 Task: Add an event with the title Interview with Rob, date ''2023/12/01'', time 7:50 AM to 9:50 AMand add a description: Participants will learn how to effectively close a negotiation, secure agreements, and establish clear next steps. They will also explore techniques for building long-term relationships and maintaining open lines of communication after the negotiation concludes.Select event color  Graphite . Add location for the event as: Tokyo, Japan, logged in from the account softage.3@softage.netand send the event invitation to softage.6@softage.net and softage.7@softage.net. Set a reminder for the event Weekly on Sunday
Action: Mouse moved to (63, 129)
Screenshot: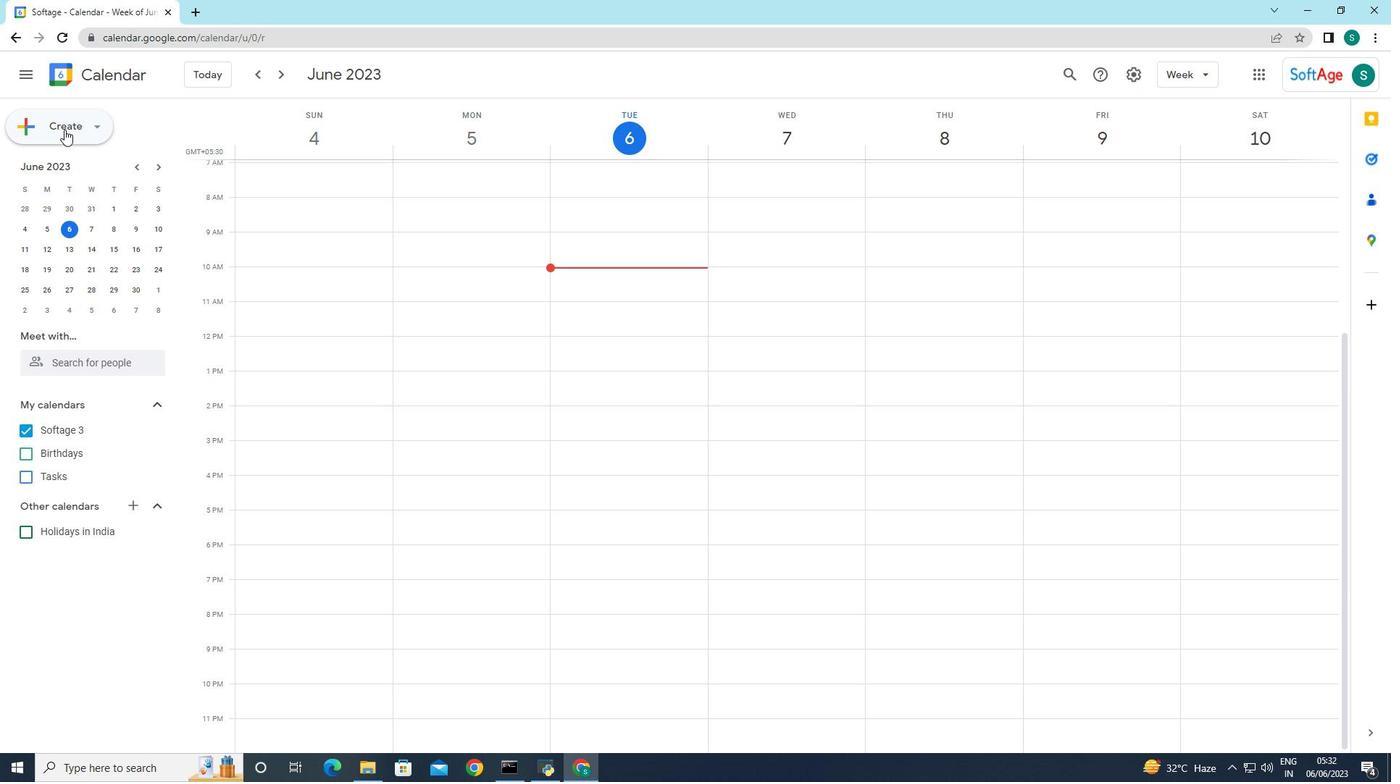 
Action: Mouse pressed left at (63, 129)
Screenshot: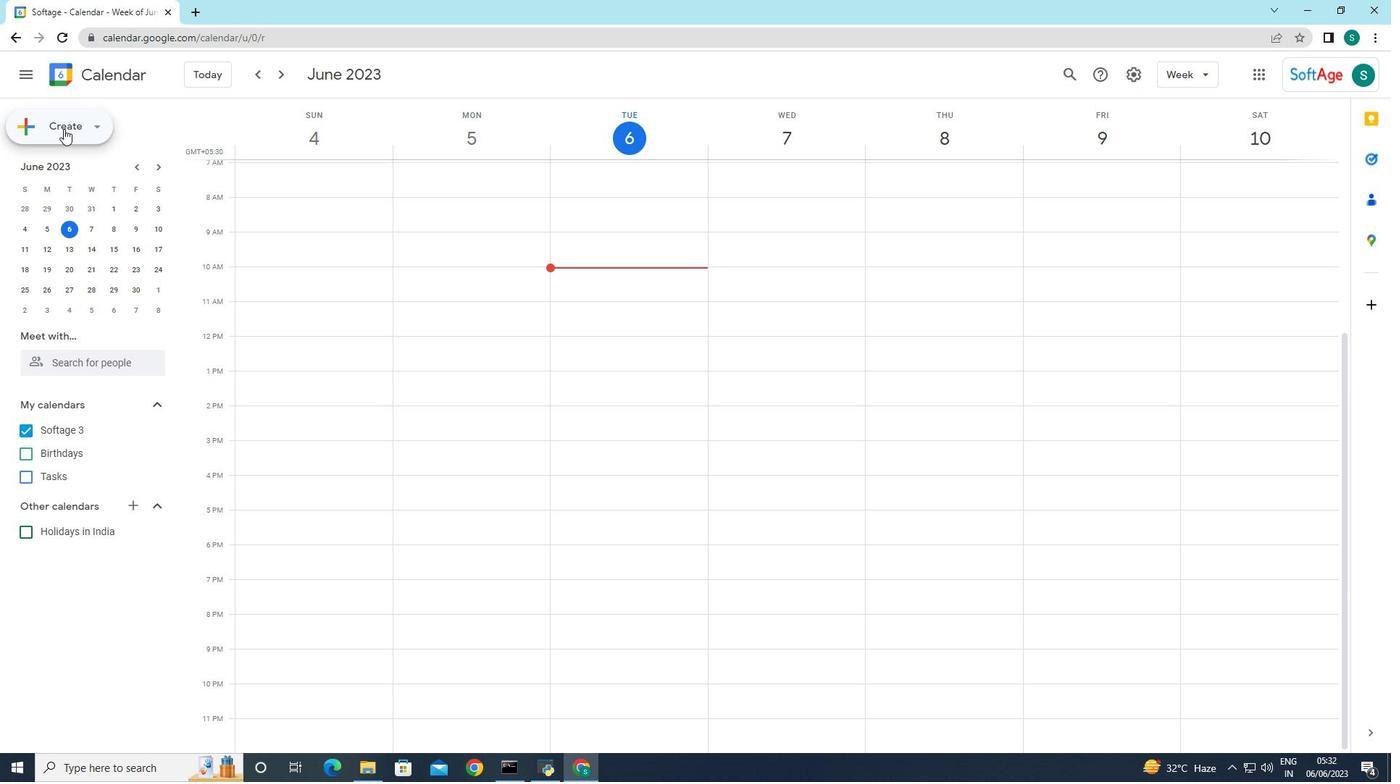 
Action: Mouse moved to (92, 173)
Screenshot: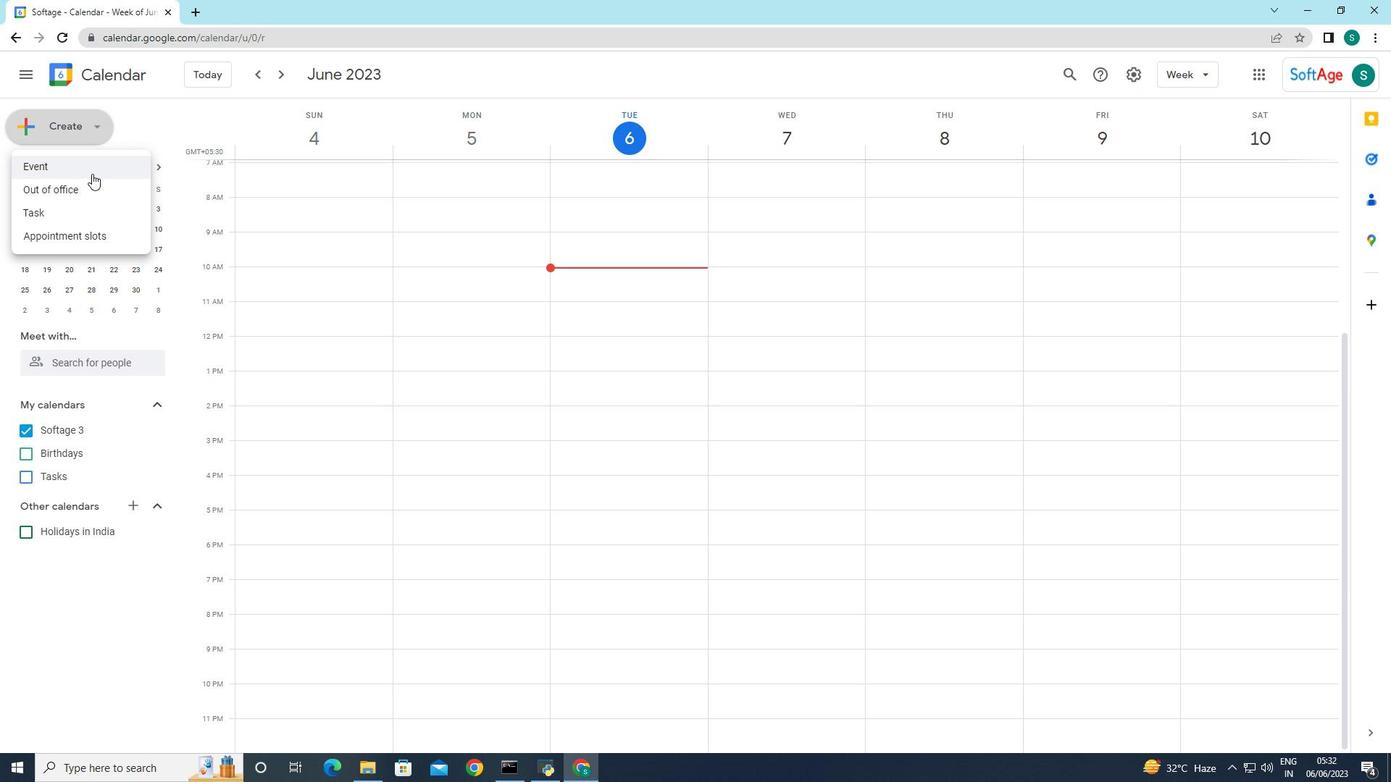 
Action: Mouse pressed left at (92, 173)
Screenshot: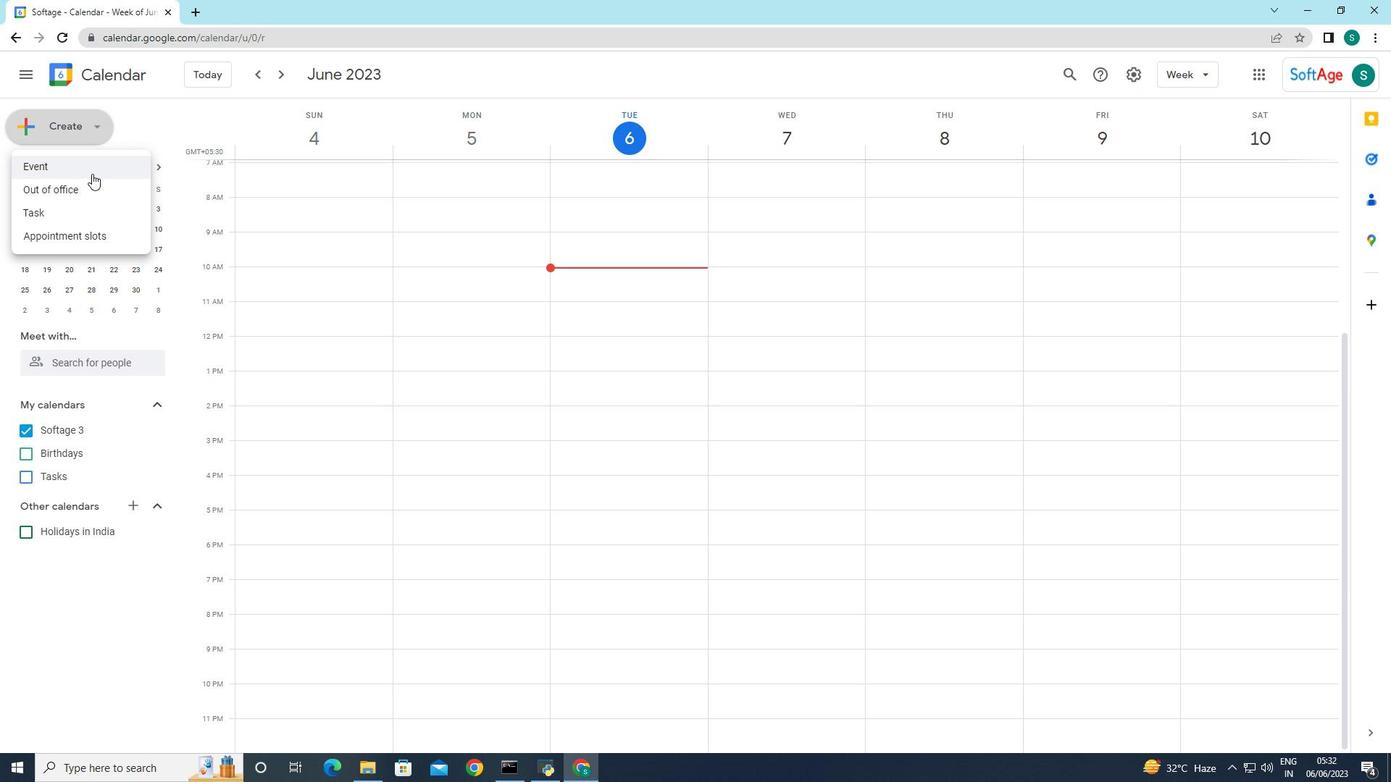
Action: Mouse moved to (420, 569)
Screenshot: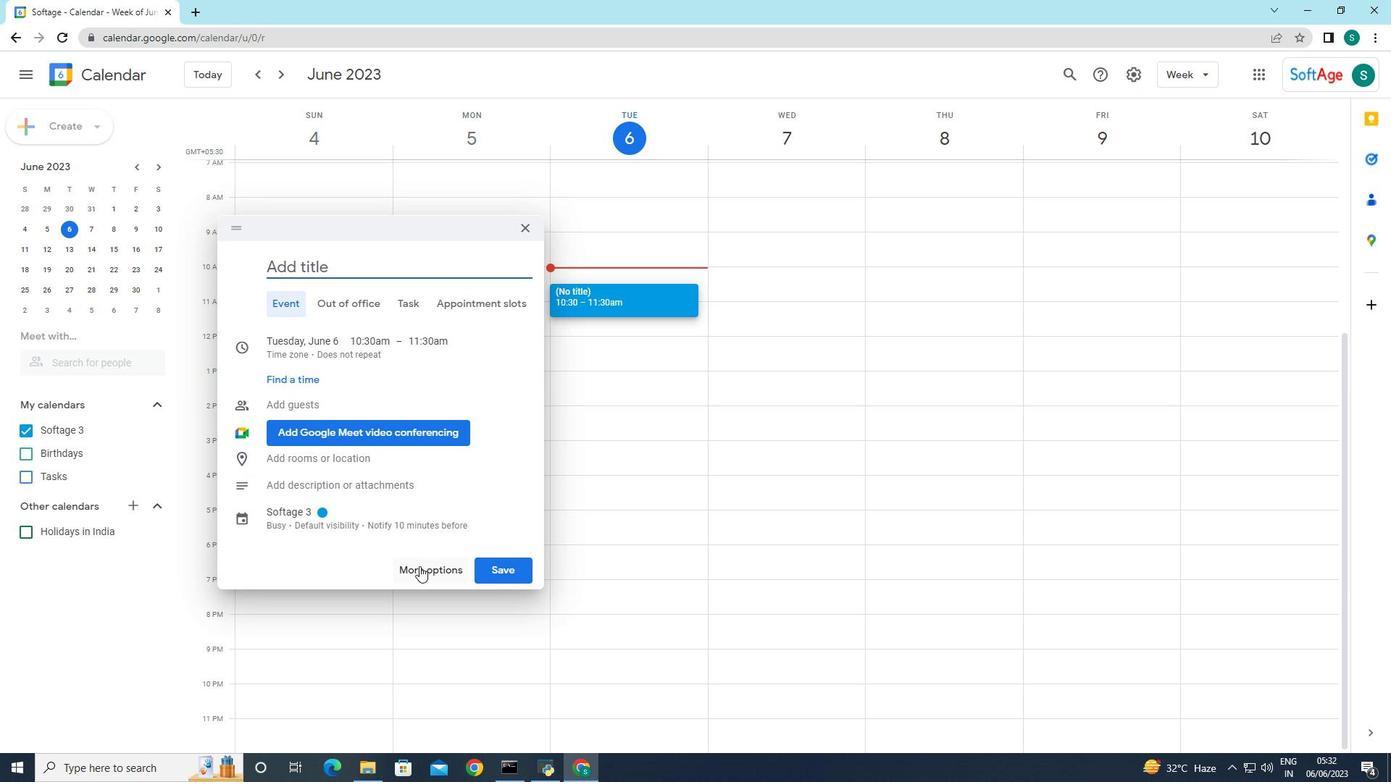 
Action: Mouse pressed left at (420, 569)
Screenshot: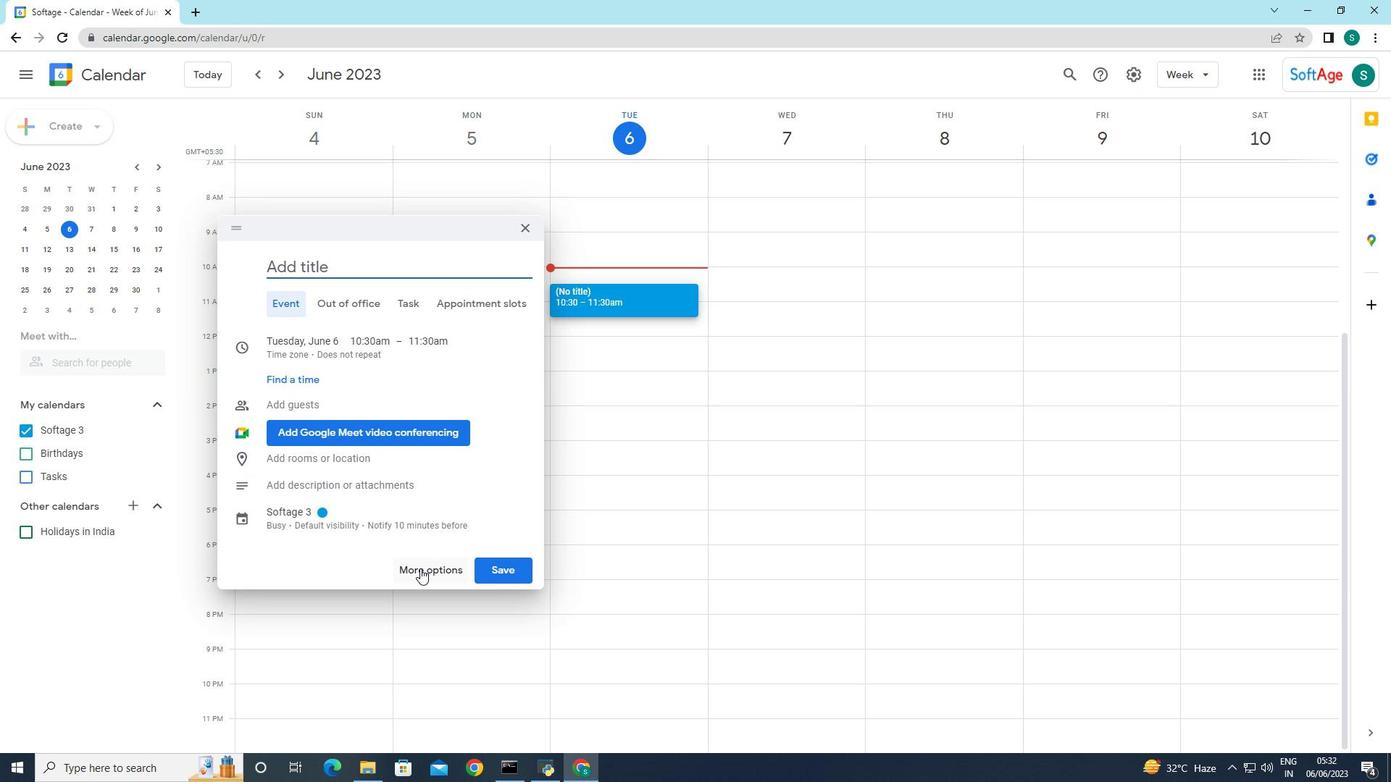 
Action: Mouse moved to (207, 89)
Screenshot: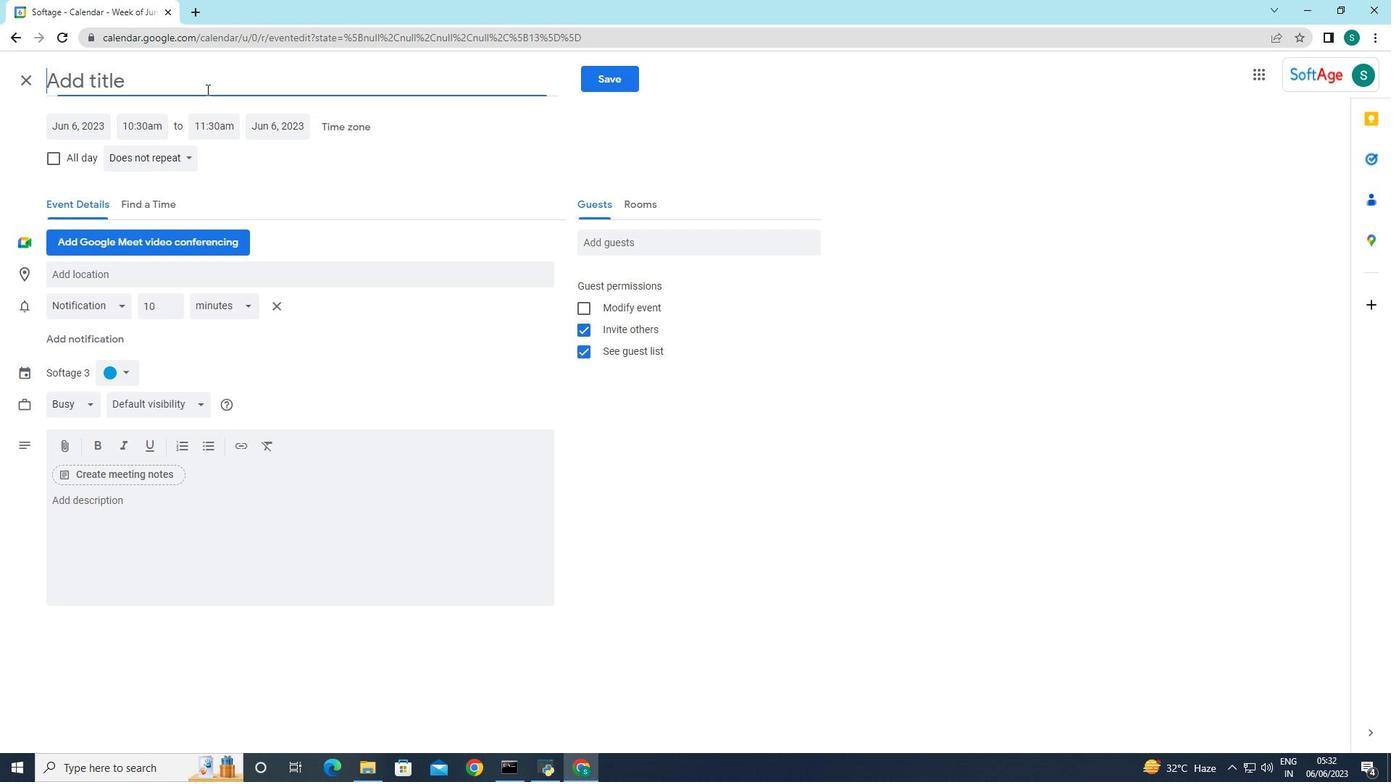 
Action: Mouse pressed left at (207, 89)
Screenshot: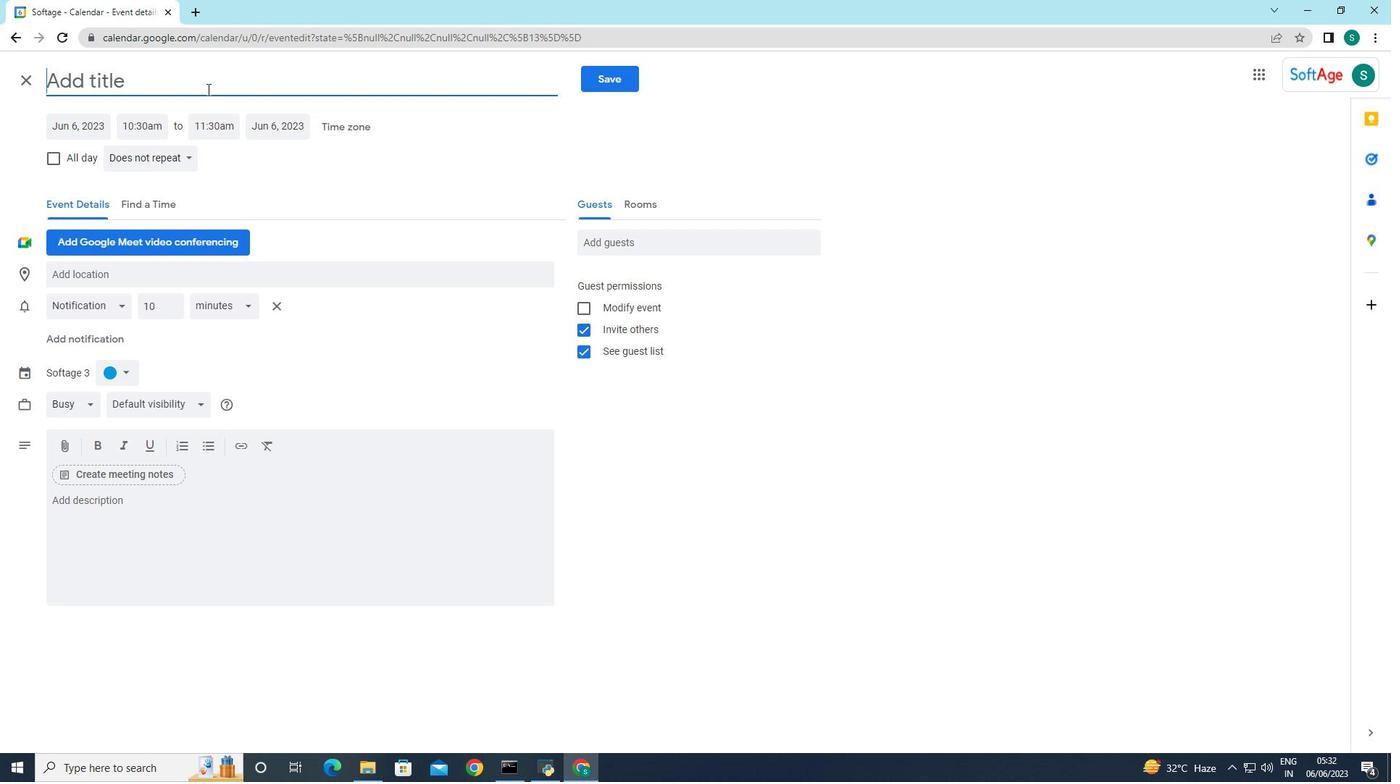 
Action: Key pressed <Key.caps_lock>I<Key.caps_lock>nterview<Key.space>with<Key.space><Key.caps_lock>R<Key.caps_lock>ob,<Key.space><Key.caps_lock><Key.backspace>
Screenshot: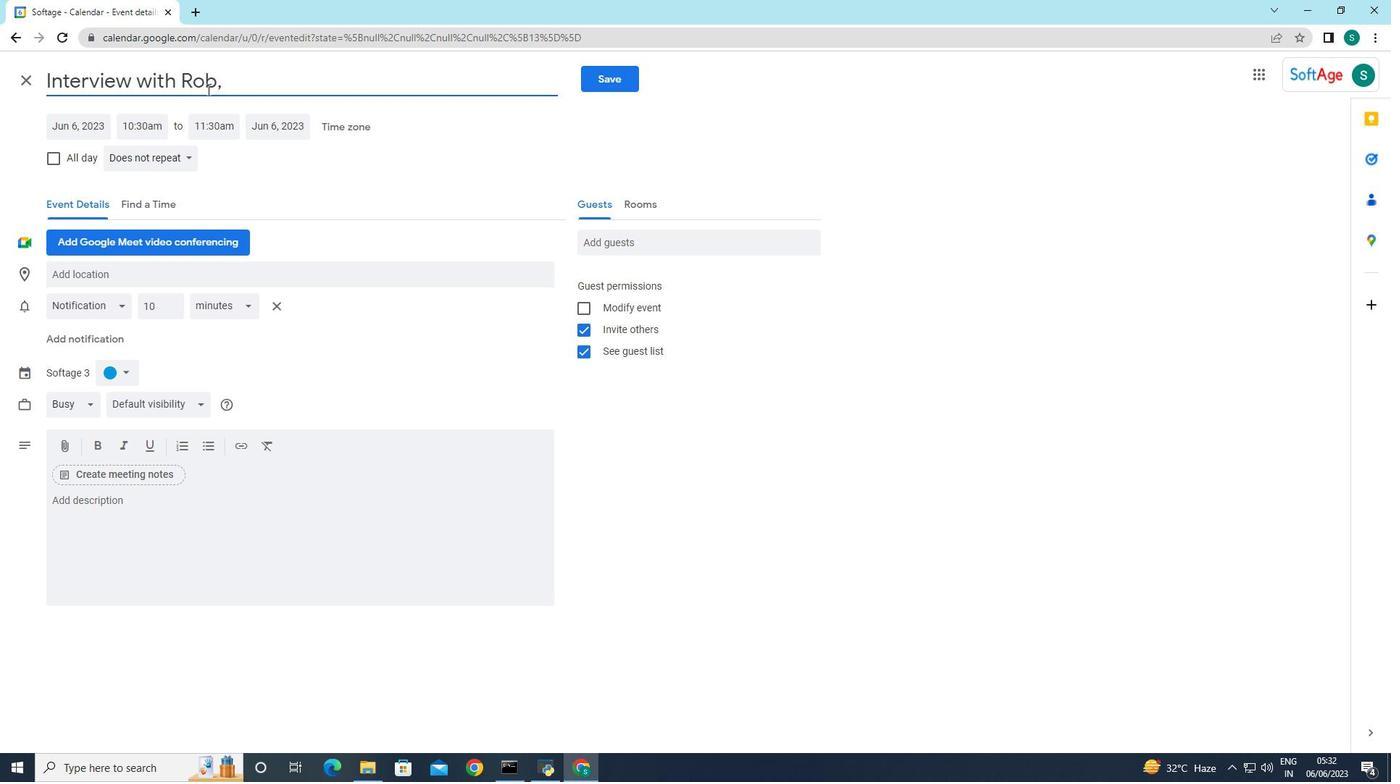 
Action: Mouse moved to (208, 89)
Screenshot: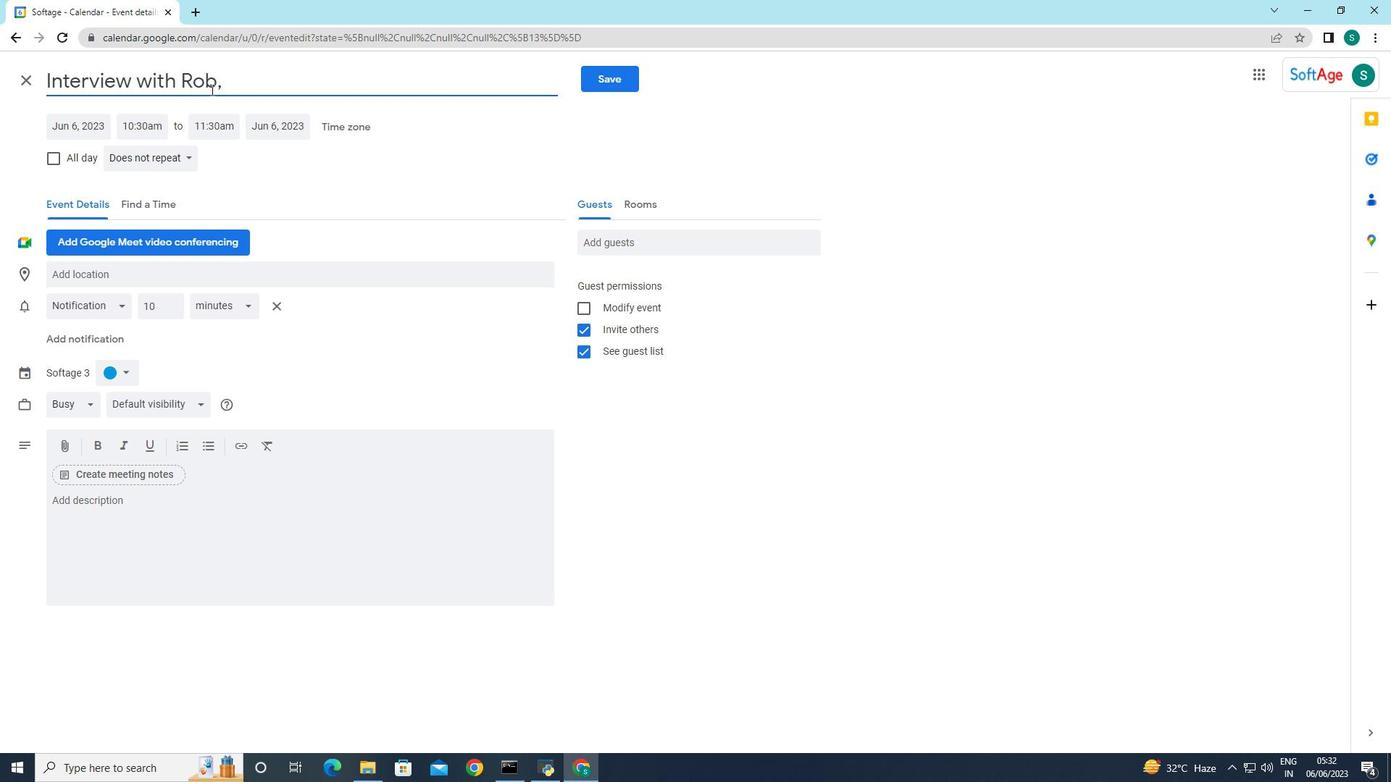 
Action: Key pressed <Key.backspace>
Screenshot: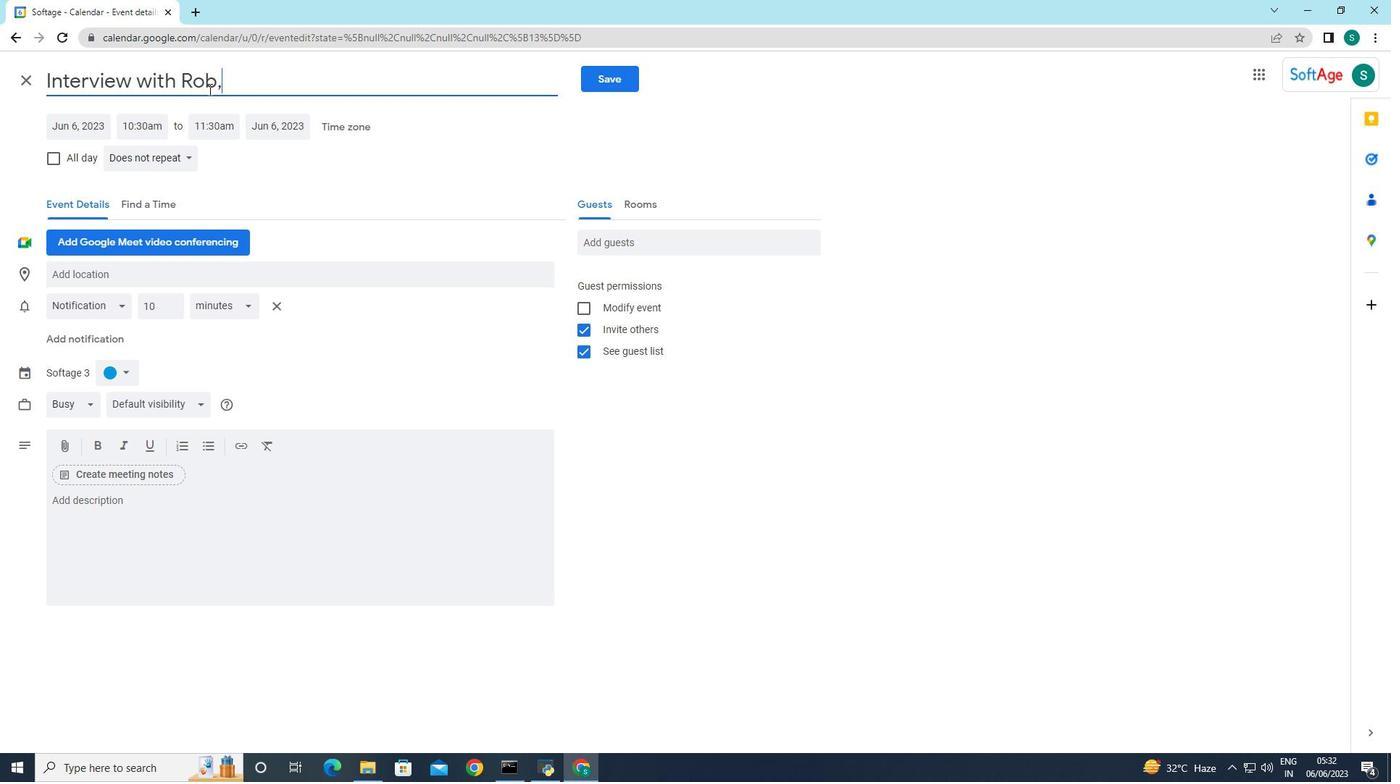 
Action: Mouse moved to (92, 127)
Screenshot: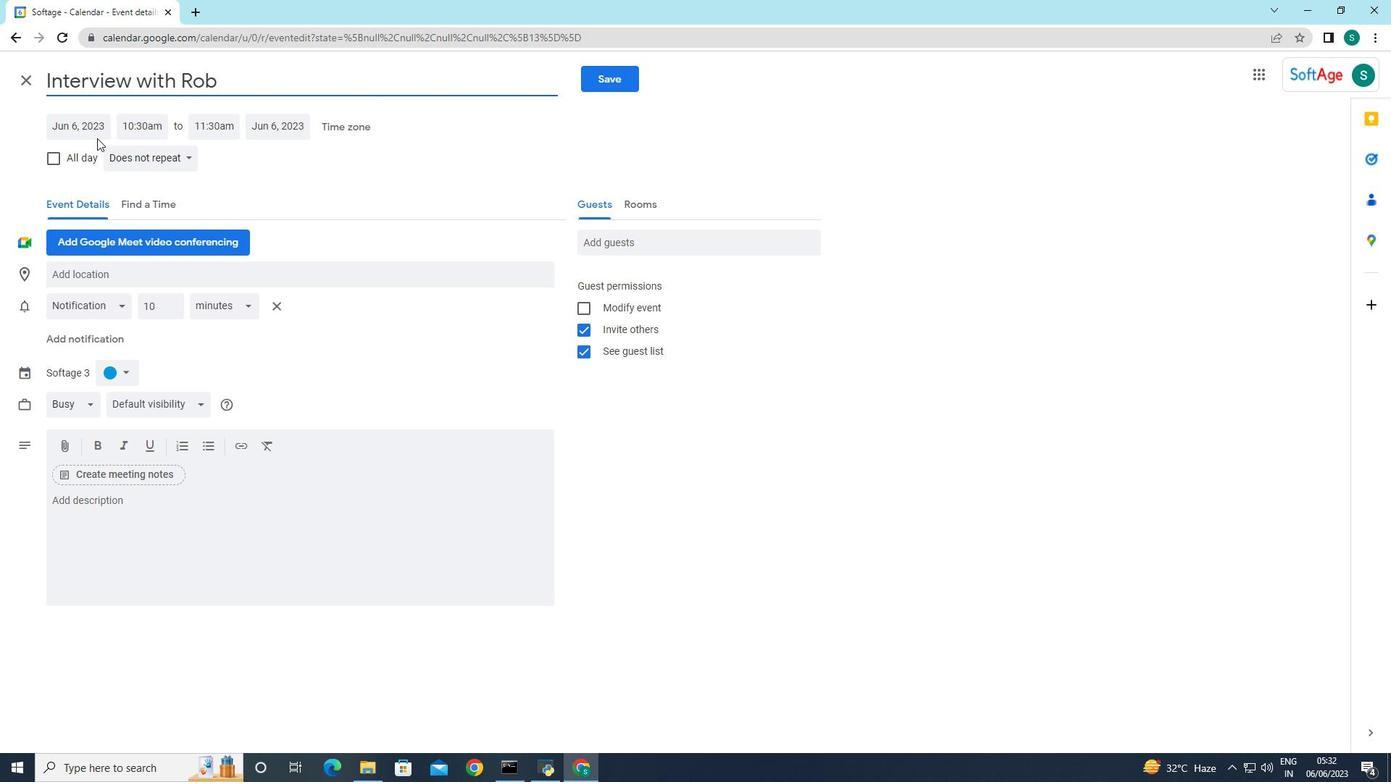 
Action: Mouse pressed left at (92, 127)
Screenshot: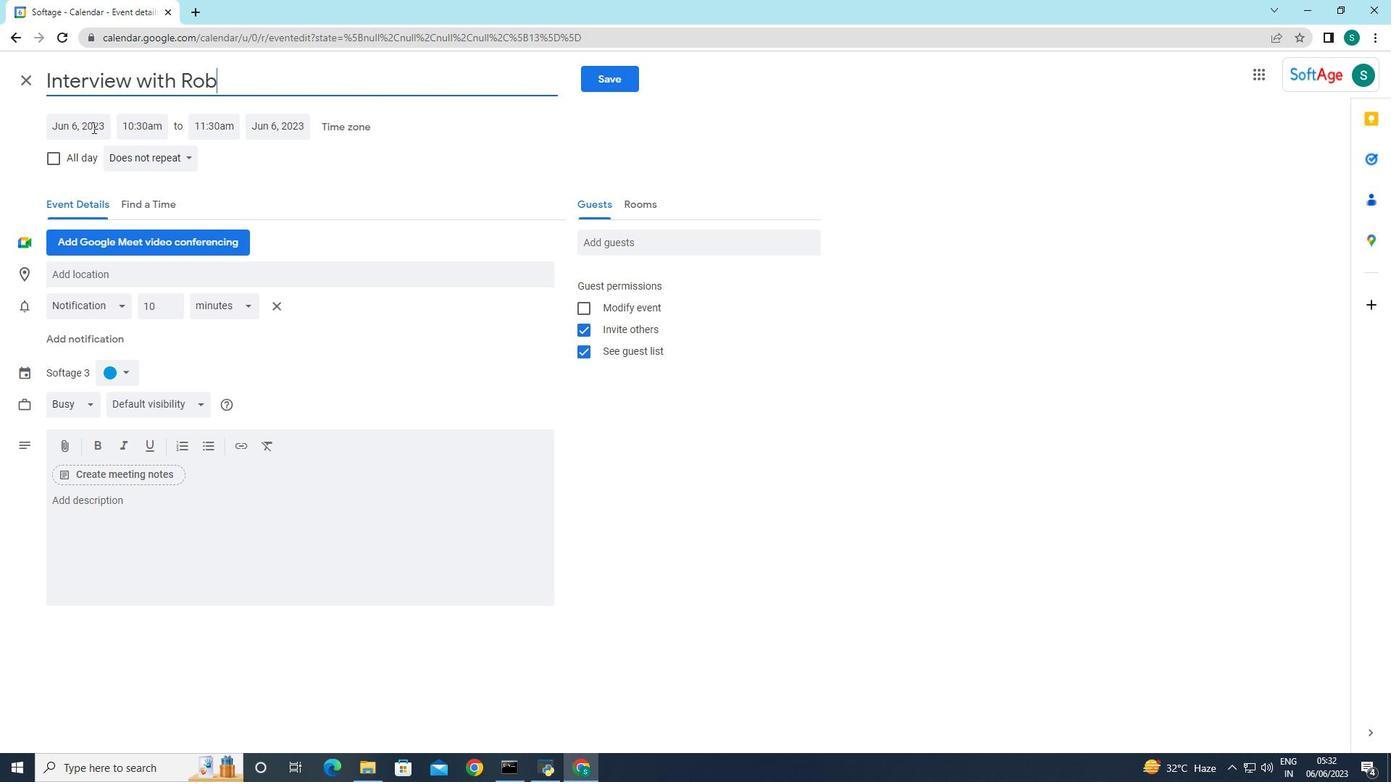 
Action: Mouse moved to (229, 159)
Screenshot: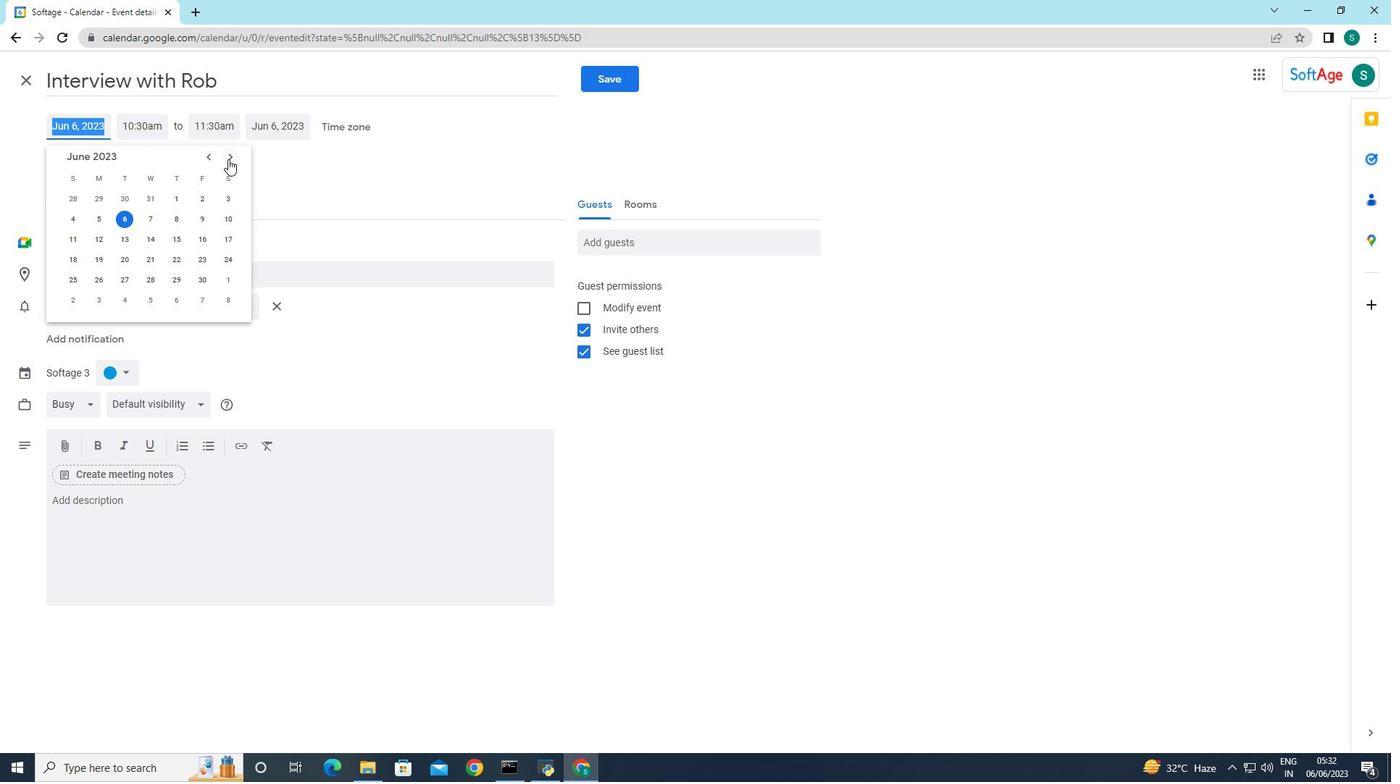 
Action: Mouse pressed left at (229, 159)
Screenshot: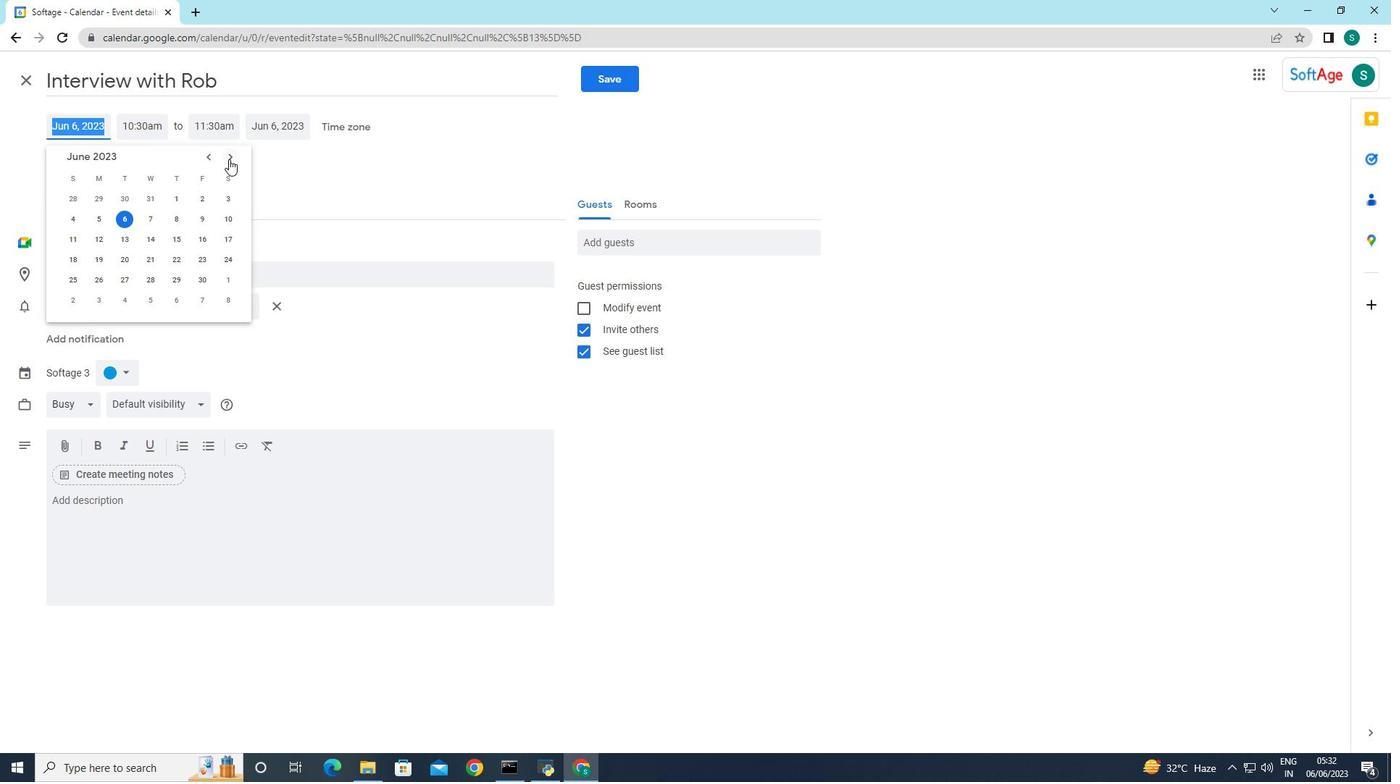 
Action: Mouse pressed left at (229, 159)
Screenshot: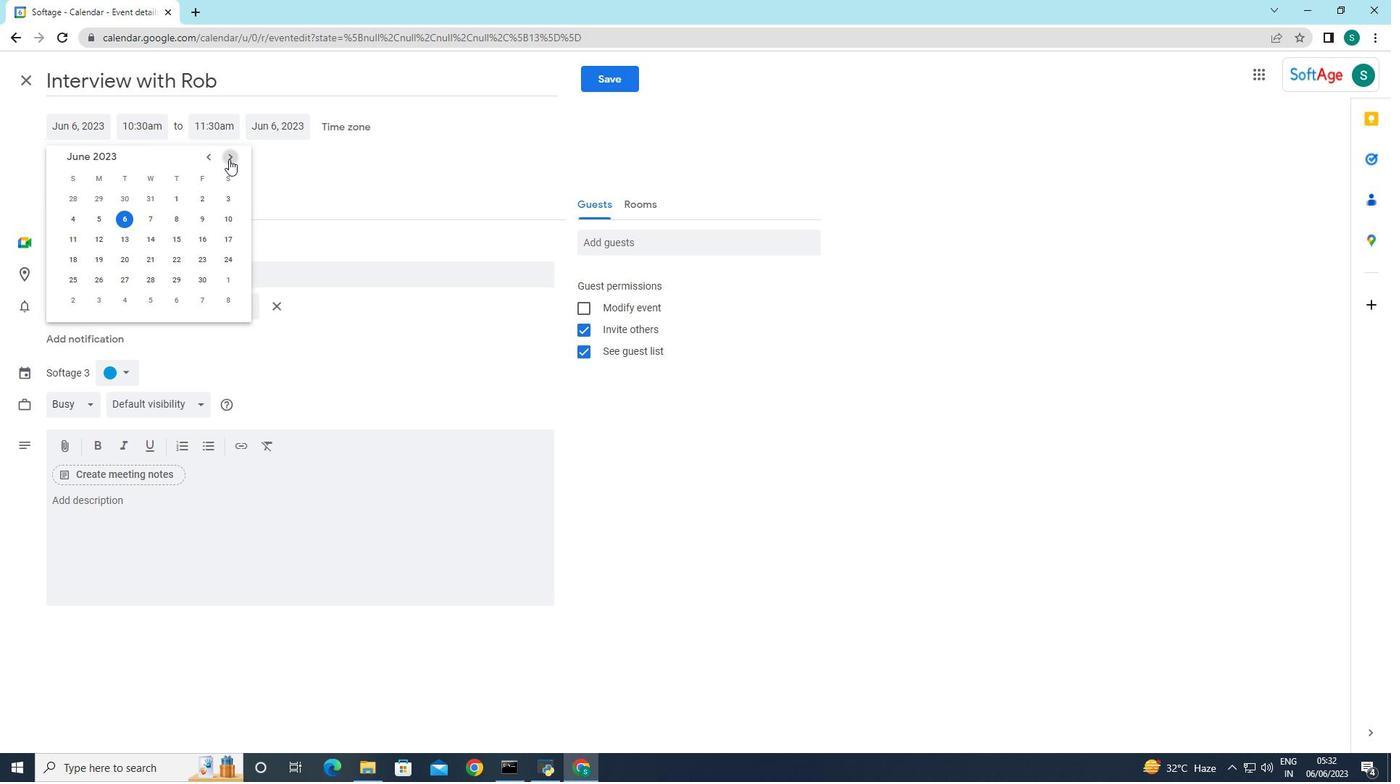 
Action: Mouse pressed left at (229, 159)
Screenshot: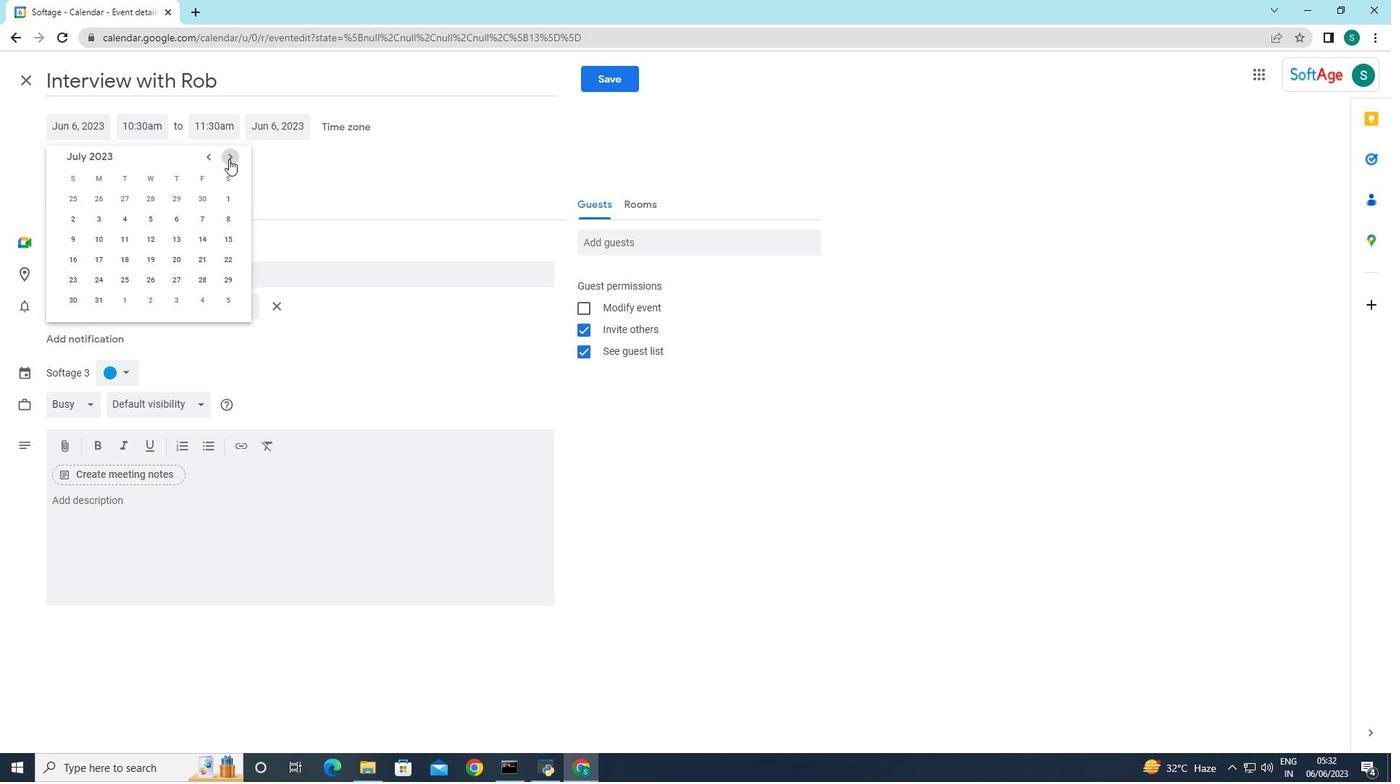 
Action: Mouse pressed left at (229, 159)
Screenshot: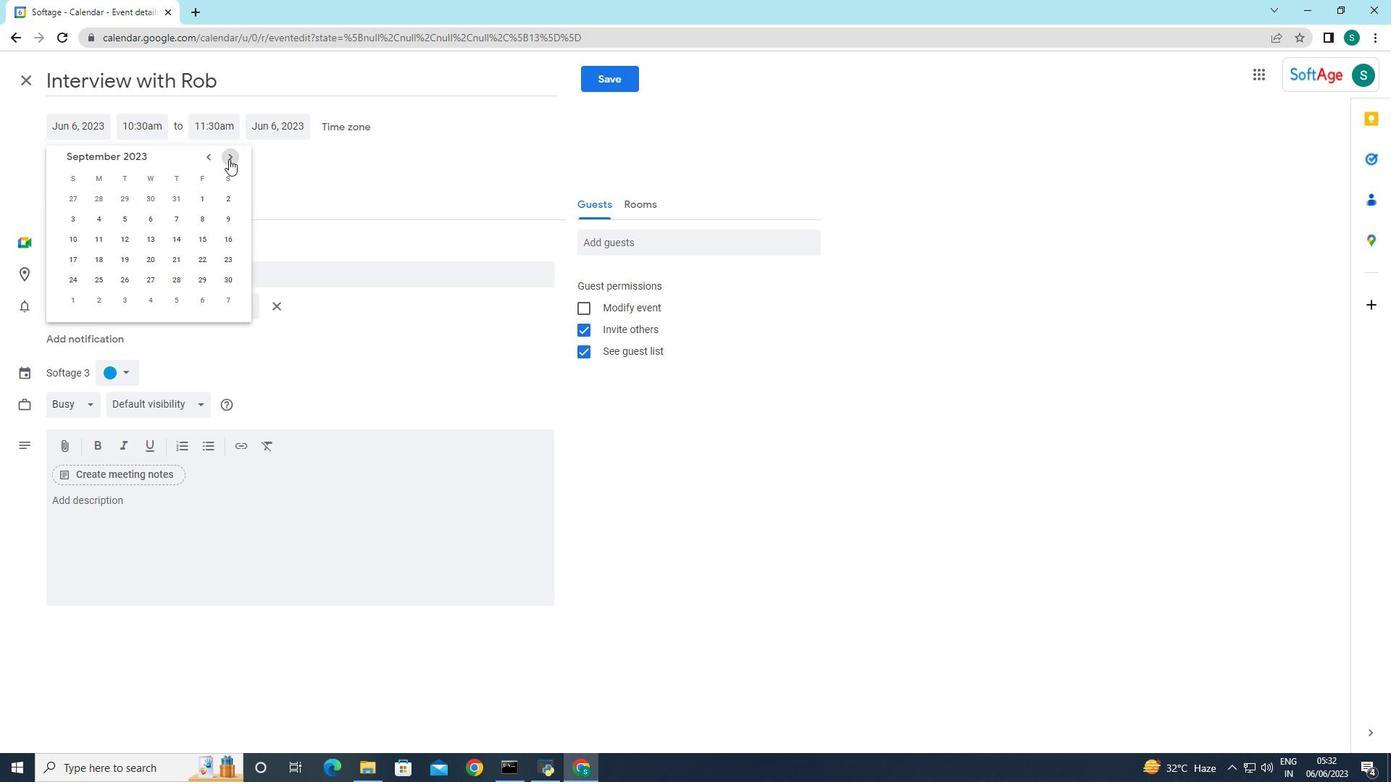 
Action: Mouse pressed left at (229, 159)
Screenshot: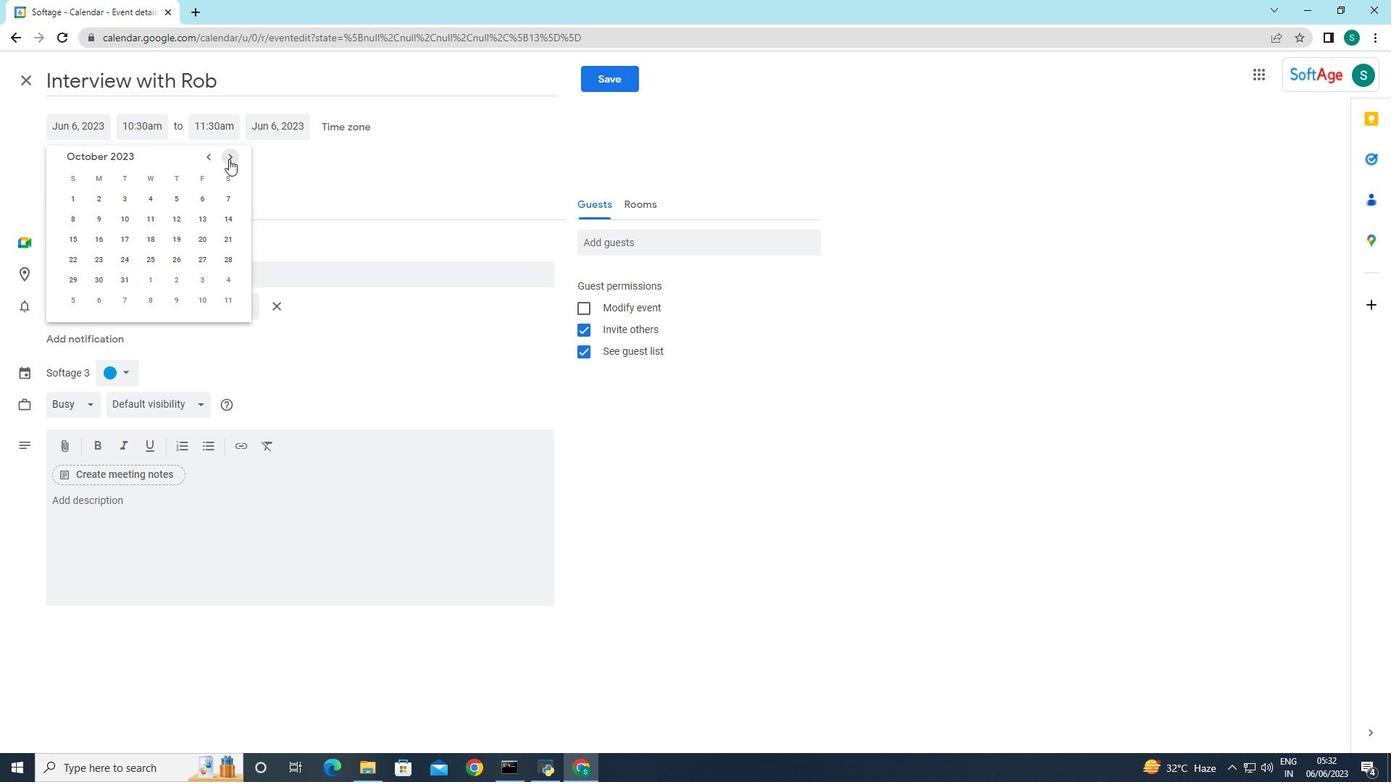 
Action: Mouse pressed left at (229, 159)
Screenshot: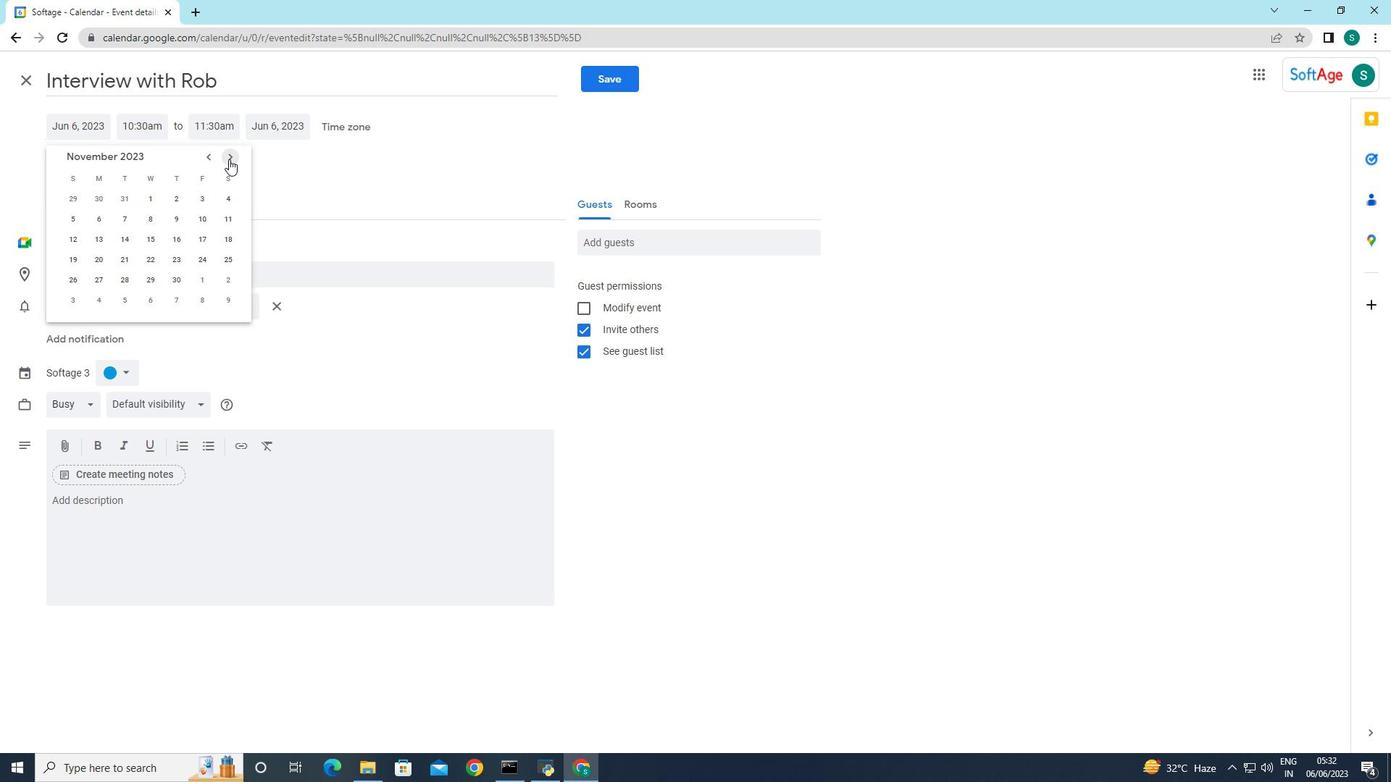 
Action: Mouse moved to (206, 202)
Screenshot: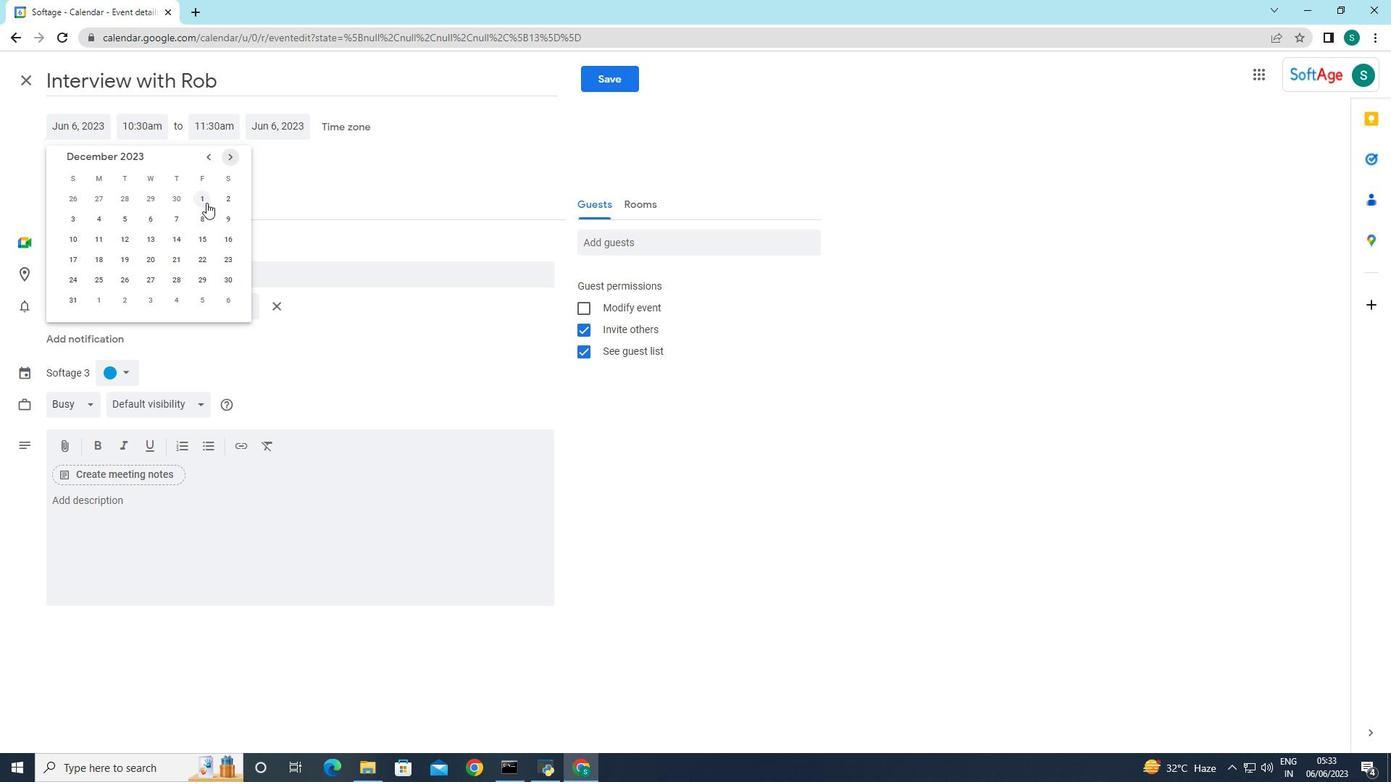 
Action: Mouse pressed left at (206, 202)
Screenshot: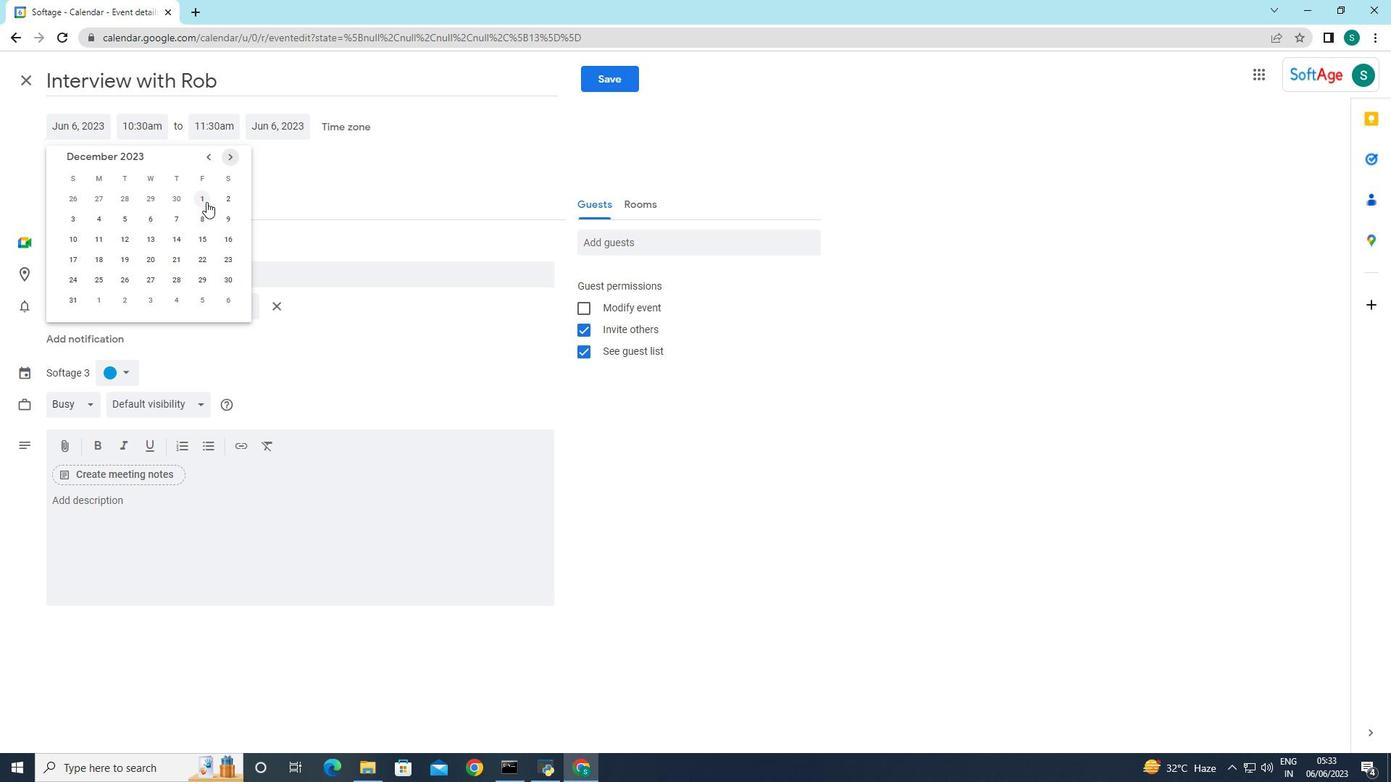 
Action: Mouse moved to (154, 133)
Screenshot: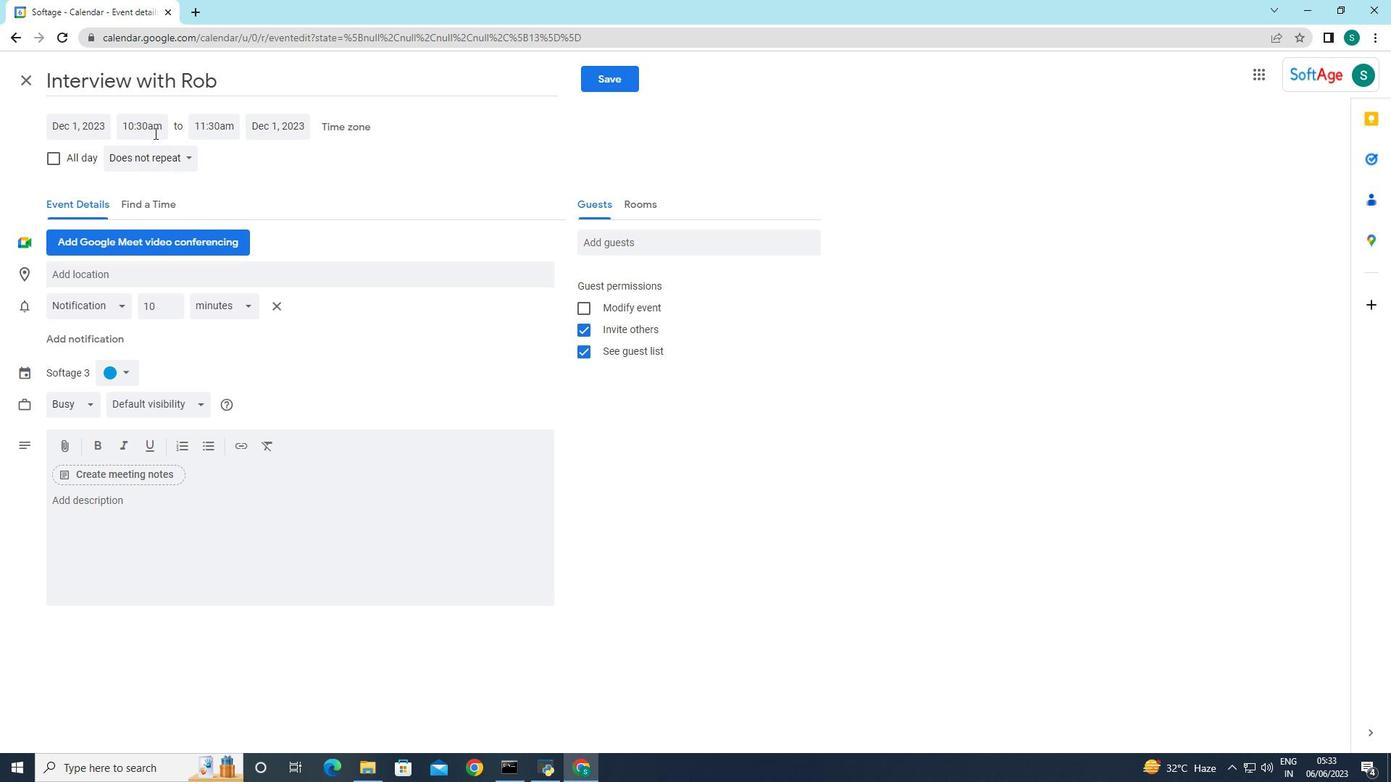 
Action: Mouse pressed left at (154, 133)
Screenshot: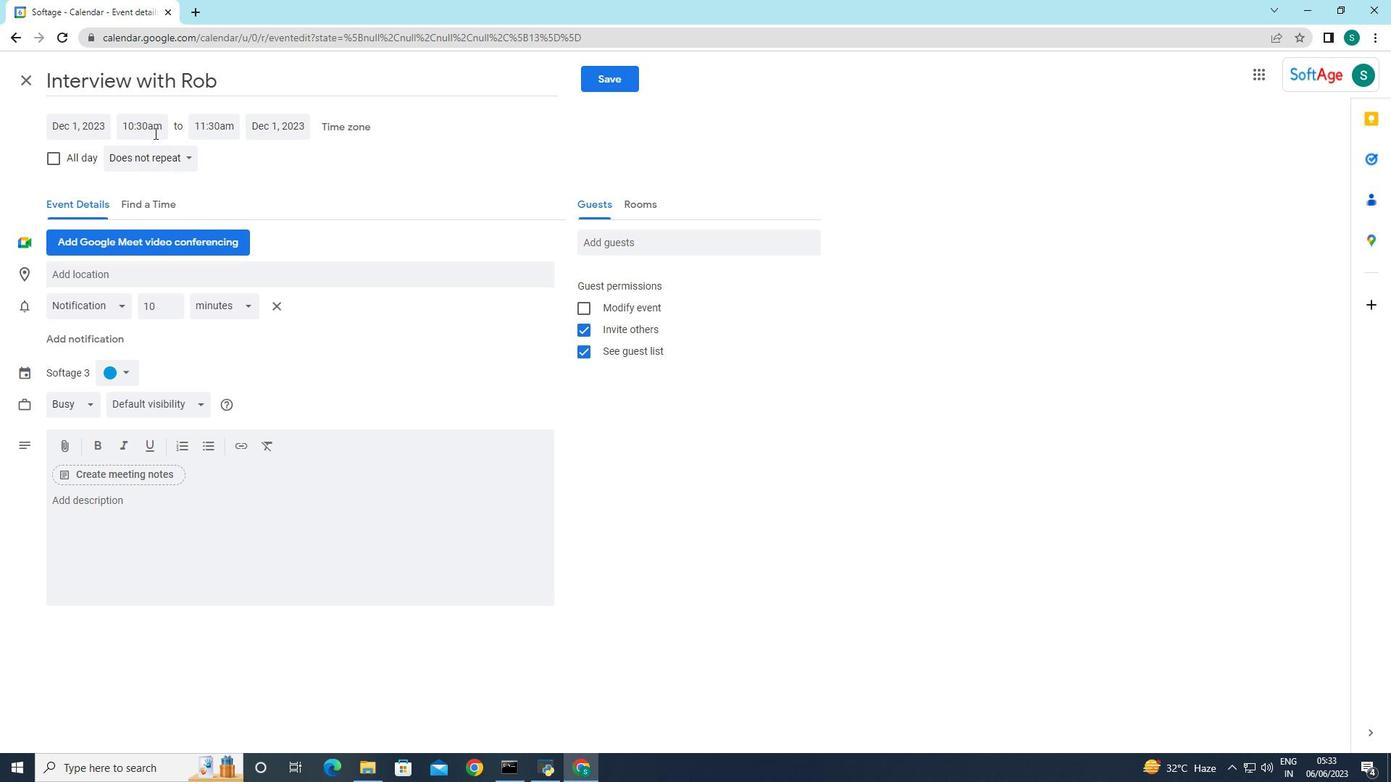 
Action: Mouse moved to (145, 198)
Screenshot: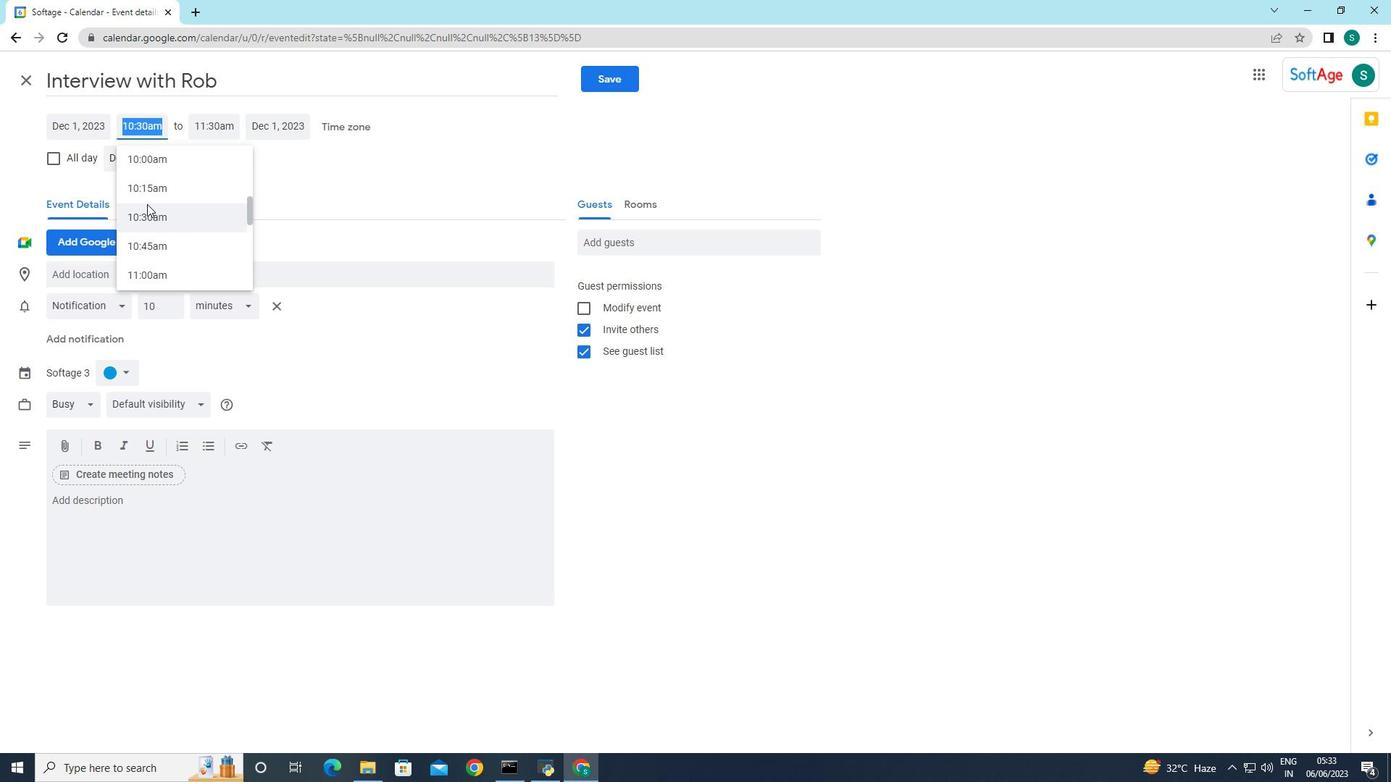 
Action: Mouse scrolled (145, 199) with delta (0, 0)
Screenshot: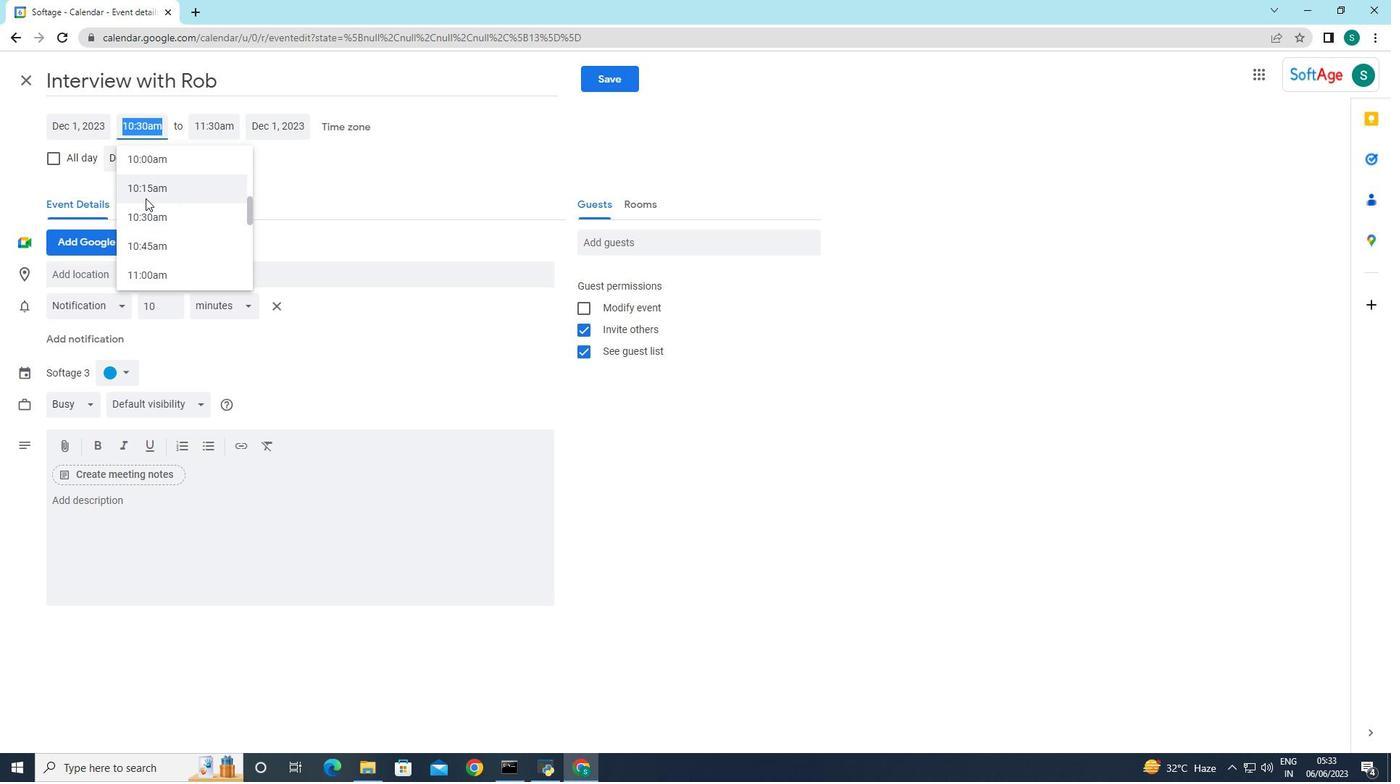 
Action: Mouse scrolled (145, 199) with delta (0, 0)
Screenshot: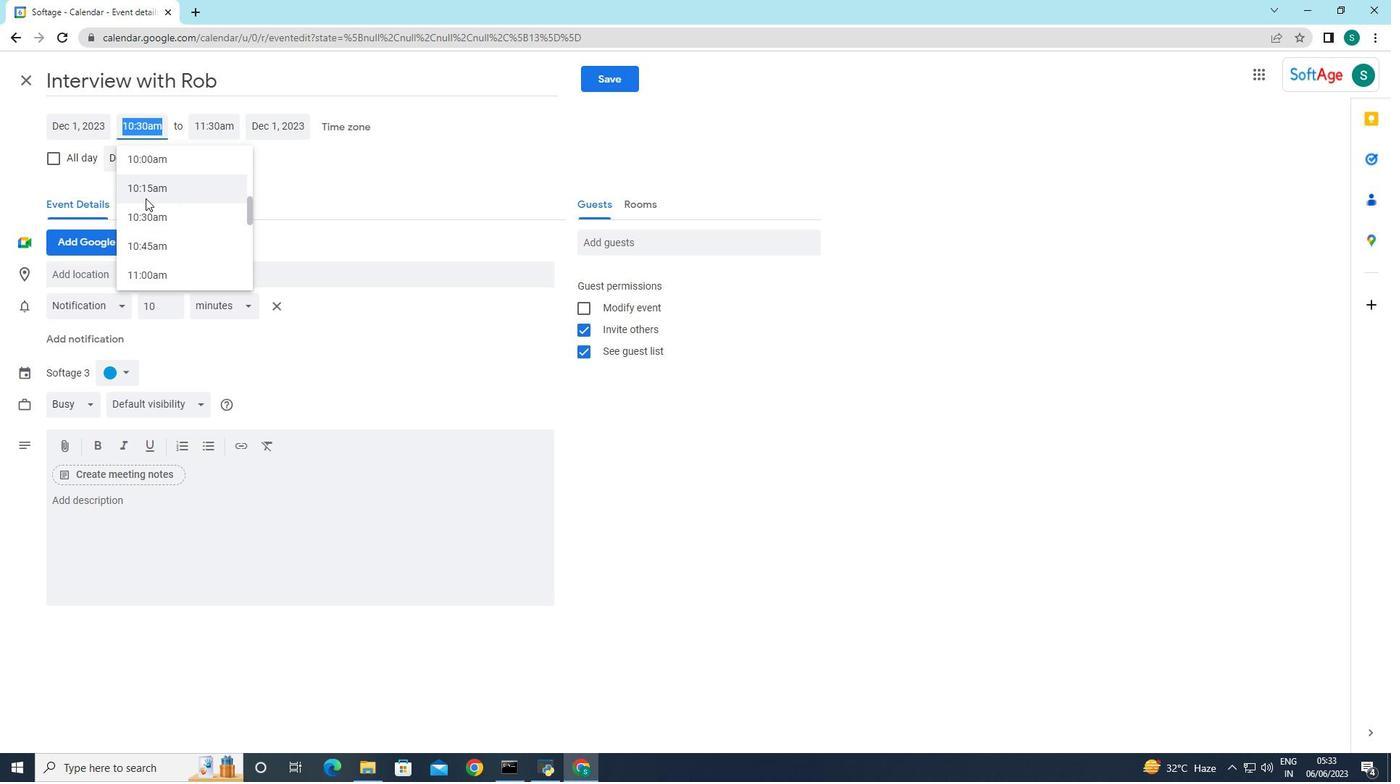 
Action: Mouse scrolled (145, 199) with delta (0, 0)
Screenshot: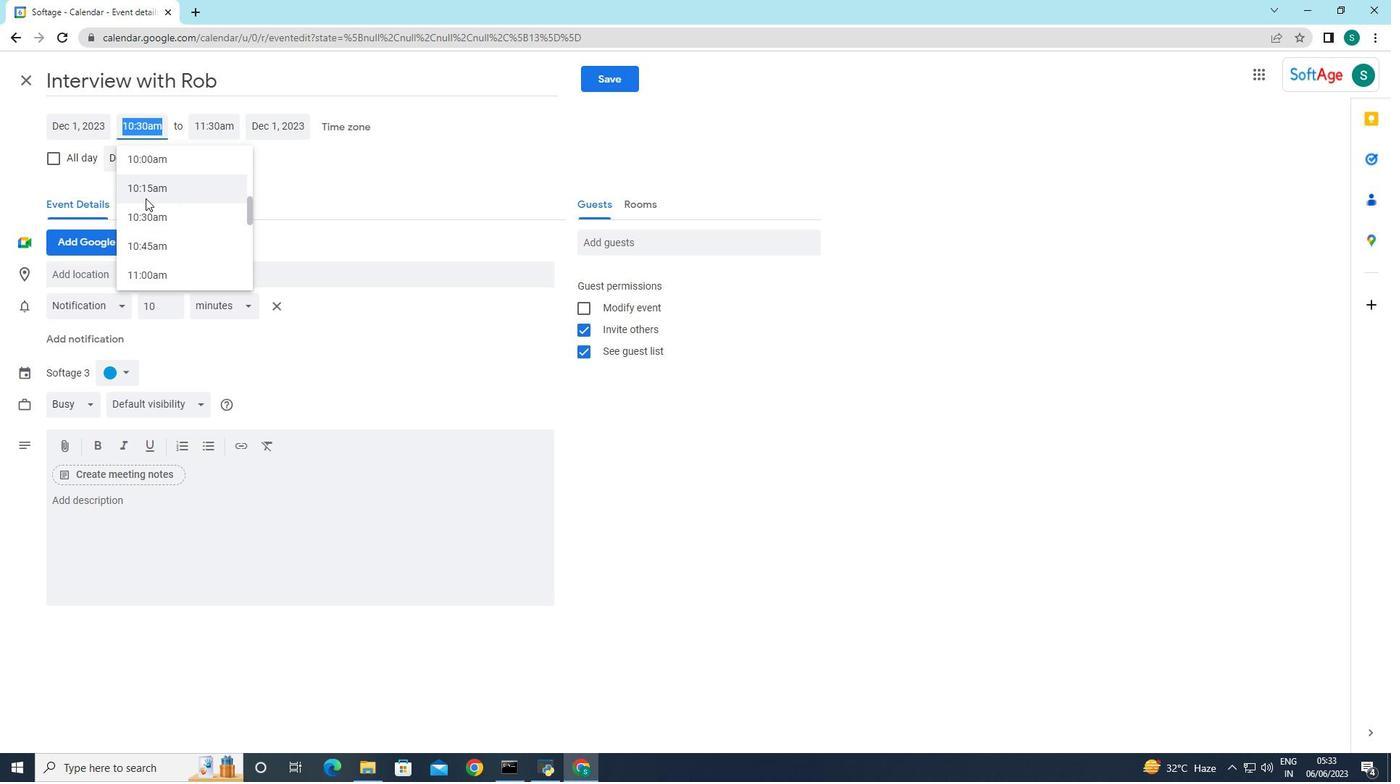 
Action: Mouse moved to (145, 198)
Screenshot: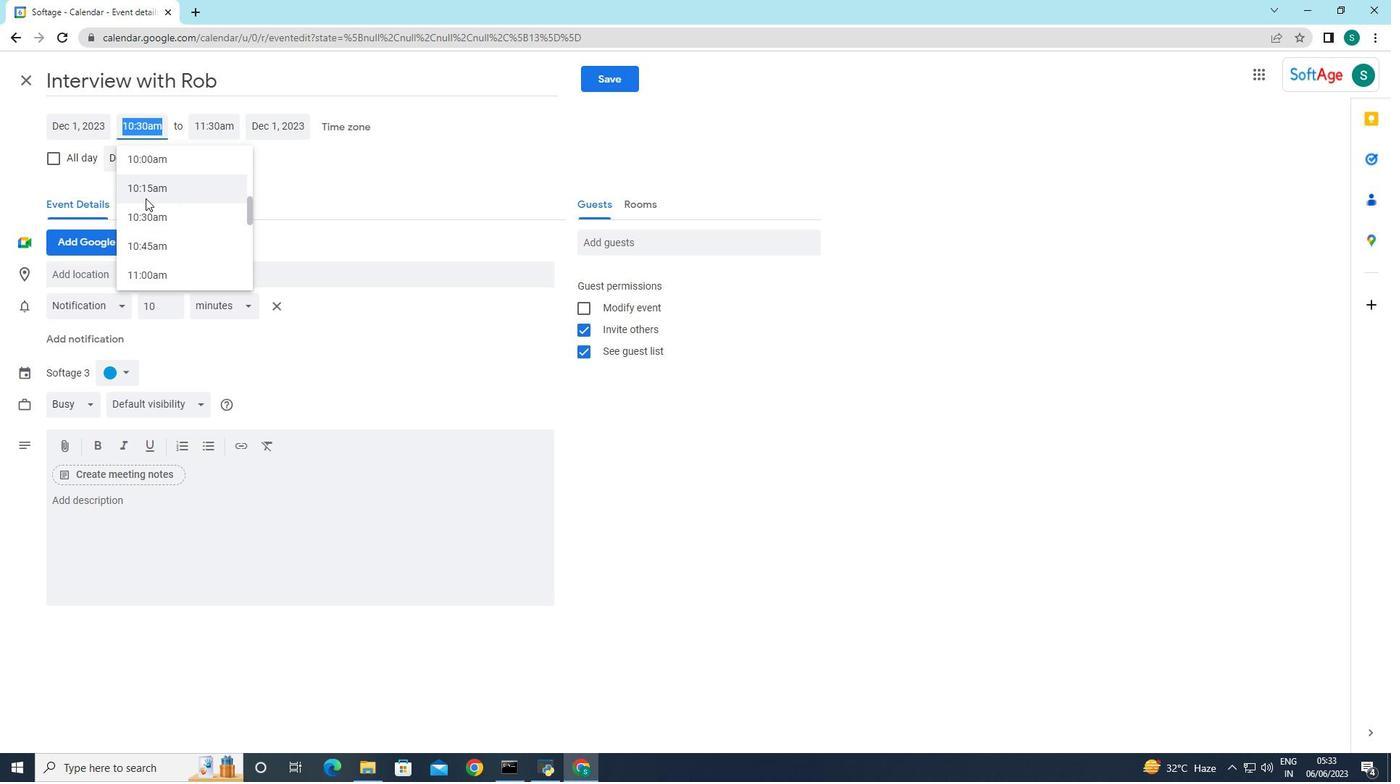
Action: Mouse scrolled (145, 199) with delta (0, 0)
Screenshot: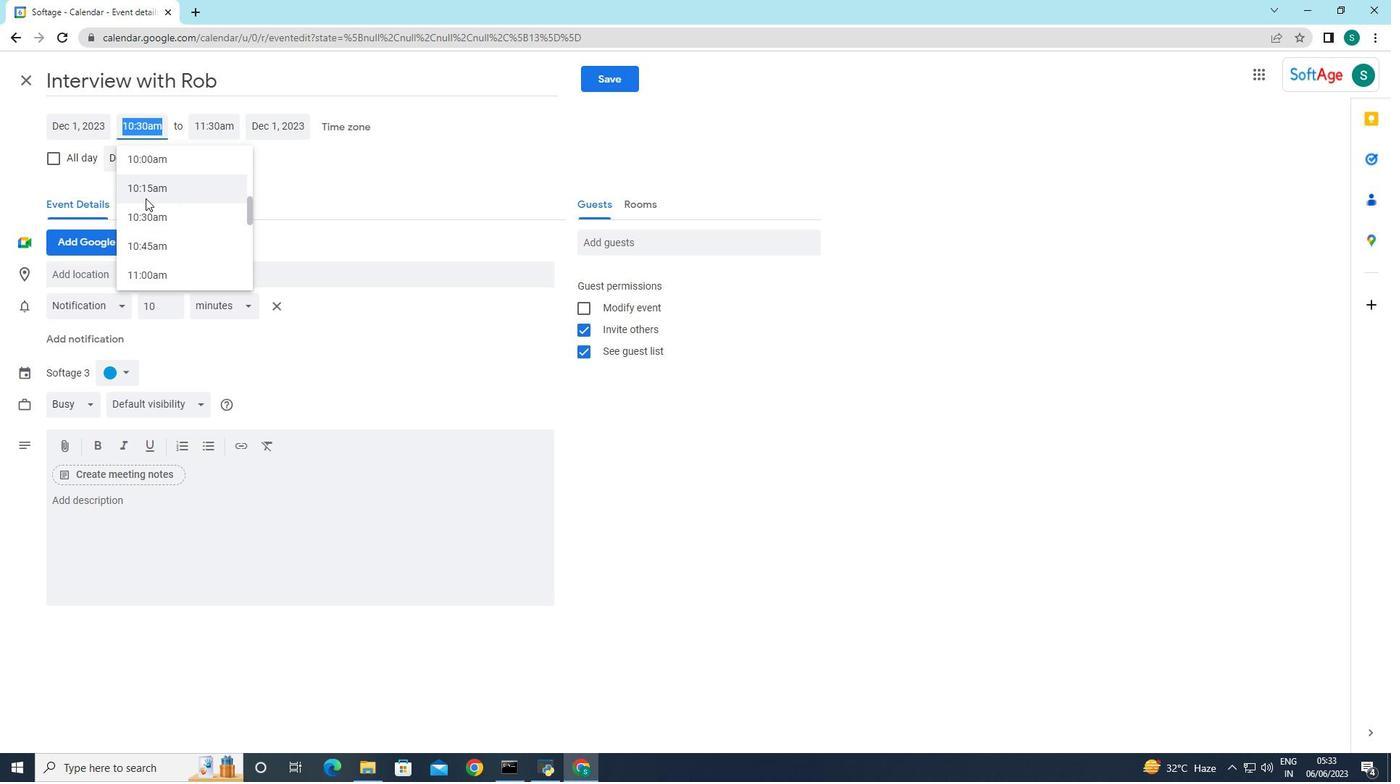 
Action: Mouse moved to (145, 194)
Screenshot: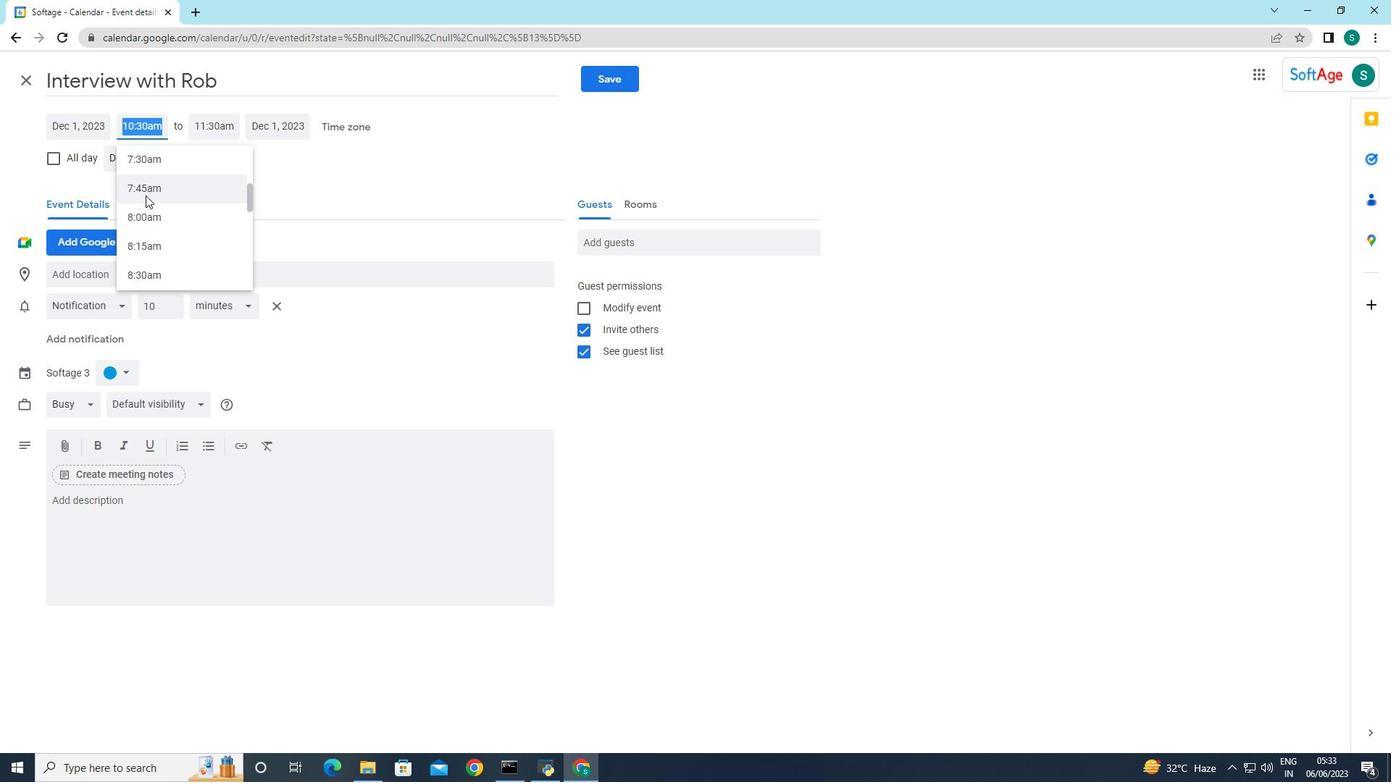 
Action: Mouse scrolled (145, 195) with delta (0, 0)
Screenshot: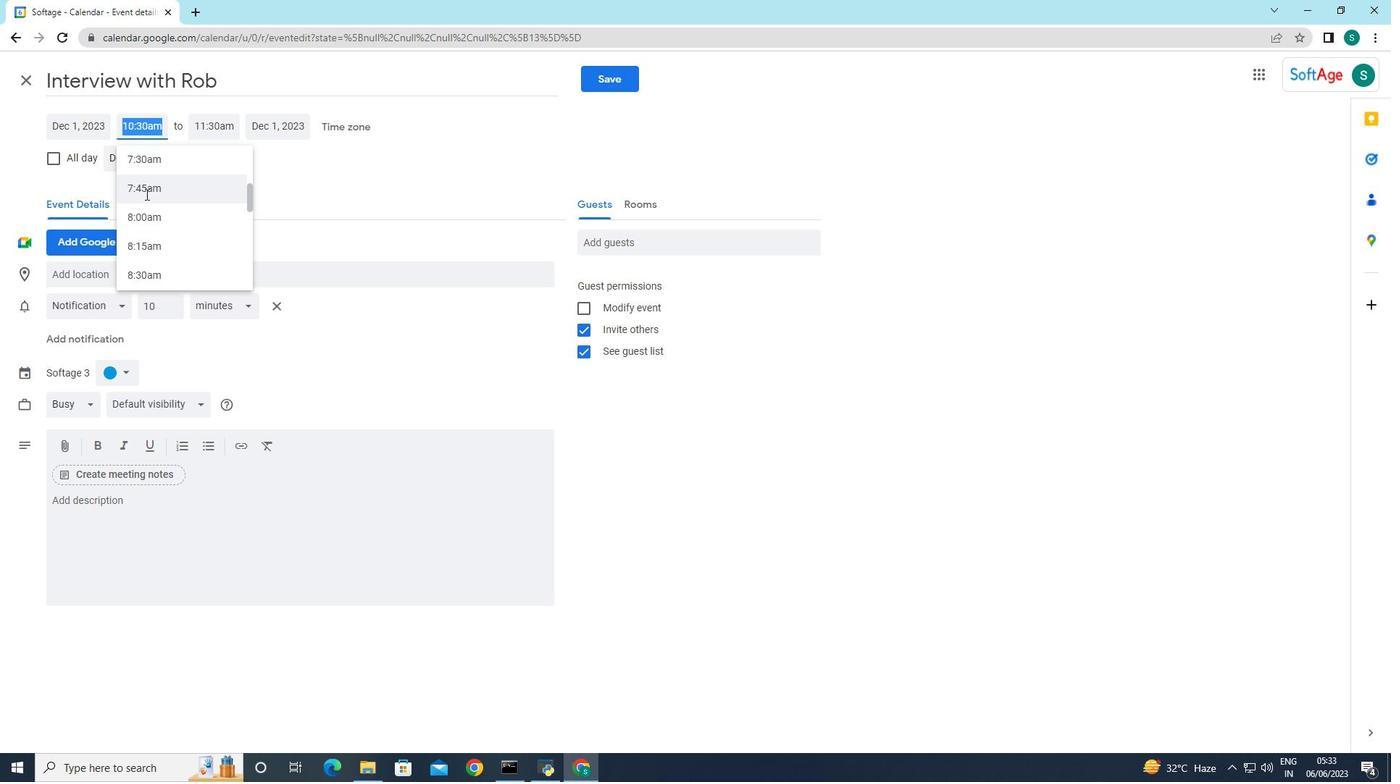 
Action: Mouse scrolled (145, 195) with delta (0, 0)
Screenshot: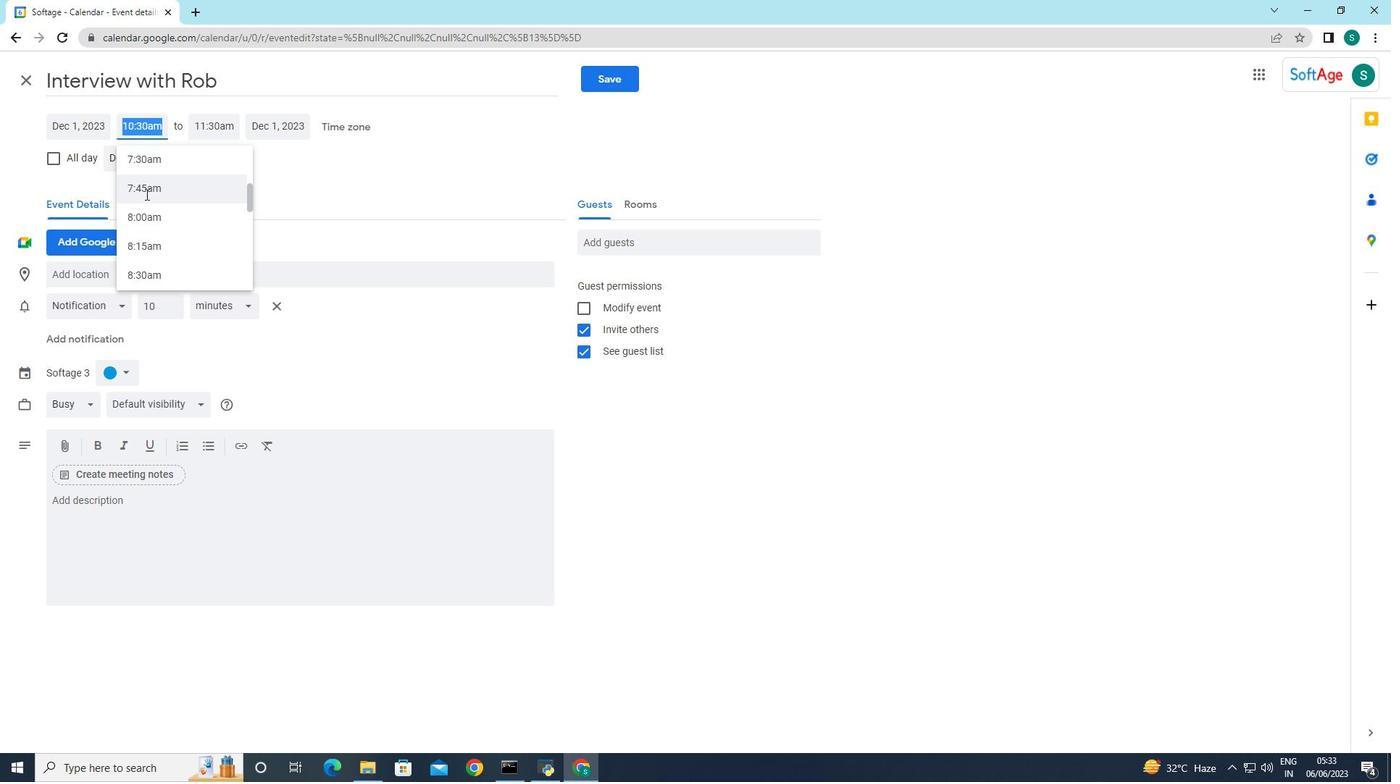 
Action: Mouse scrolled (145, 195) with delta (0, 0)
Screenshot: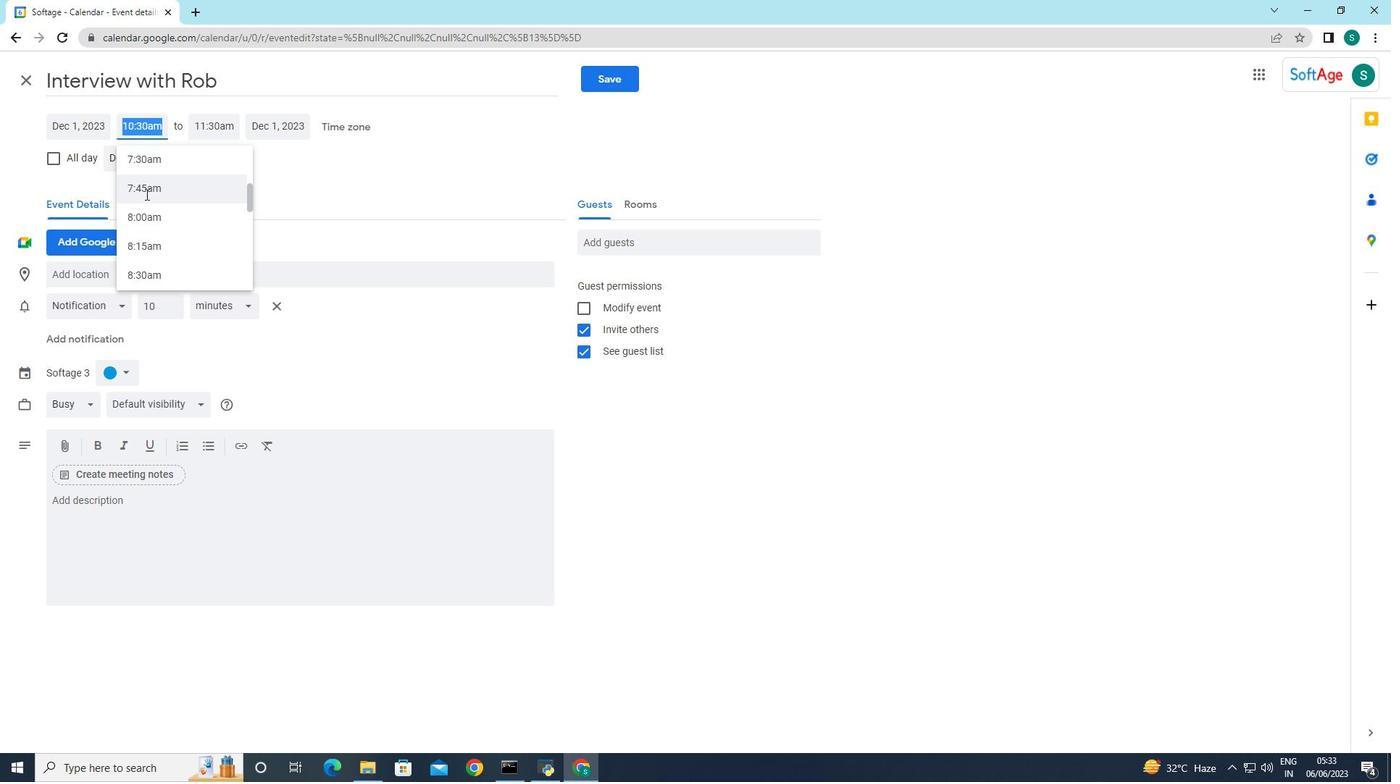 
Action: Mouse moved to (155, 250)
Screenshot: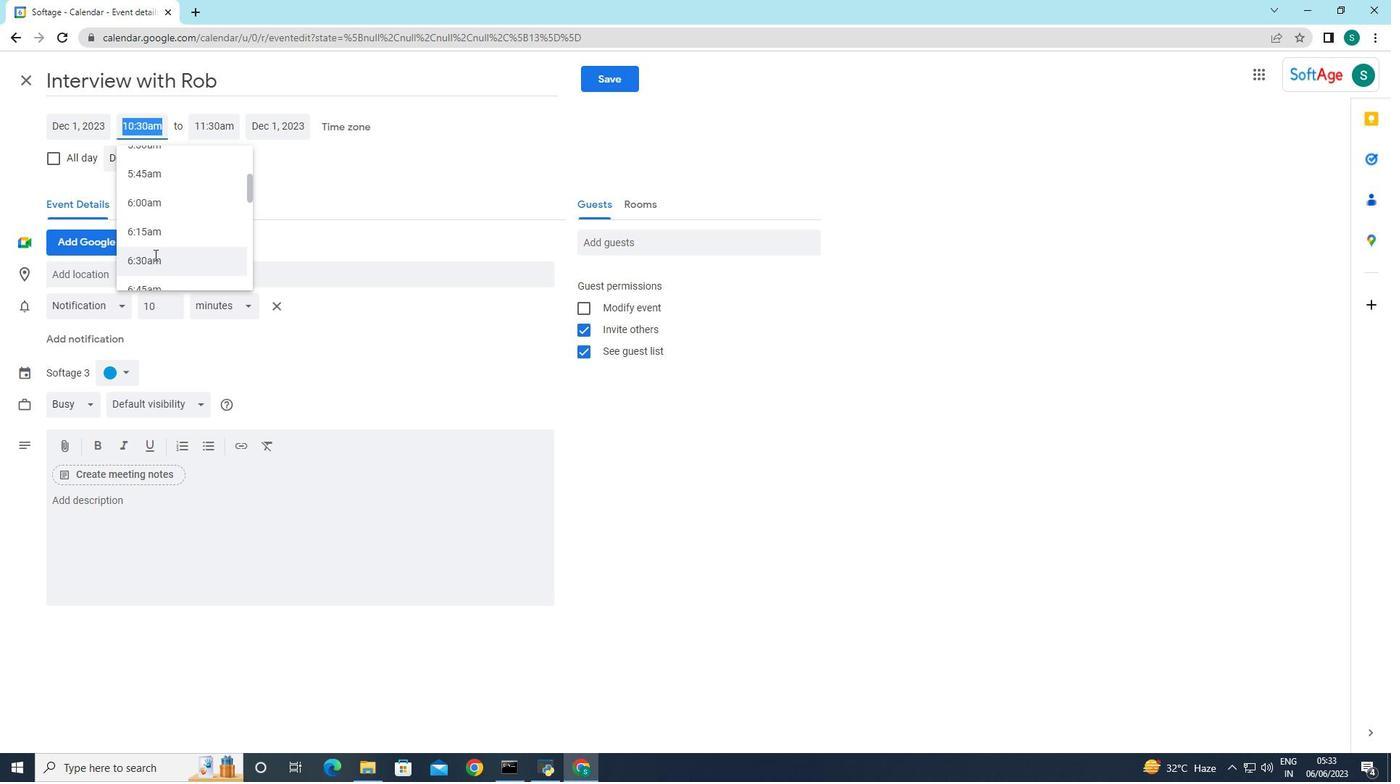 
Action: Mouse scrolled (155, 250) with delta (0, 0)
Screenshot: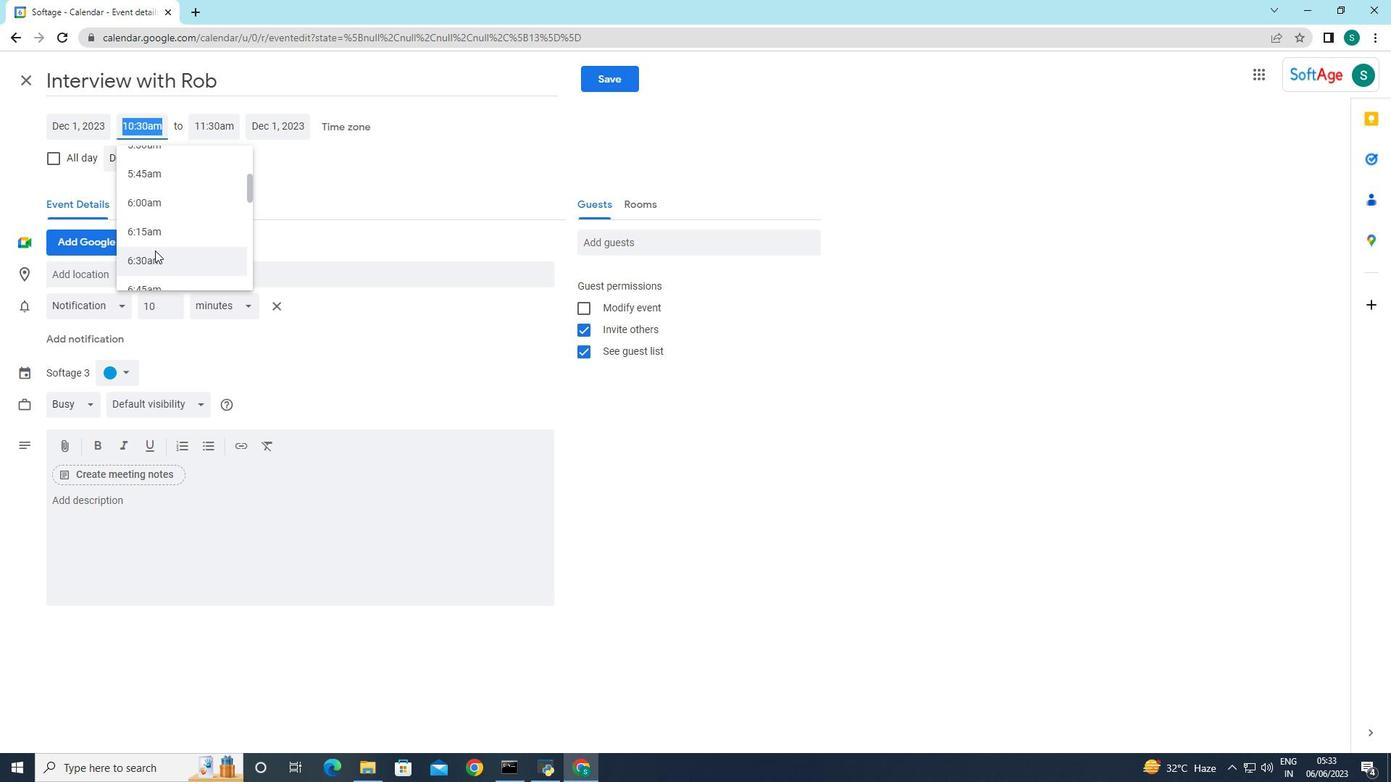 
Action: Mouse moved to (142, 244)
Screenshot: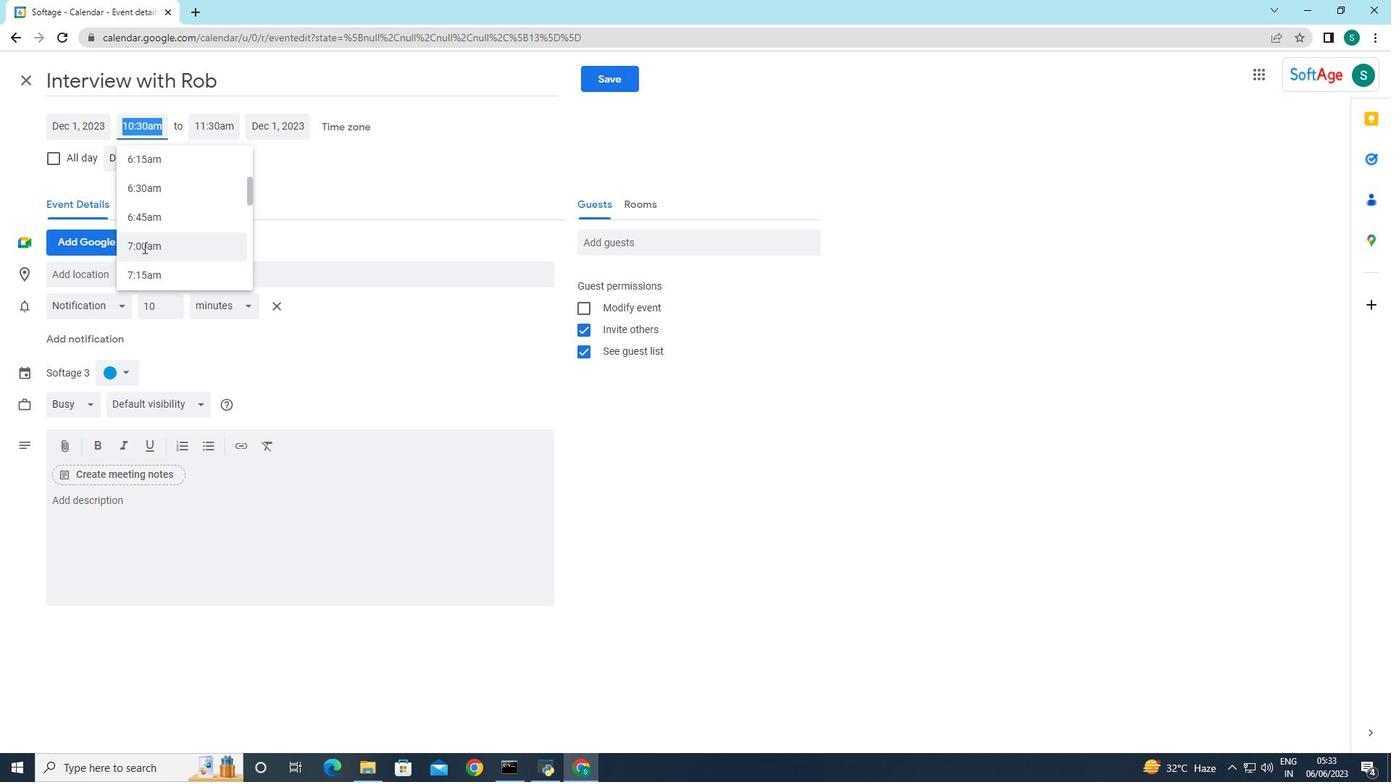 
Action: Mouse pressed left at (142, 244)
Screenshot: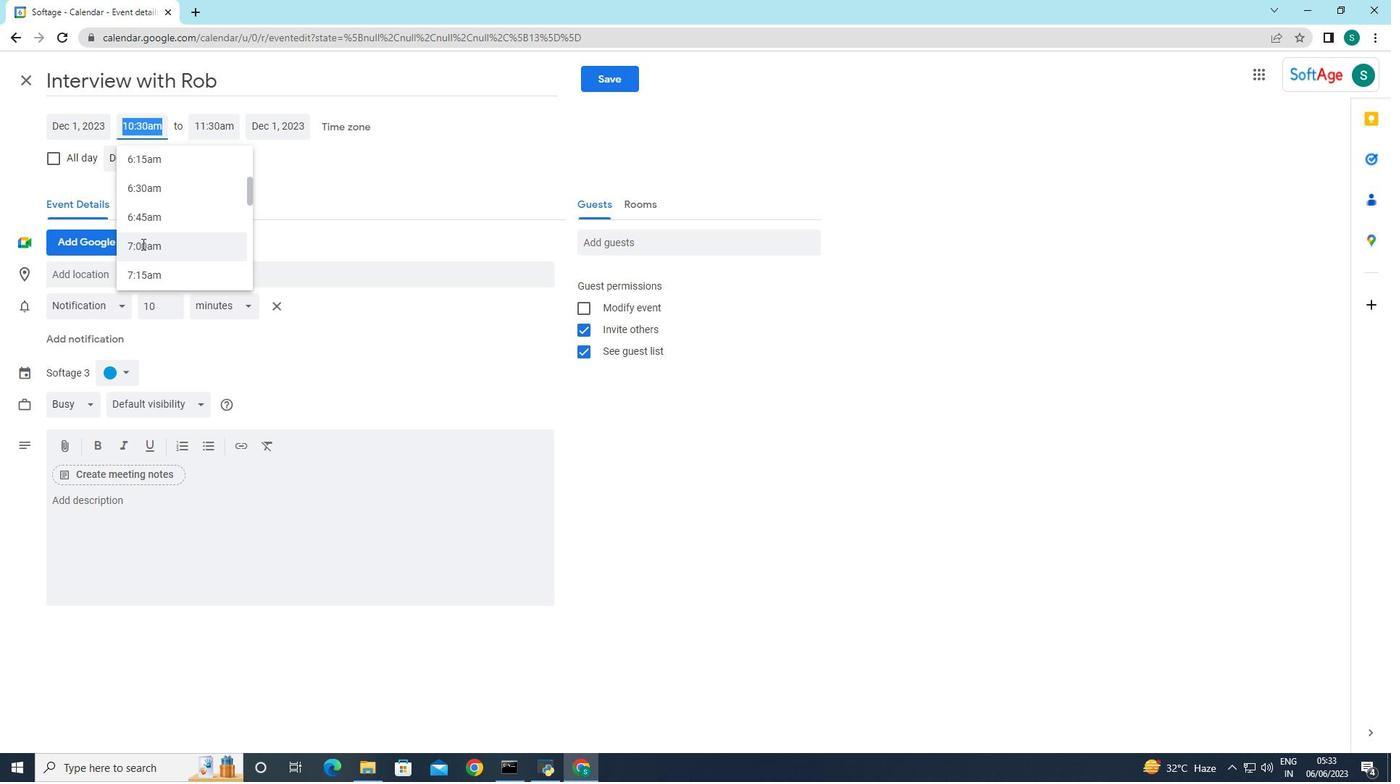 
Action: Mouse moved to (137, 129)
Screenshot: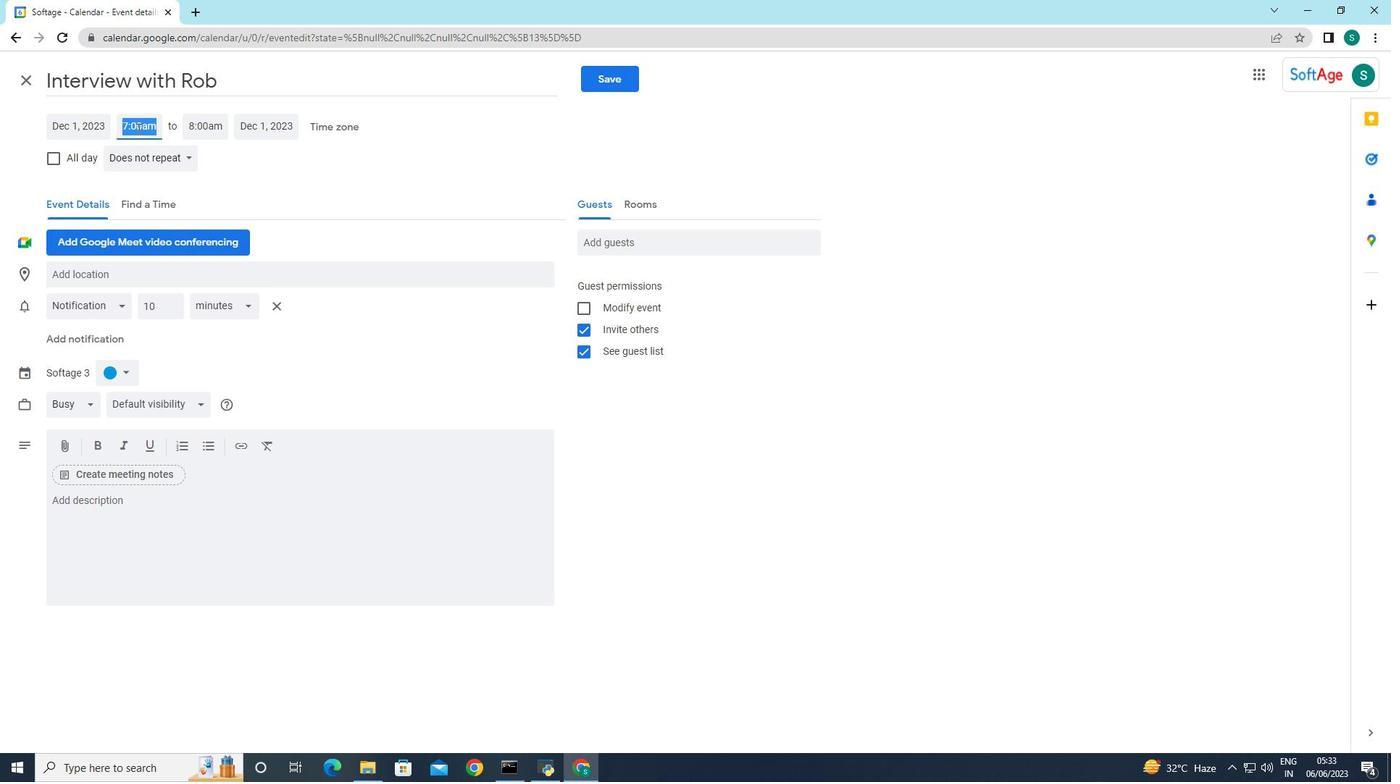 
Action: Mouse pressed left at (137, 129)
Screenshot: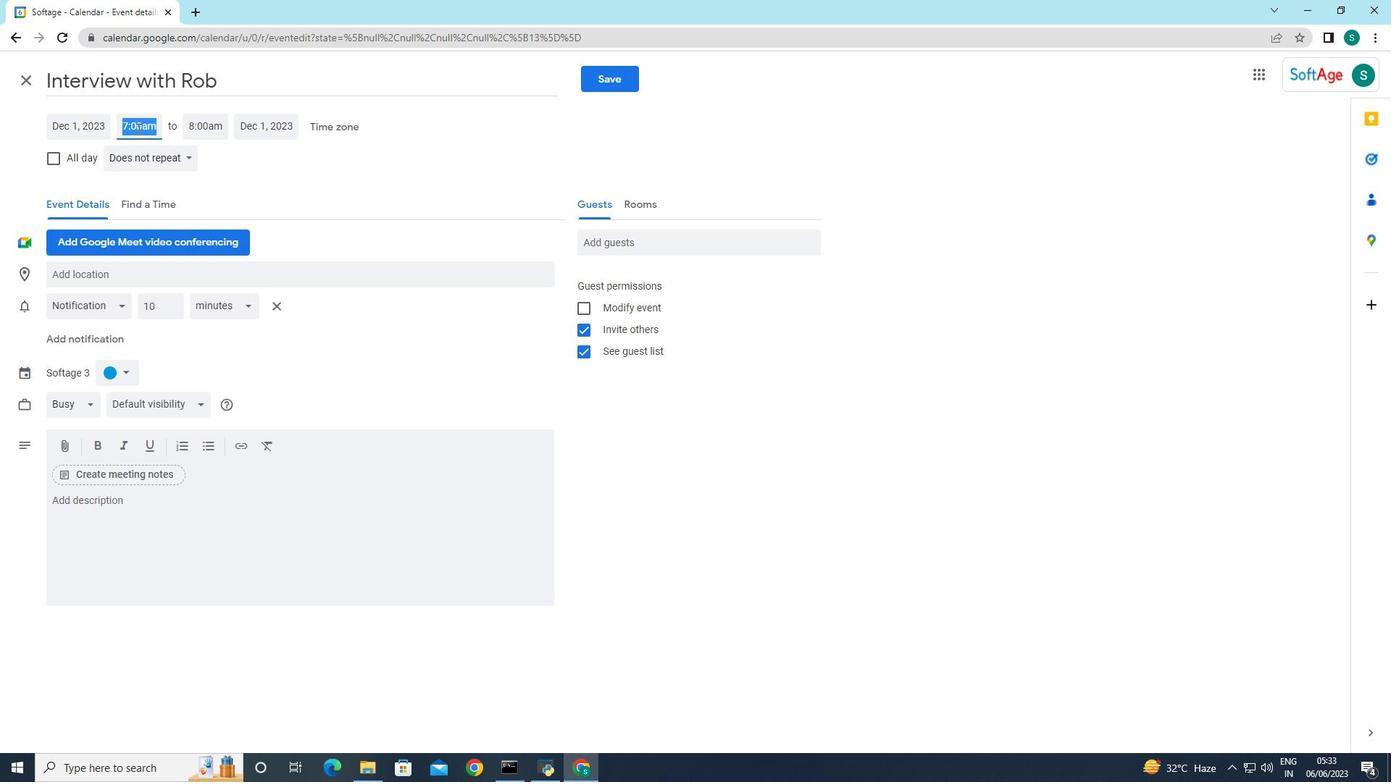
Action: Mouse moved to (140, 154)
Screenshot: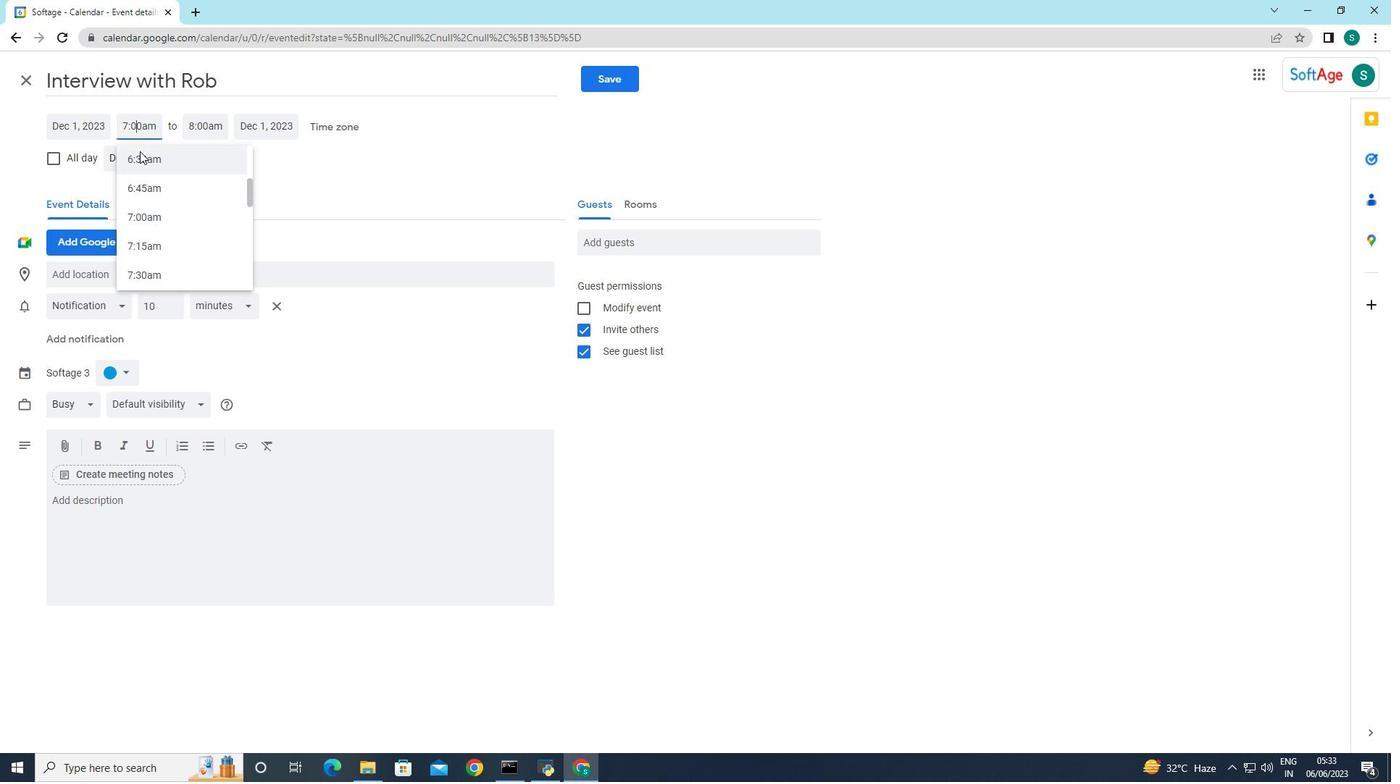 
Action: Key pressed <Key.backspace>5
Screenshot: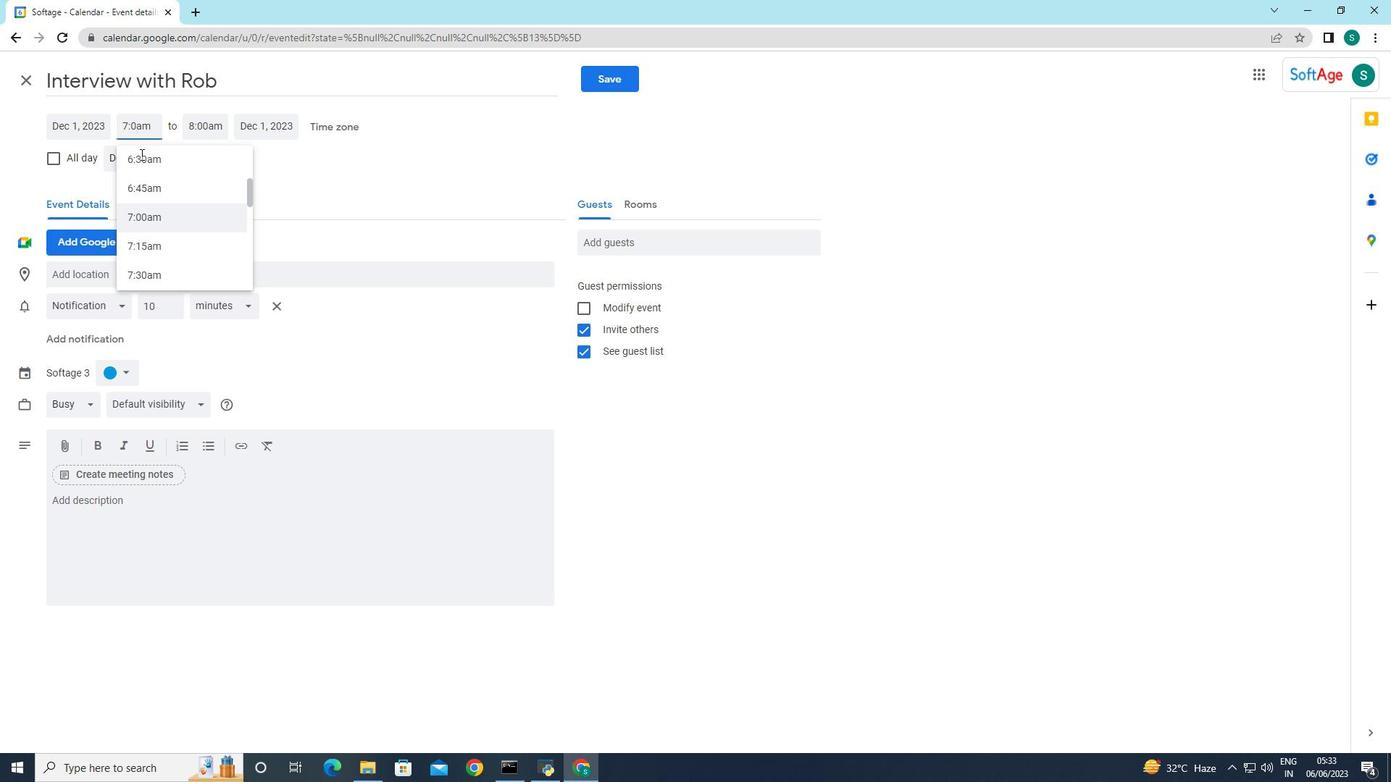 
Action: Mouse moved to (201, 129)
Screenshot: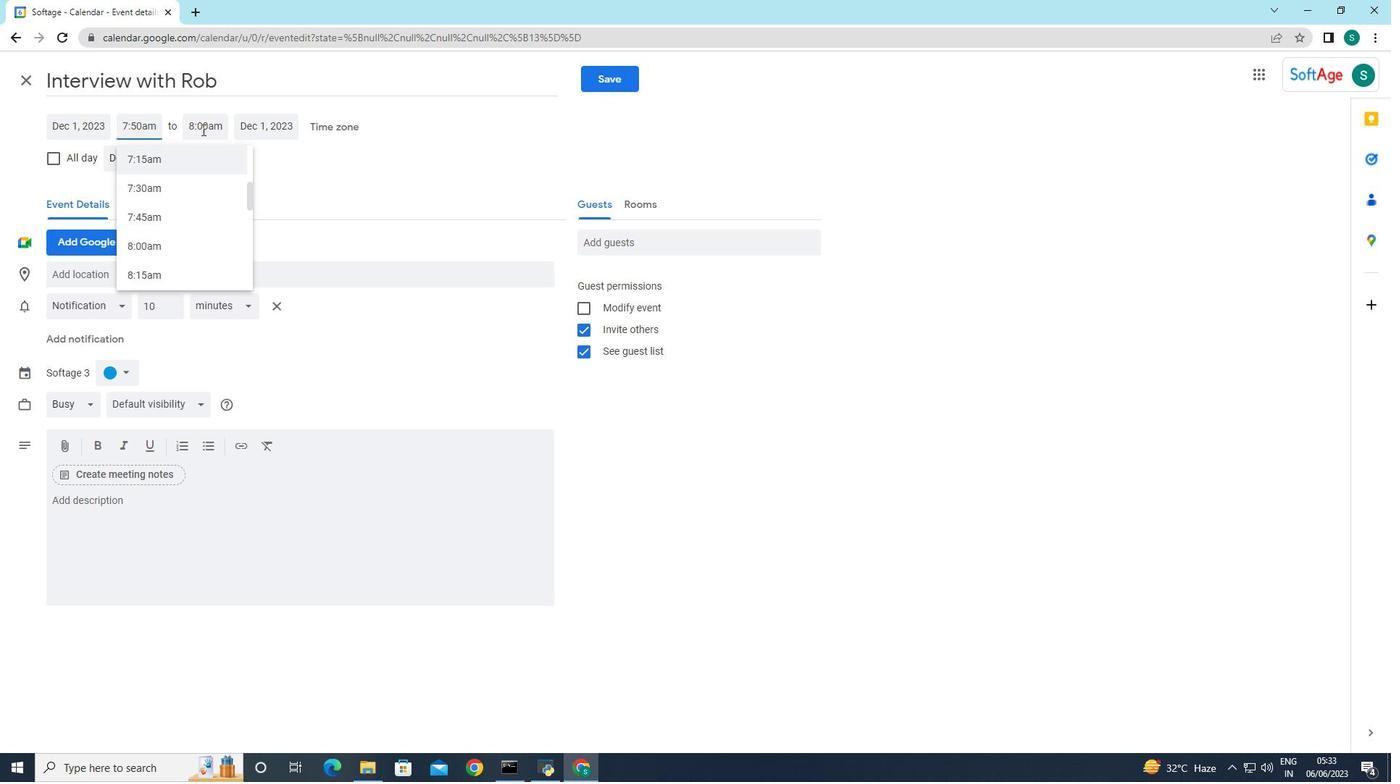 
Action: Mouse pressed left at (201, 129)
Screenshot: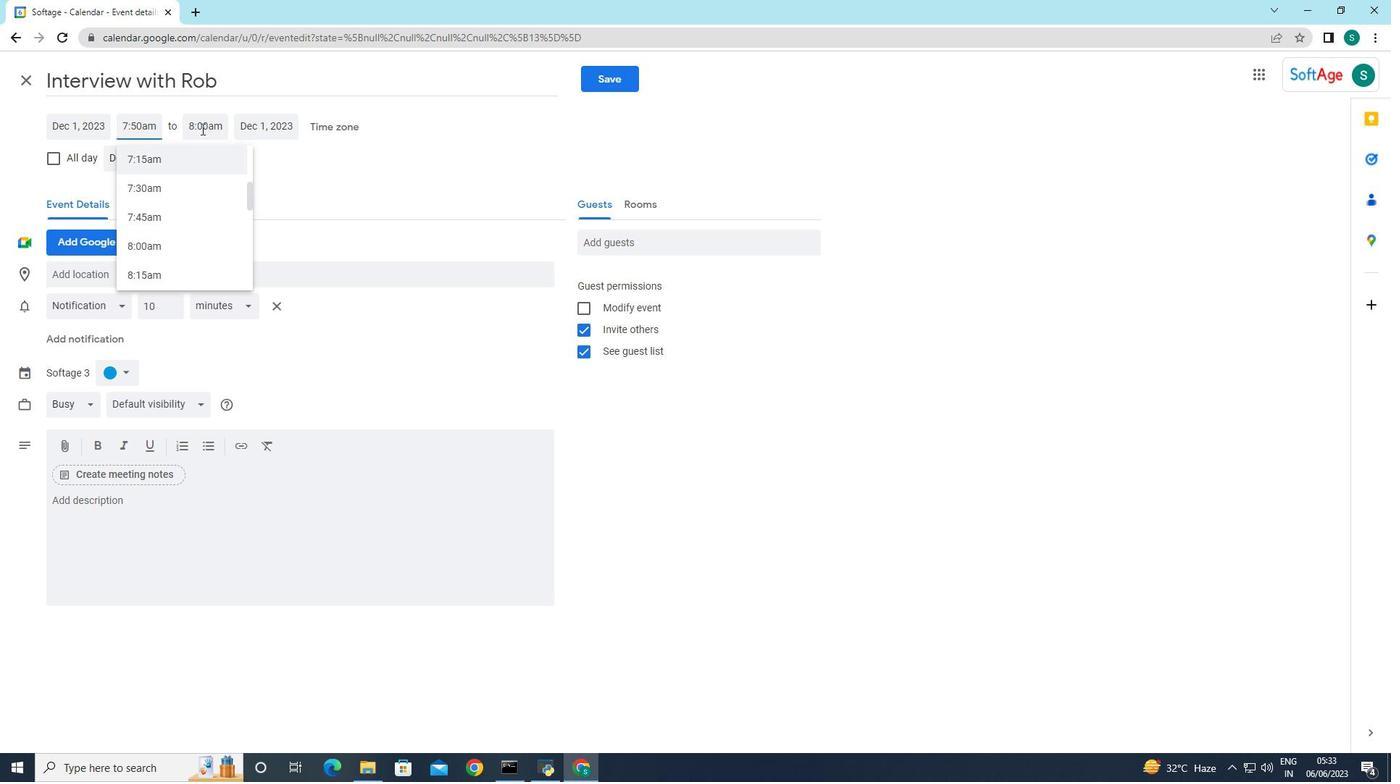 
Action: Mouse moved to (239, 271)
Screenshot: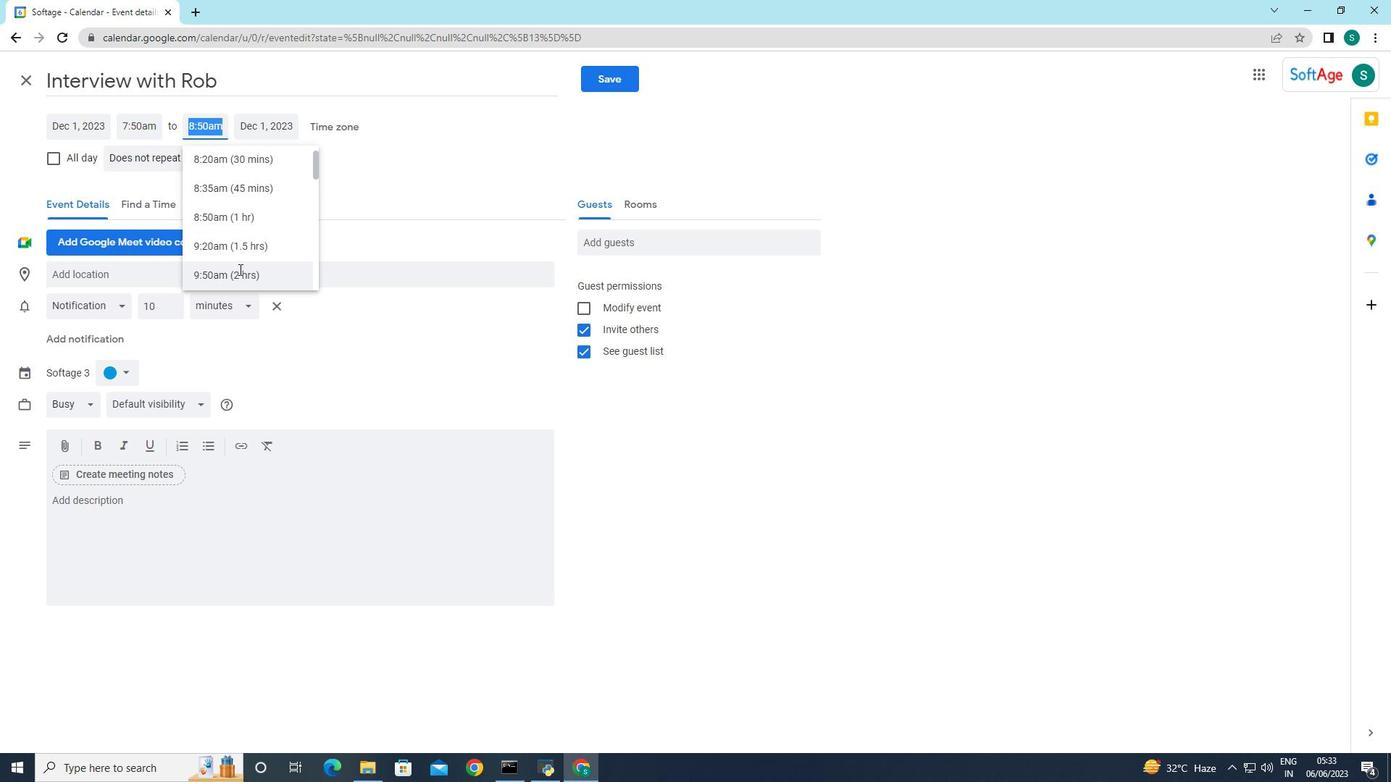 
Action: Mouse pressed left at (239, 271)
Screenshot: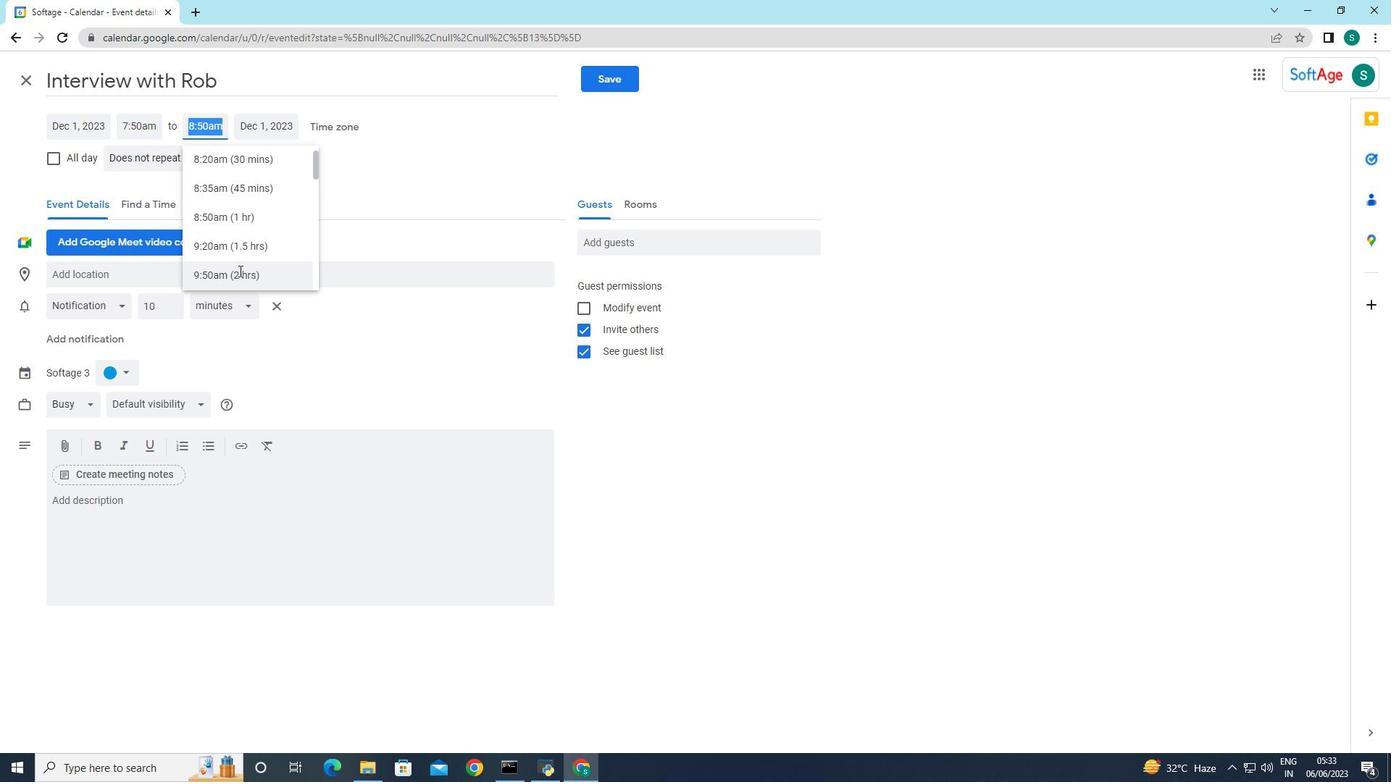 
Action: Mouse moved to (376, 190)
Screenshot: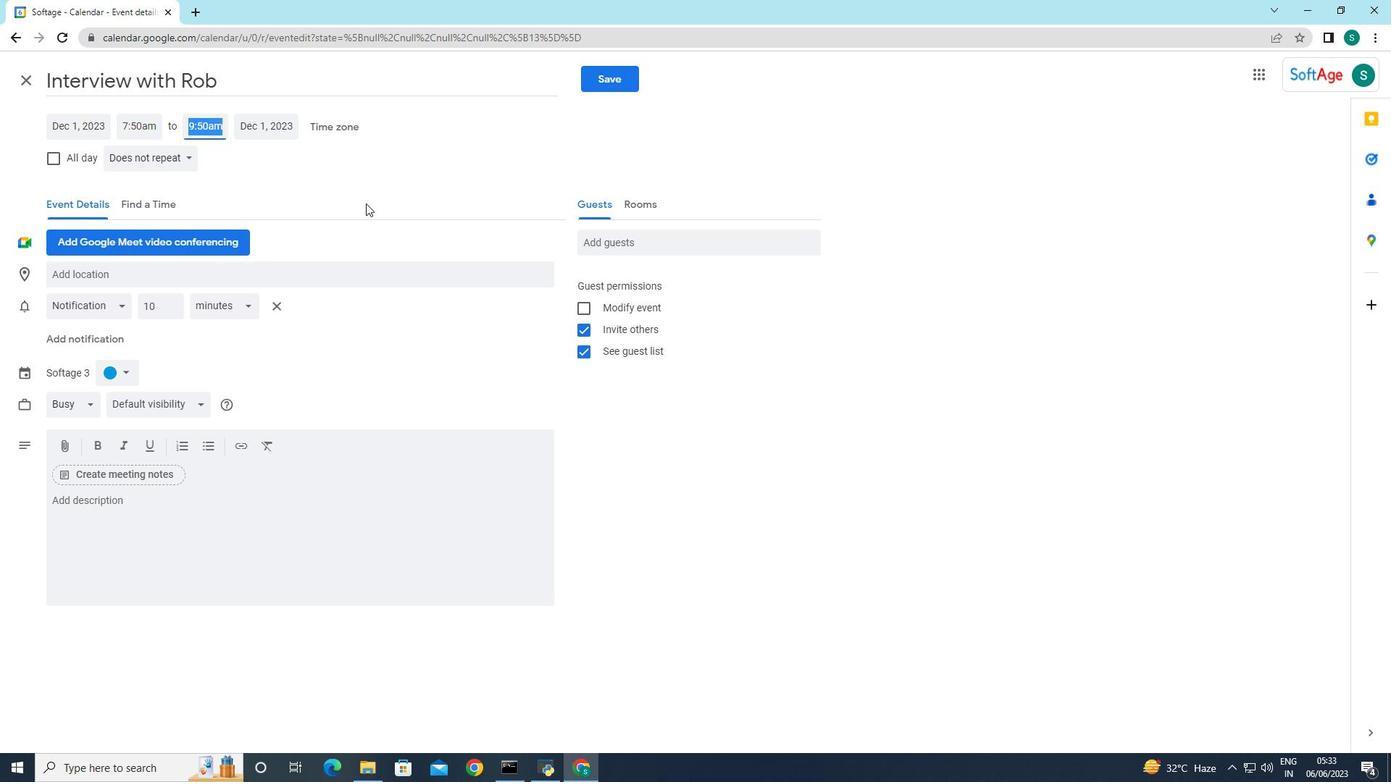 
Action: Mouse pressed left at (376, 190)
Screenshot: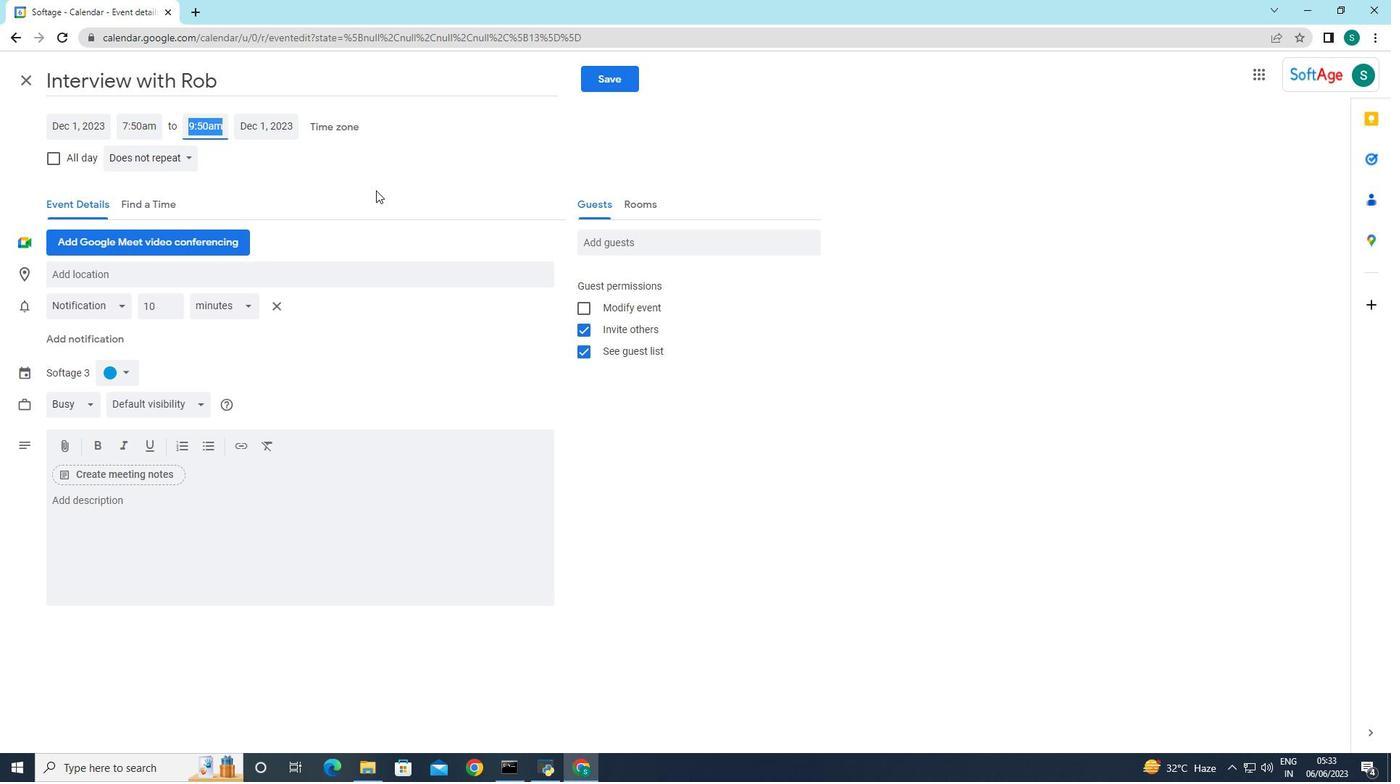 
Action: Mouse moved to (113, 495)
Screenshot: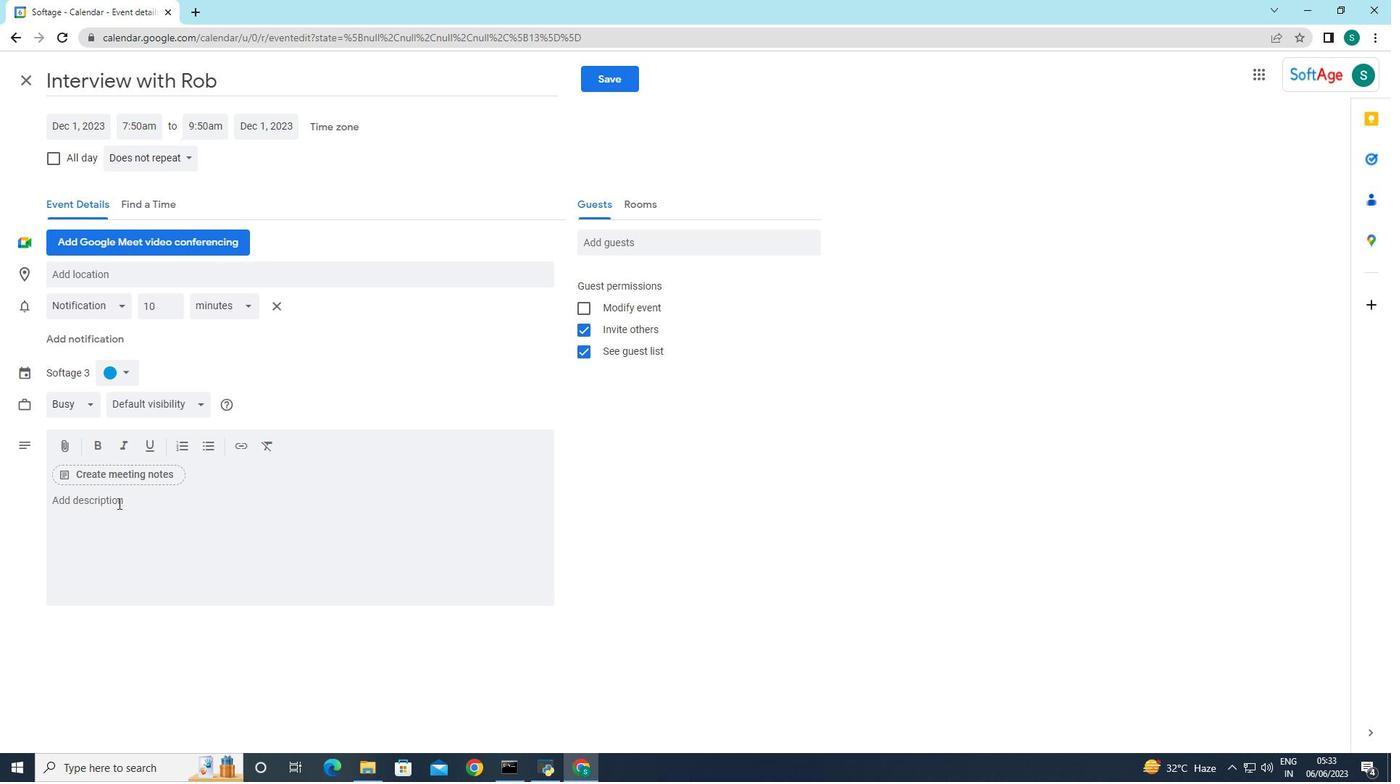 
Action: Mouse pressed left at (113, 495)
Screenshot: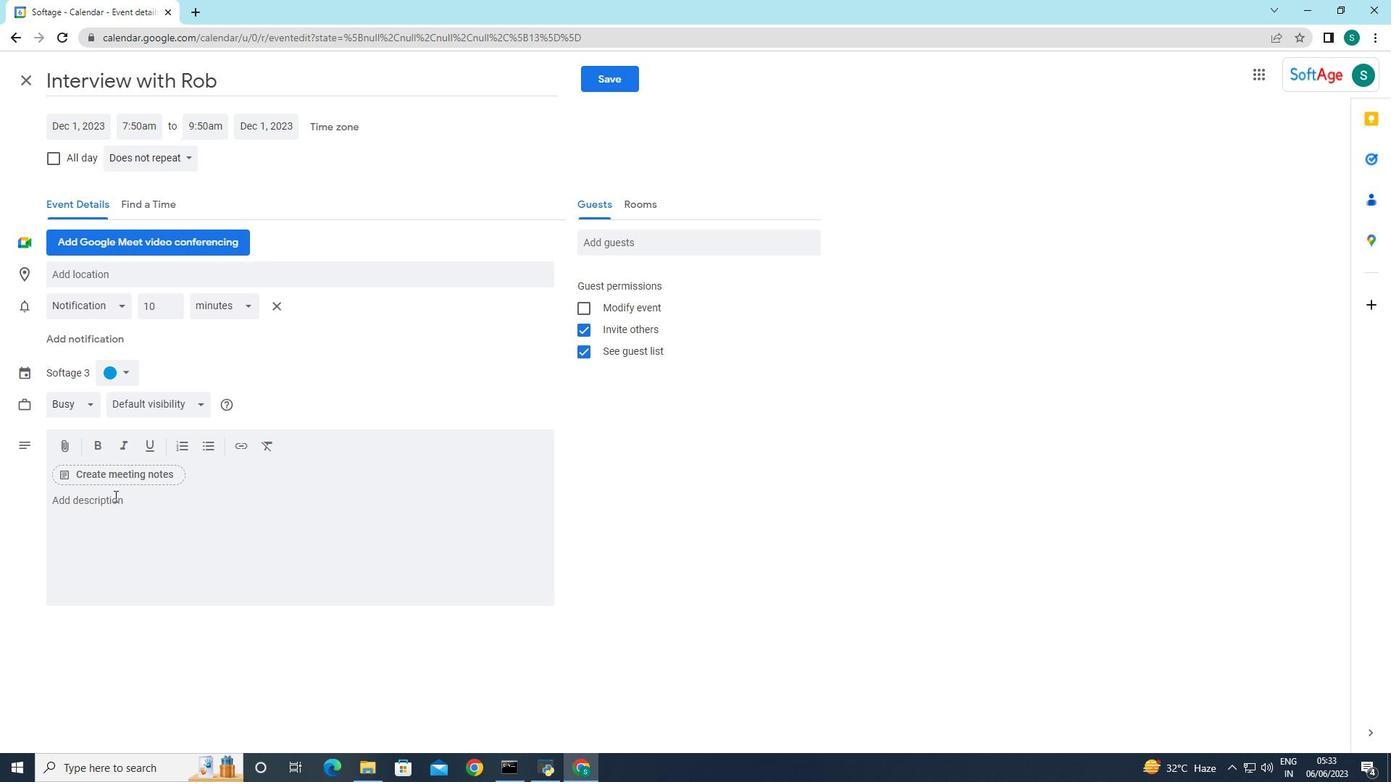 
Action: Key pressed <Key.caps_lock>p<Key.caps_lock><Key.backspace>P<Key.caps_lock><Key.space><Key.backspace>articipants<Key.space>wol<Key.backspace><Key.backspace>ill
Screenshot: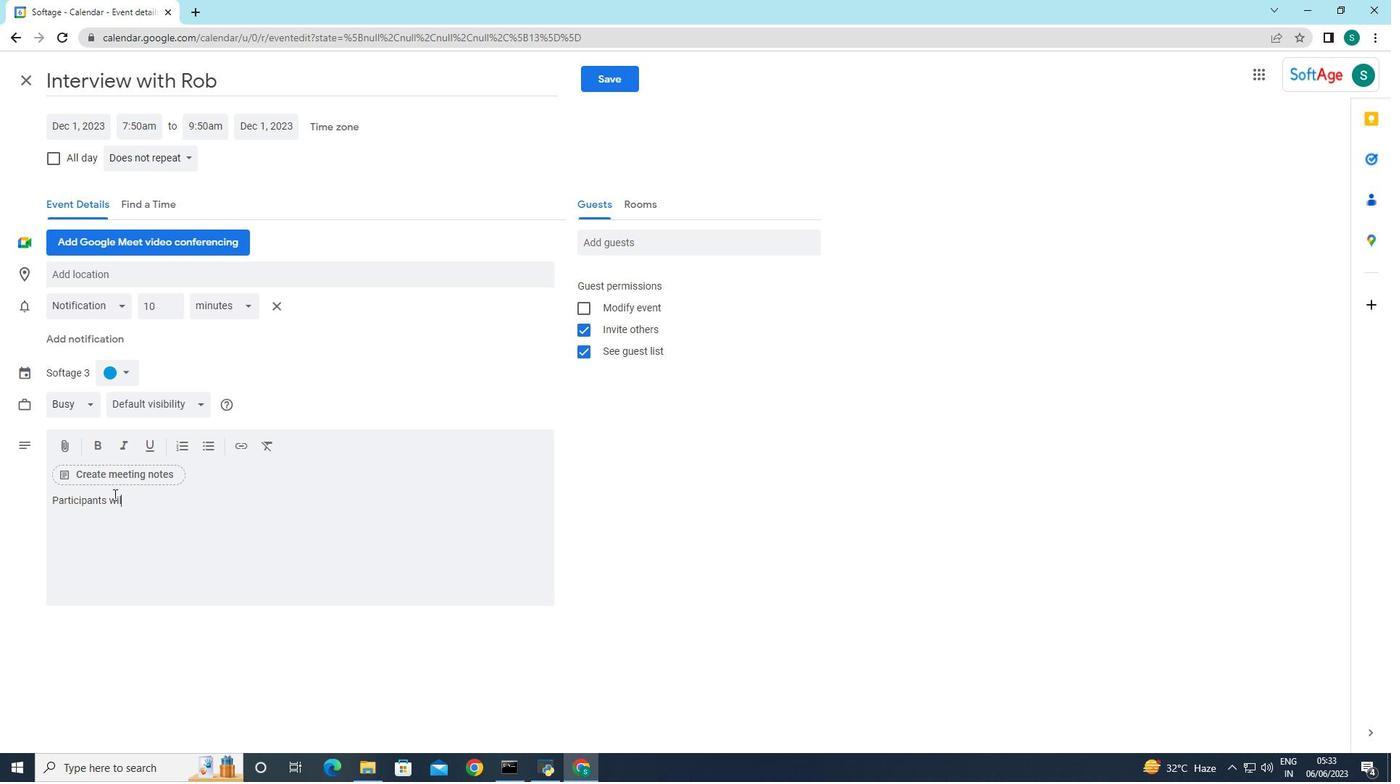 
Action: Mouse moved to (214, 419)
Screenshot: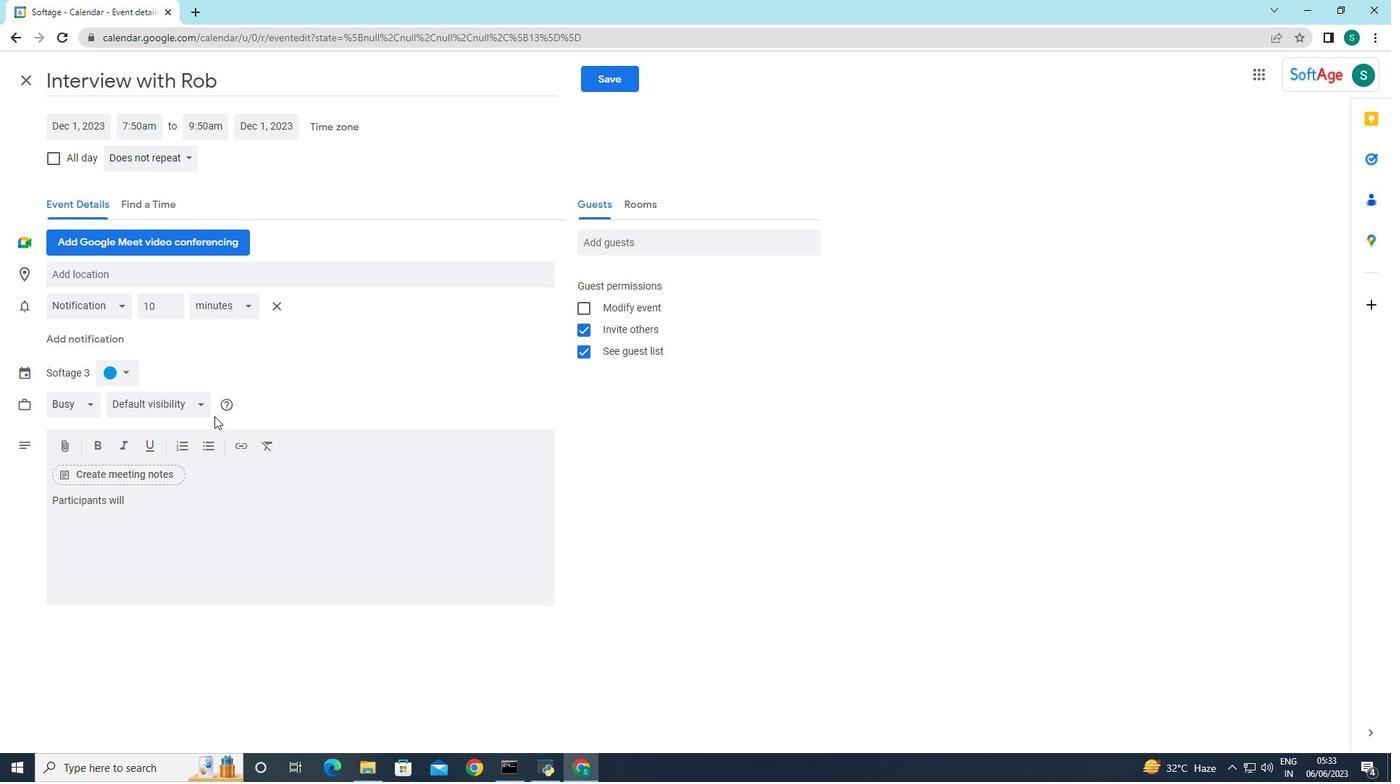 
Action: Key pressed <Key.space>learn<Key.space>how<Key.space>to<Key.space>effectively<Key.space>close<Key.space>a<Key.space>negotiation<Key.space><Key.backspace>,<Key.space>secure<Key.space>agreementsm<Key.backspace>,<Key.space>and<Key.space>estavlosh<Key.space><Key.backspace><Key.backspace><Key.backspace><Key.backspace><Key.backspace><Key.backspace><Key.backspace><Key.backspace>tablos<Key.backspace><Key.backspace>ish<Key.space>clear<Key.space>next<Key.space>steps.<Key.space><Key.caps_lock>T<Key.caps_lock>hey<Key.space>will<Key.space>also<Key.space>explore<Key.space>techniques<Key.space>for<Key.space>building<Key.space>long<Key.space><Key.backspace>-term<Key.space>relationships<Key.space>and<Key.space>maintaining<Key.space>of<Key.backspace>pen<Key.space>lines<Key.space>of<Key.space>communication<Key.space>after<Key.space>the<Key.space>negotiation<Key.space>concludes.
Screenshot: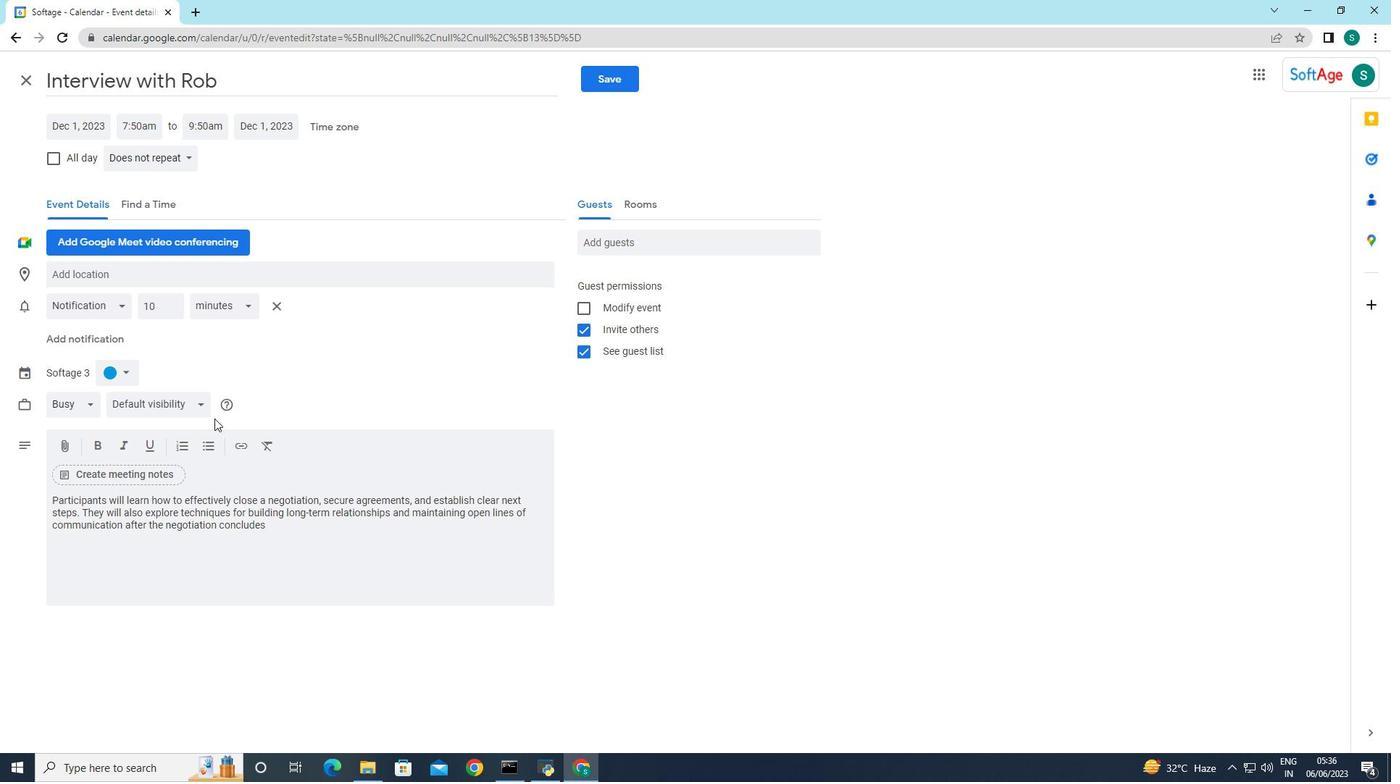
Action: Mouse moved to (113, 378)
Screenshot: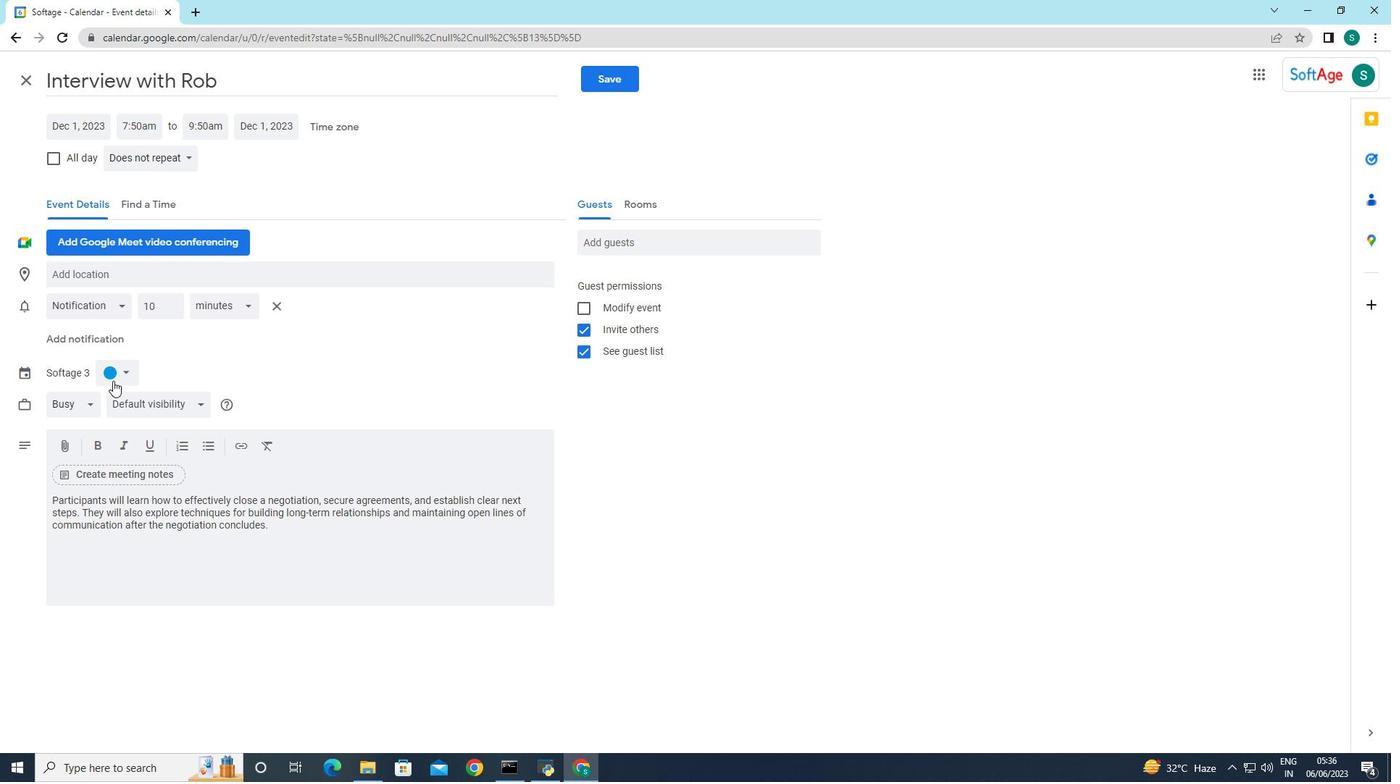 
Action: Mouse pressed left at (113, 378)
Screenshot: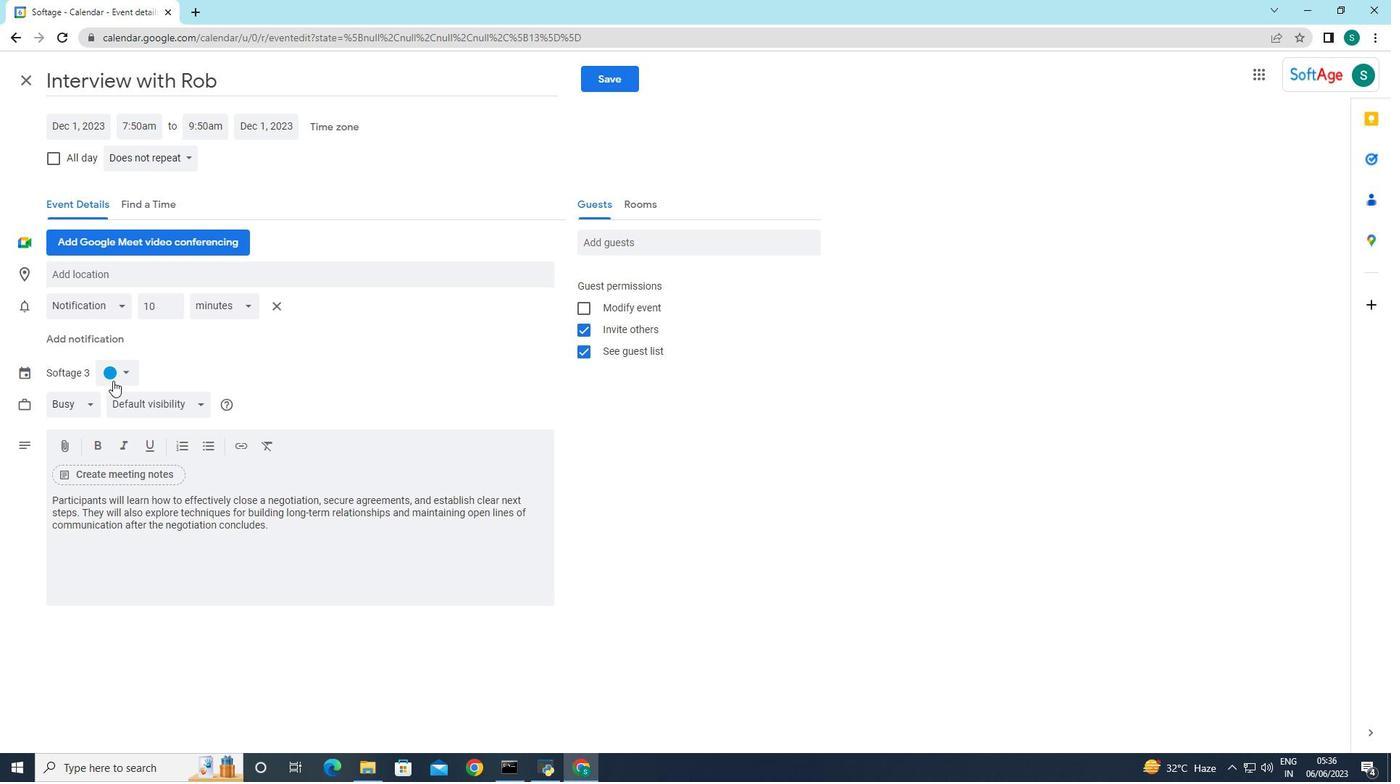 
Action: Mouse moved to (111, 460)
Screenshot: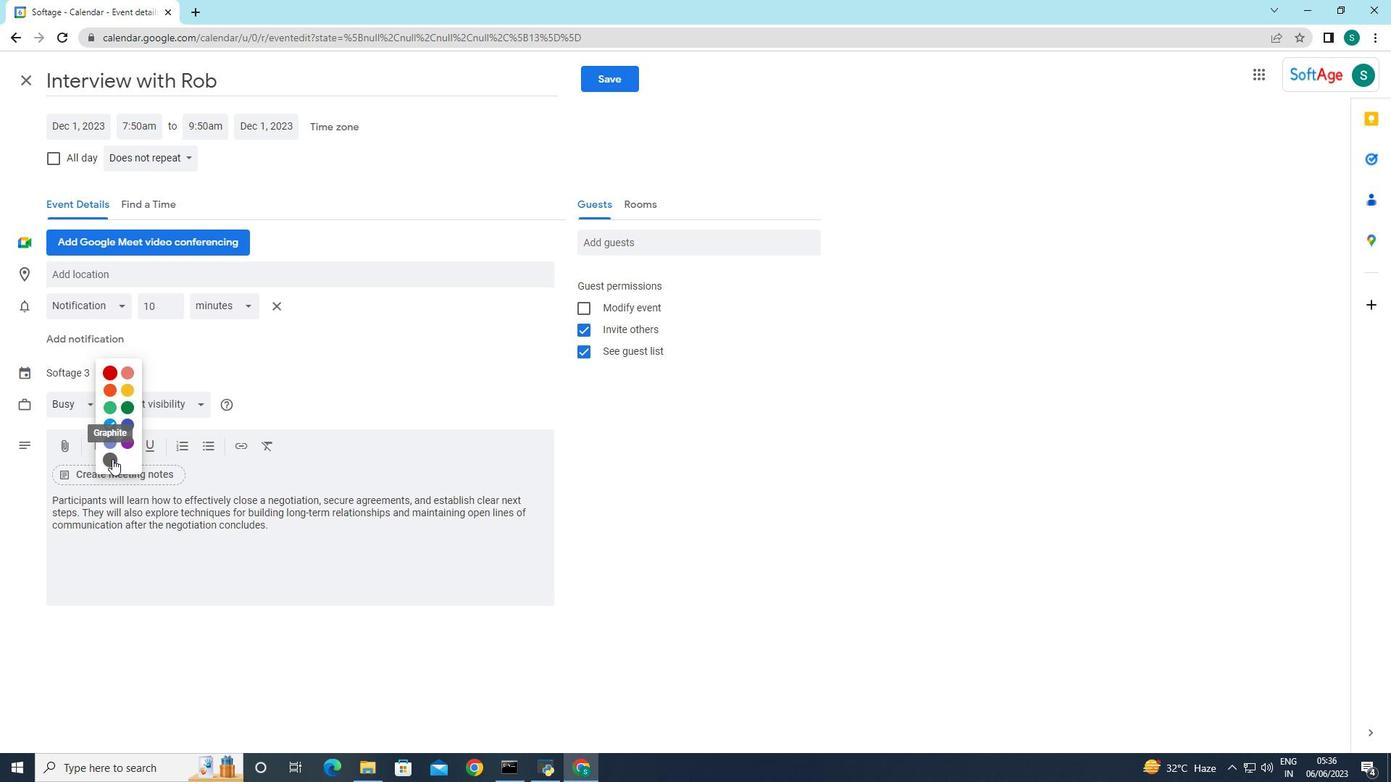 
Action: Mouse pressed left at (111, 460)
Screenshot: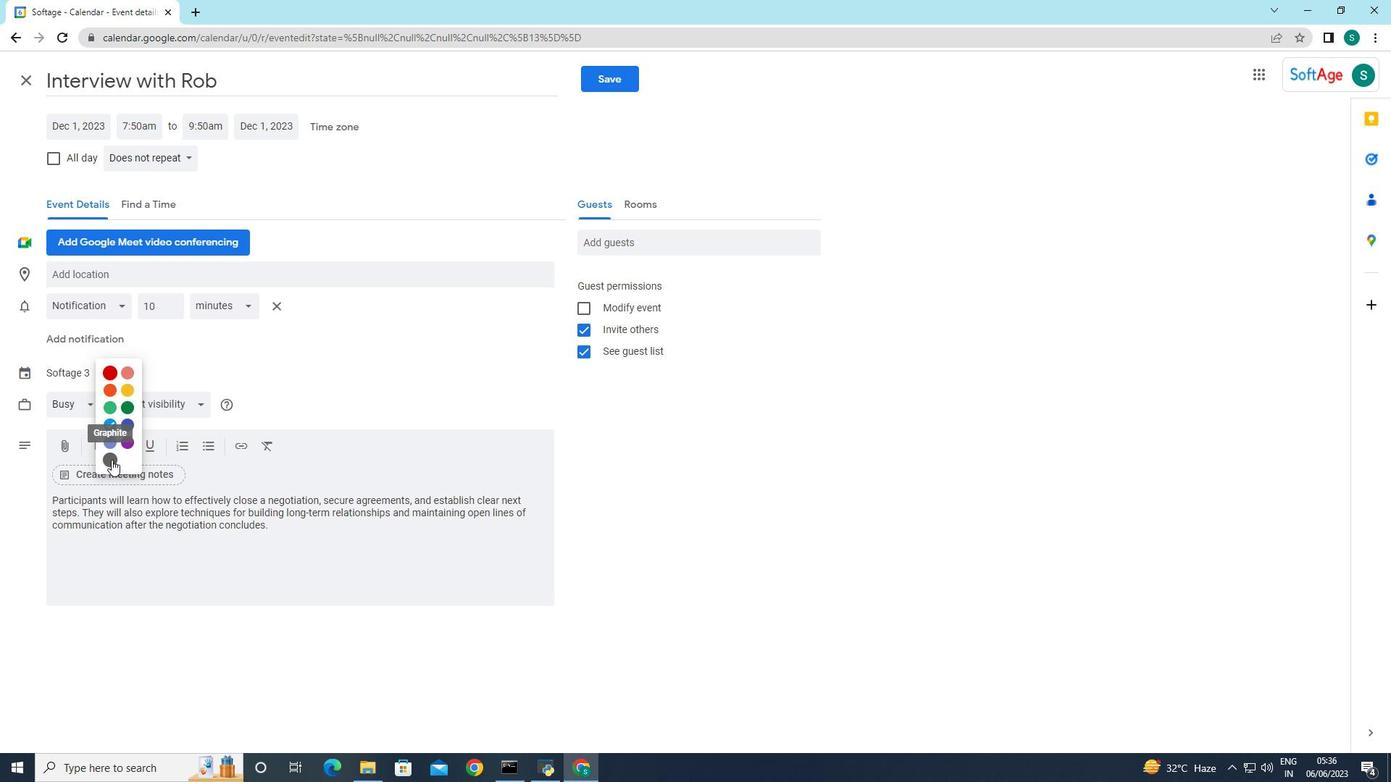 
Action: Mouse moved to (131, 278)
Screenshot: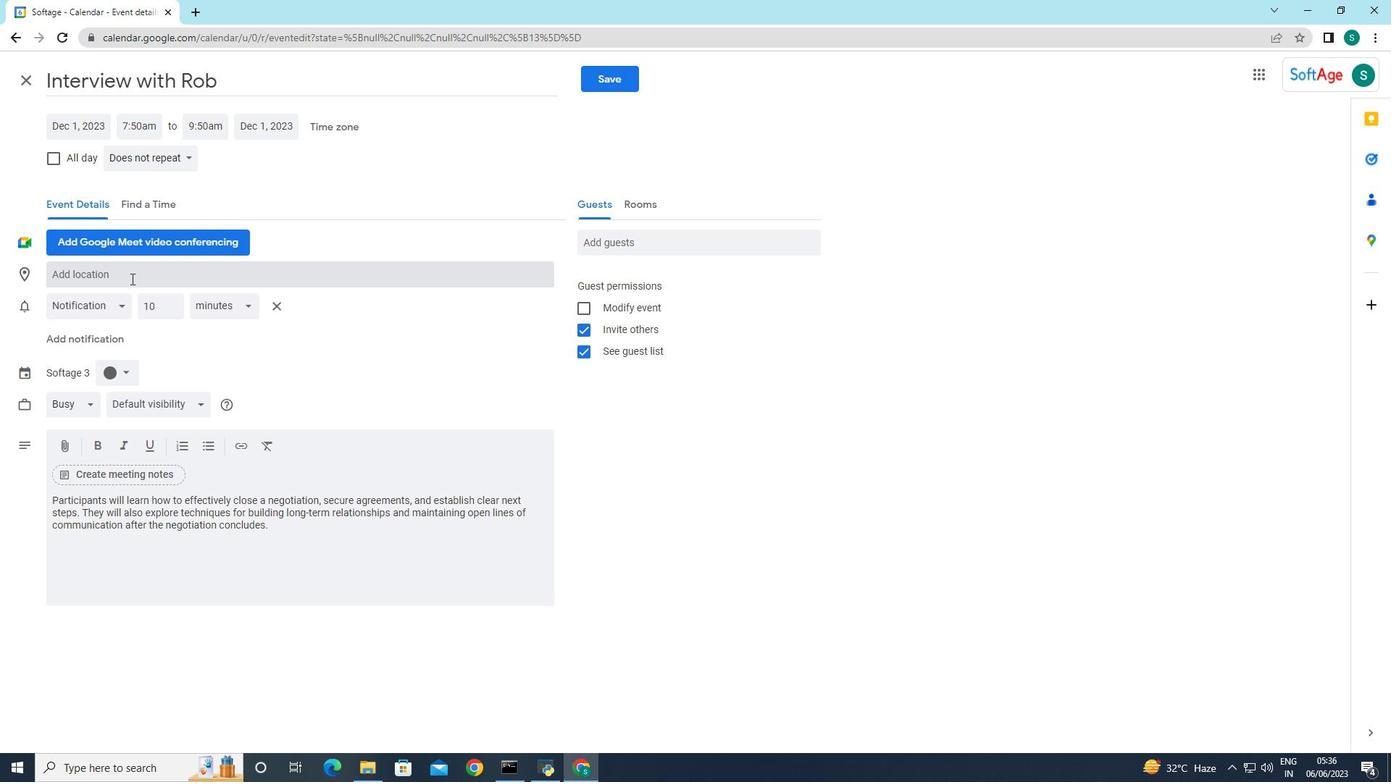 
Action: Mouse pressed left at (131, 278)
Screenshot: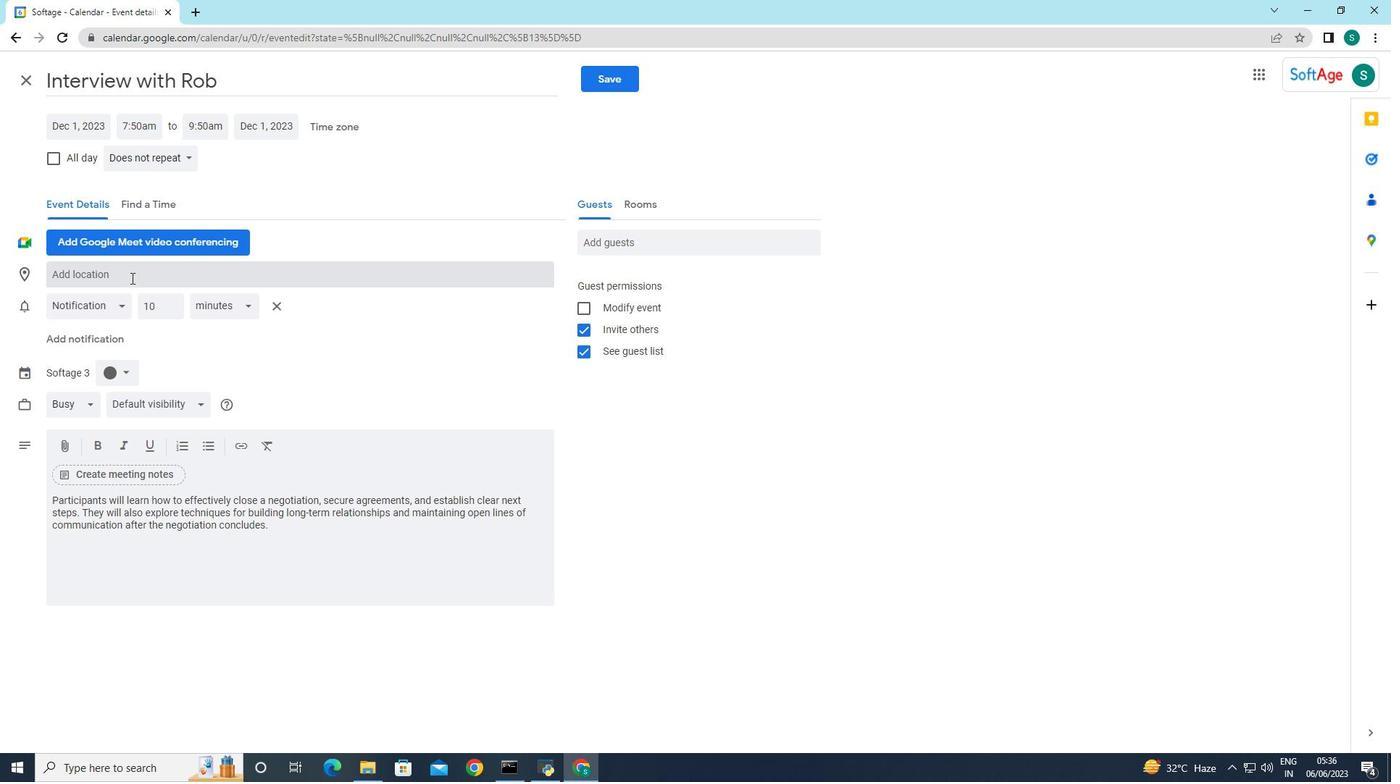 
Action: Key pressed <Key.shift>Tokyo,<Key.space><Key.shift>Japan
Screenshot: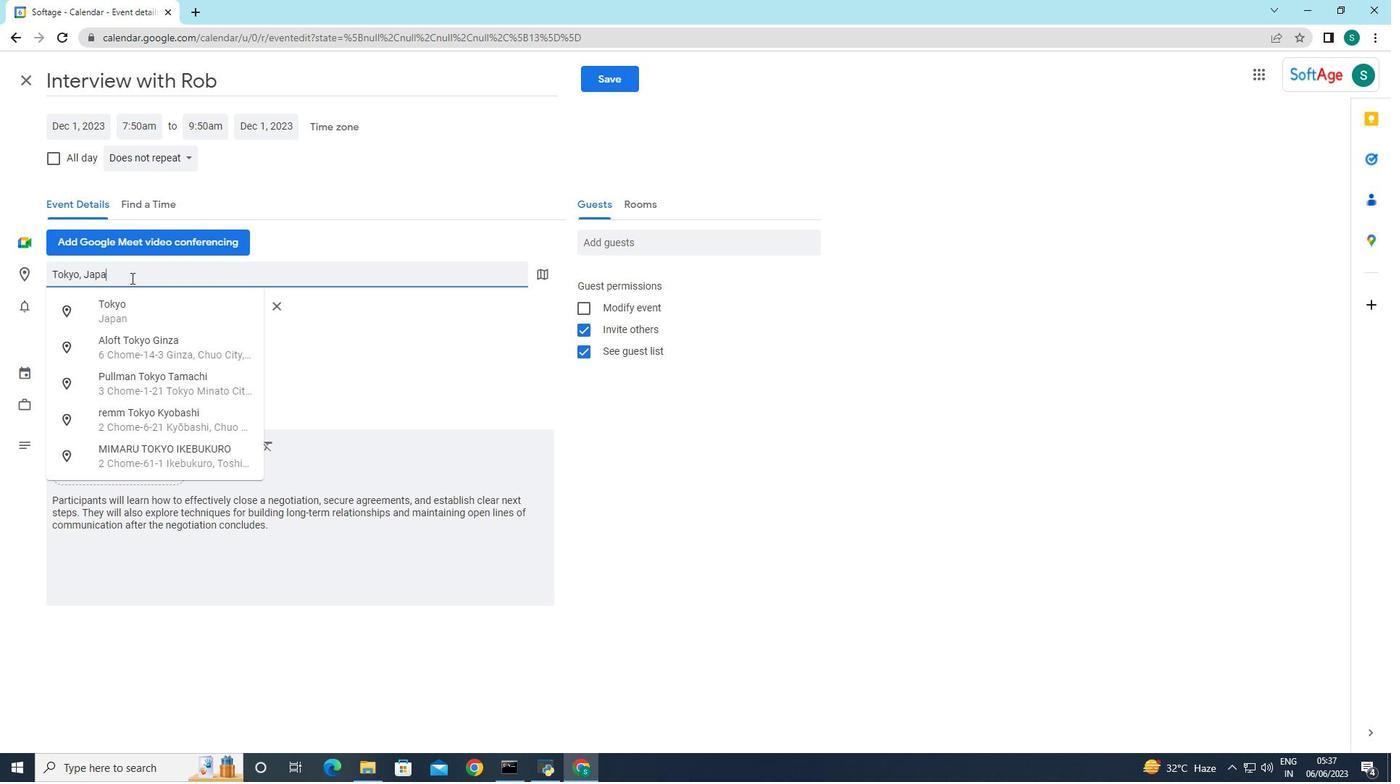 
Action: Mouse moved to (396, 400)
Screenshot: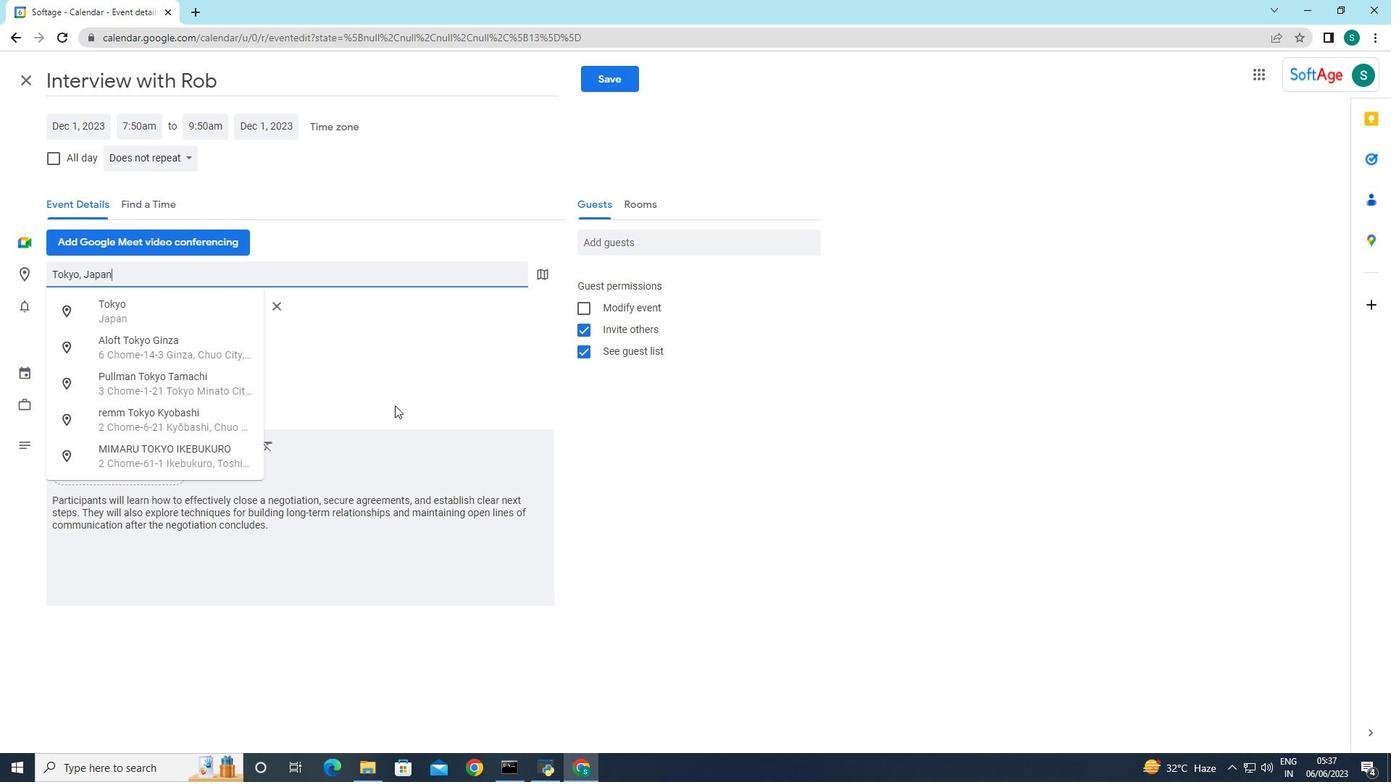 
Action: Mouse pressed left at (396, 400)
Screenshot: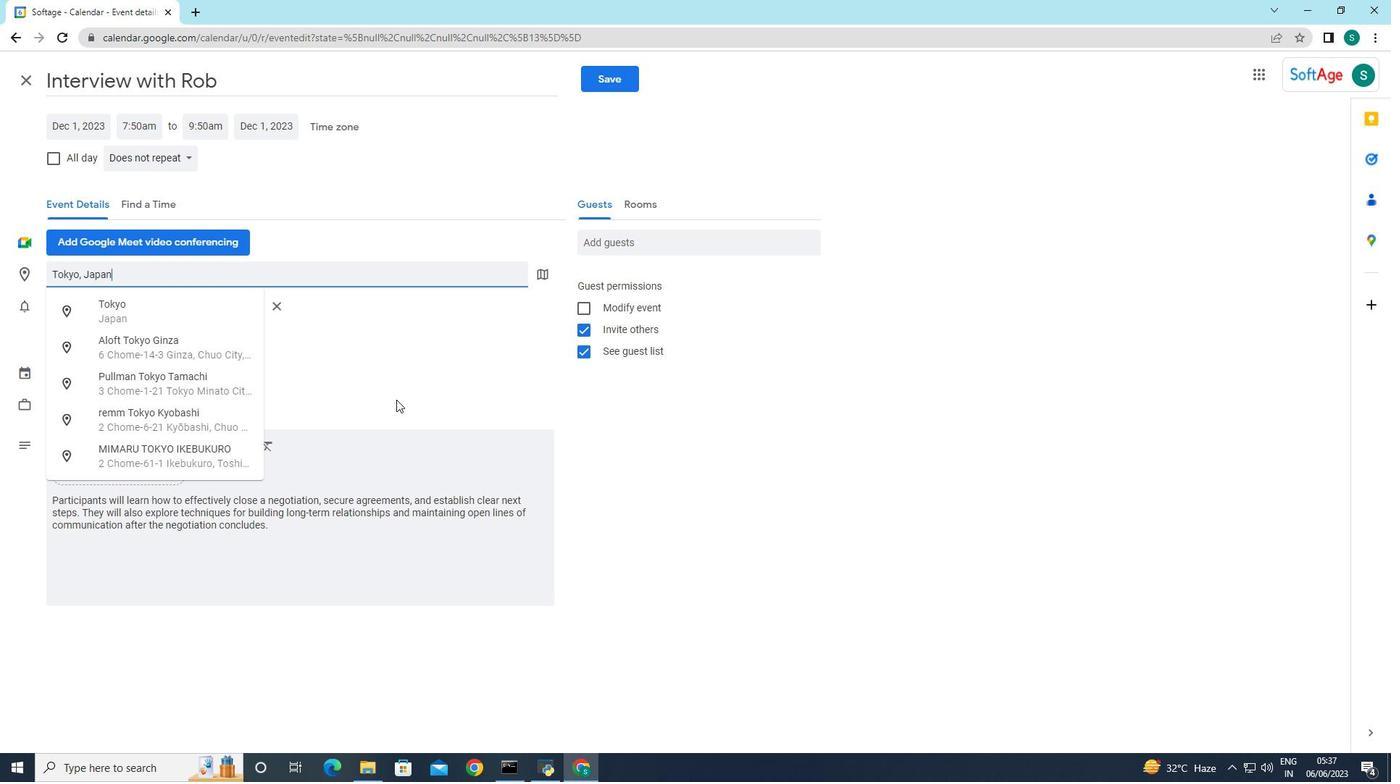 
Action: Mouse moved to (638, 237)
Screenshot: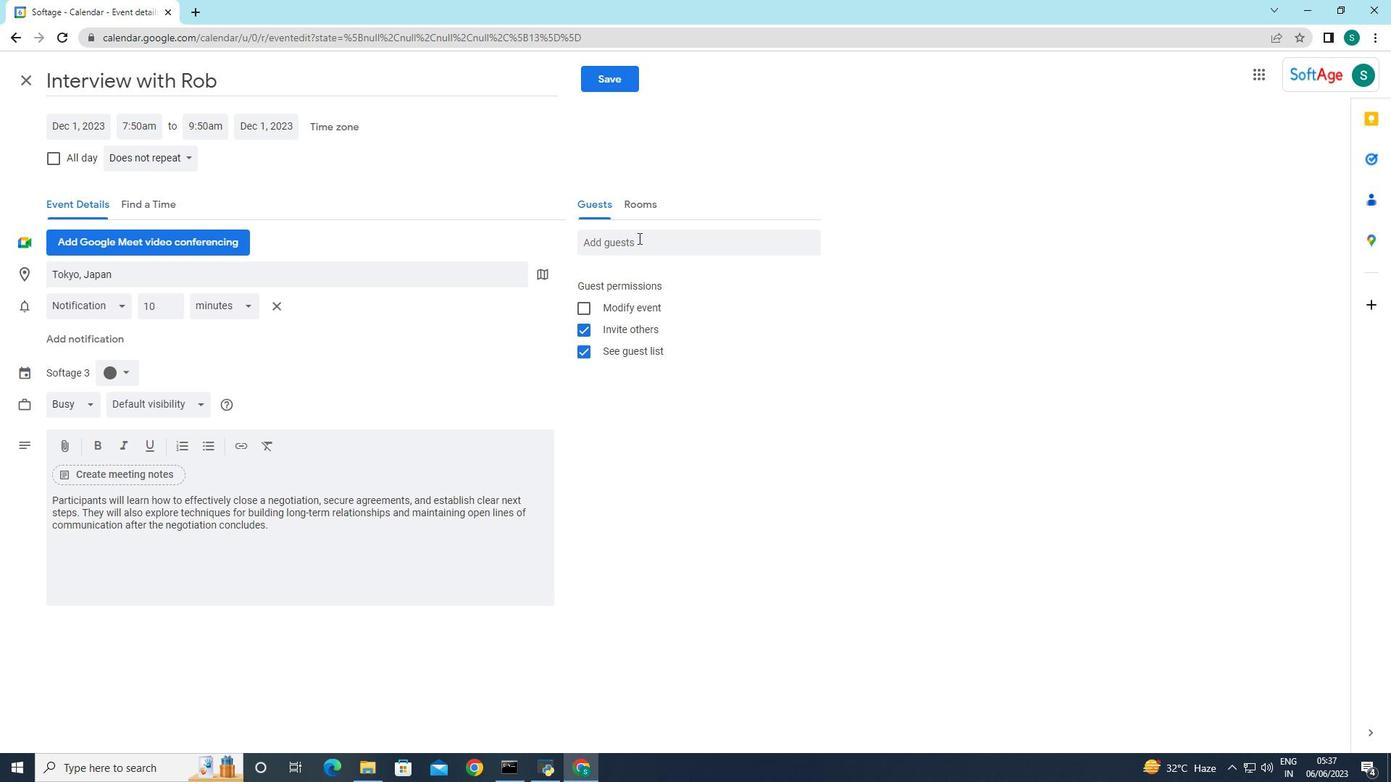 
Action: Mouse pressed left at (638, 237)
Screenshot: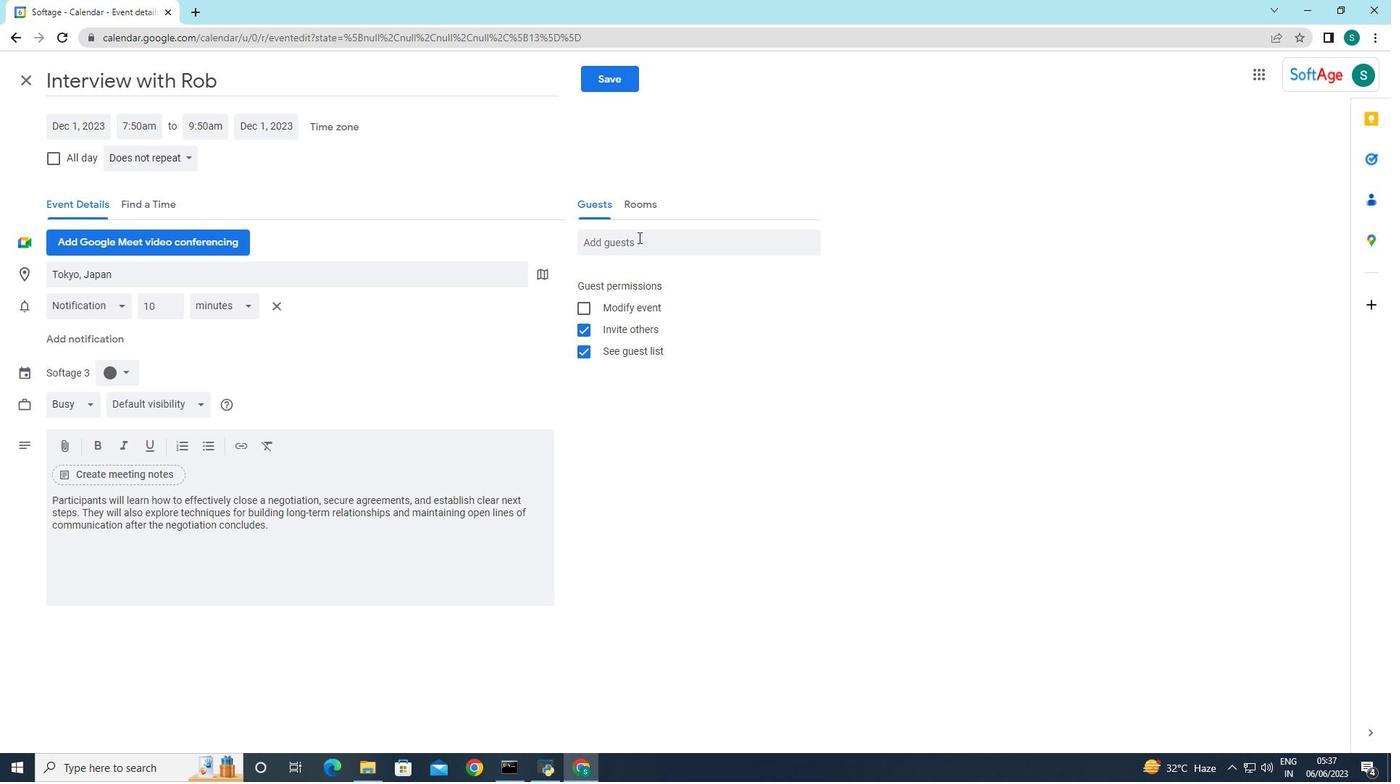 
Action: Key pressed softage.6
Screenshot: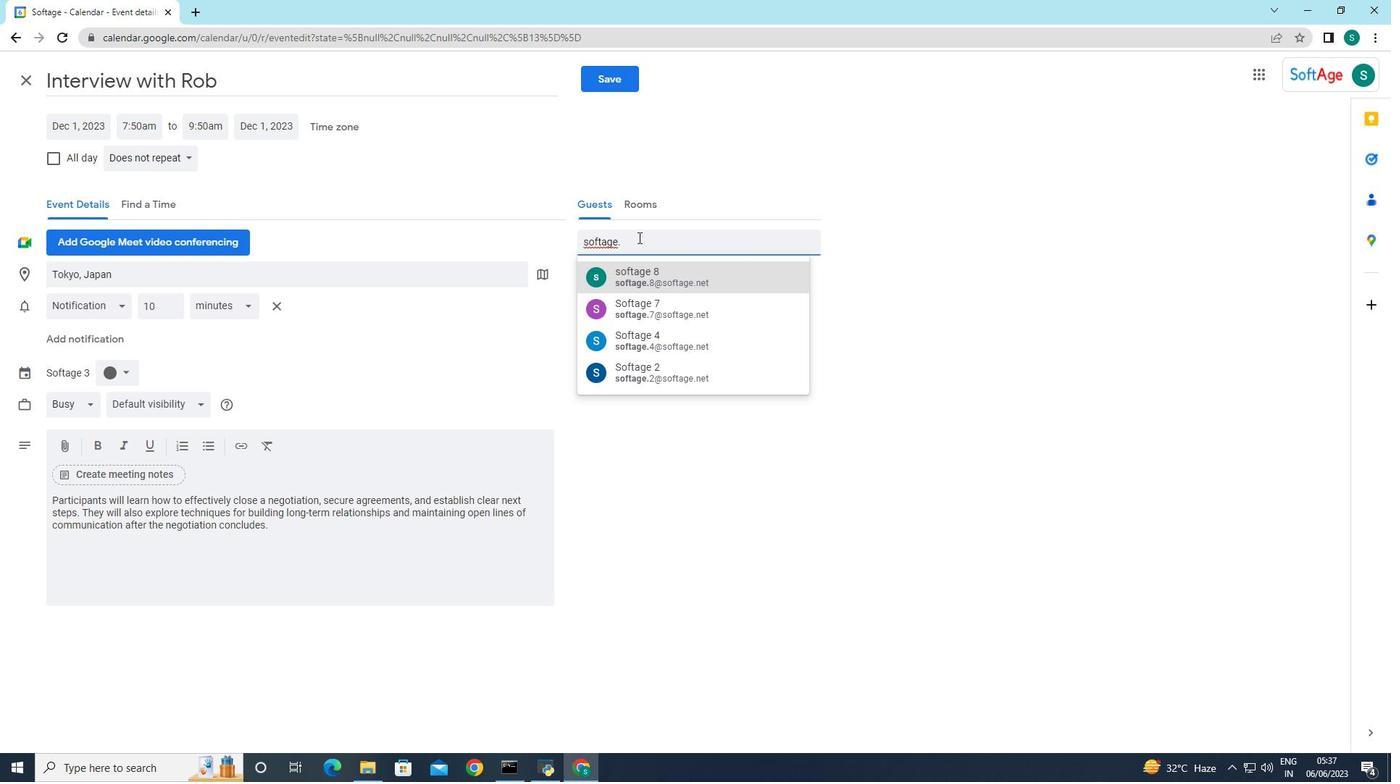 
Action: Mouse moved to (666, 279)
Screenshot: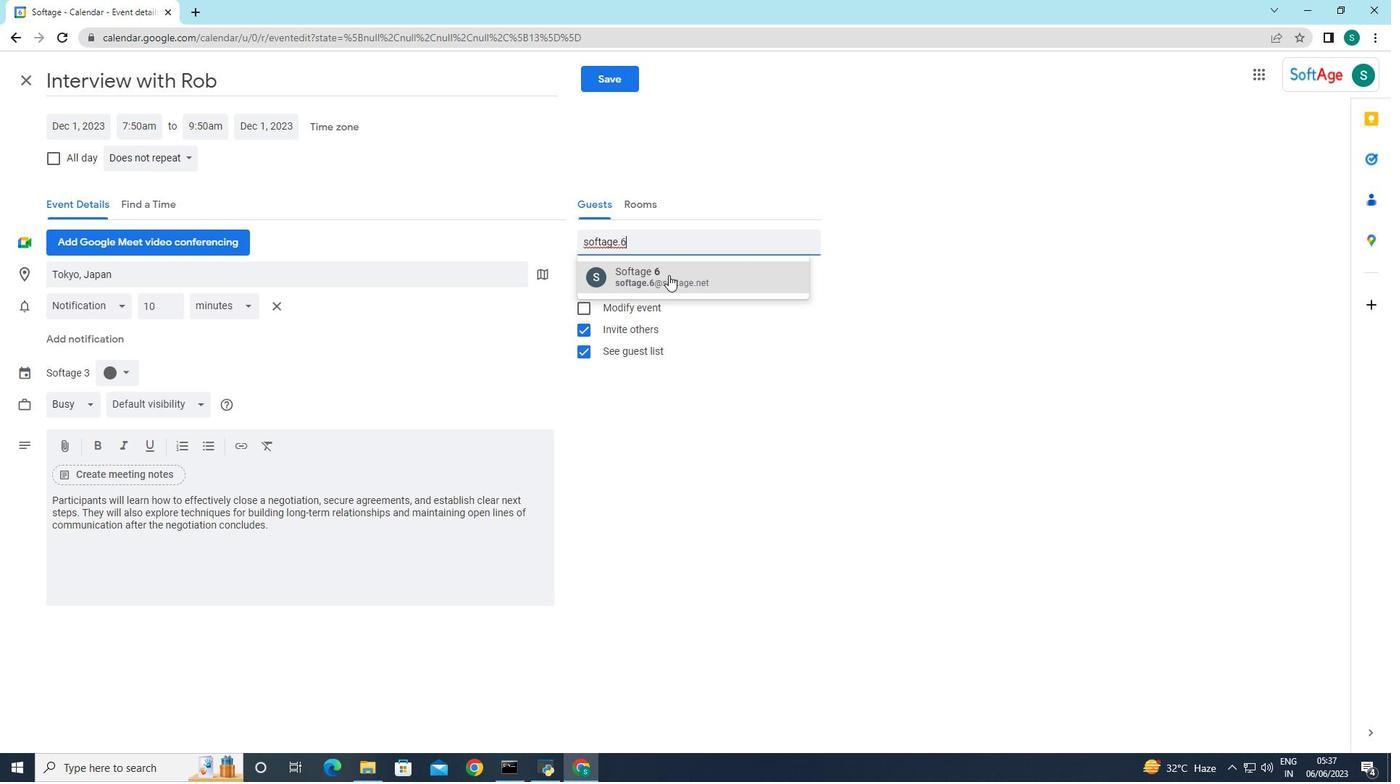 
Action: Mouse pressed left at (666, 279)
Screenshot: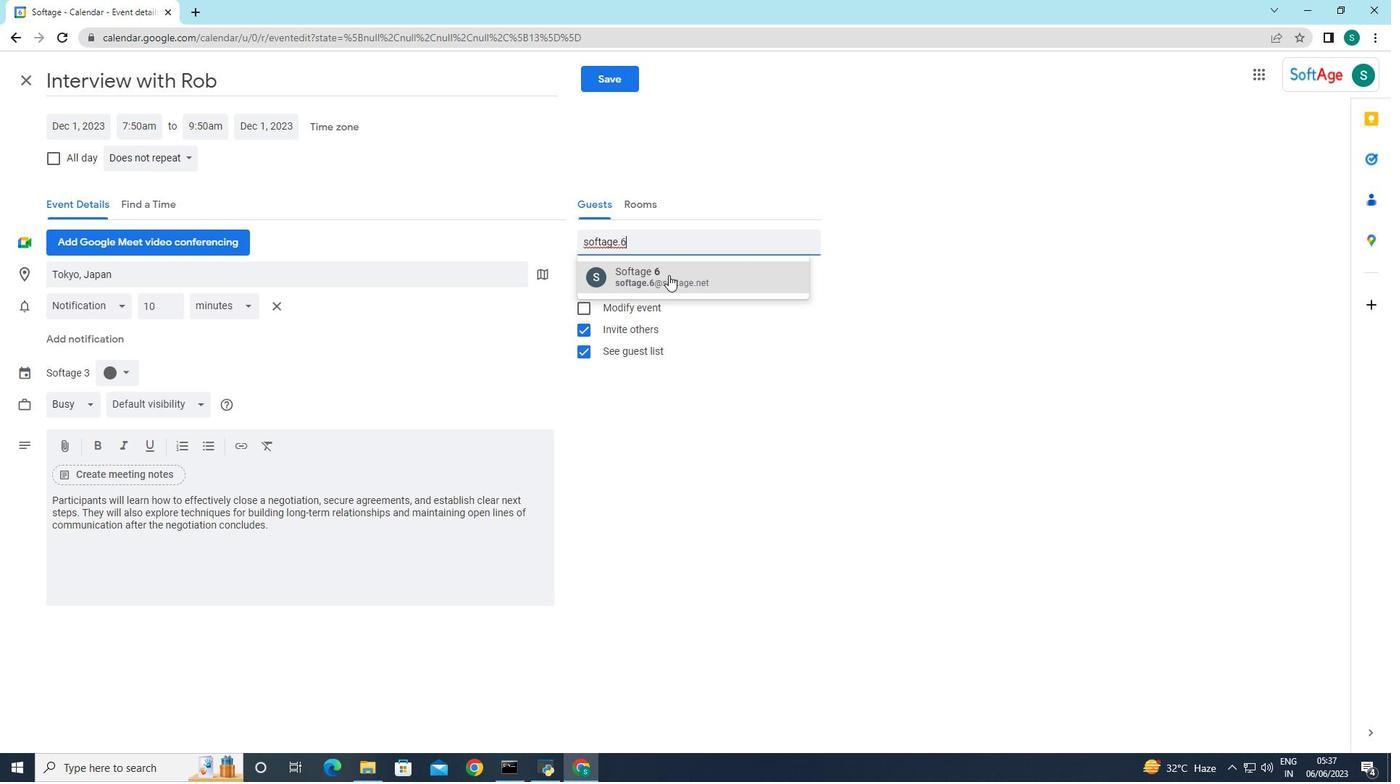
Action: Mouse moved to (679, 245)
Screenshot: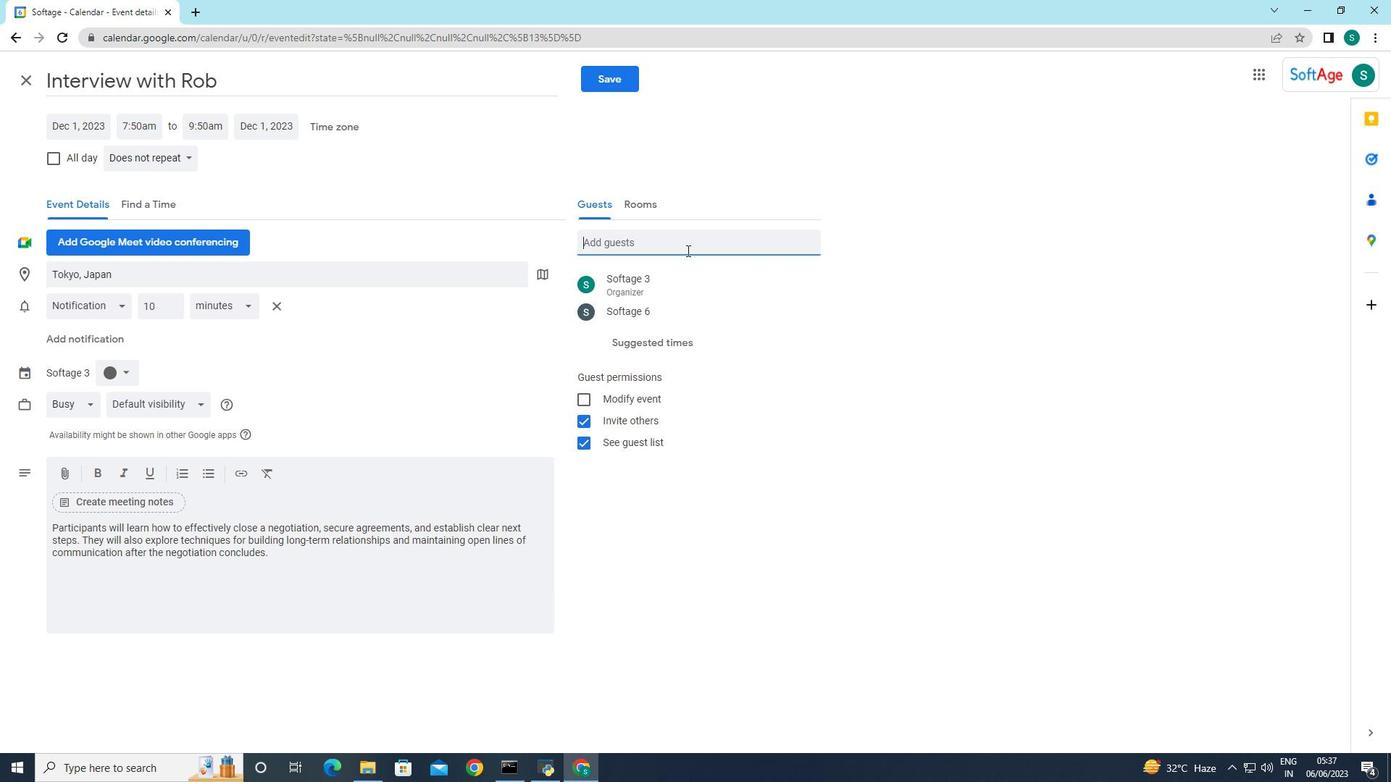 
Action: Mouse pressed left at (679, 245)
Screenshot: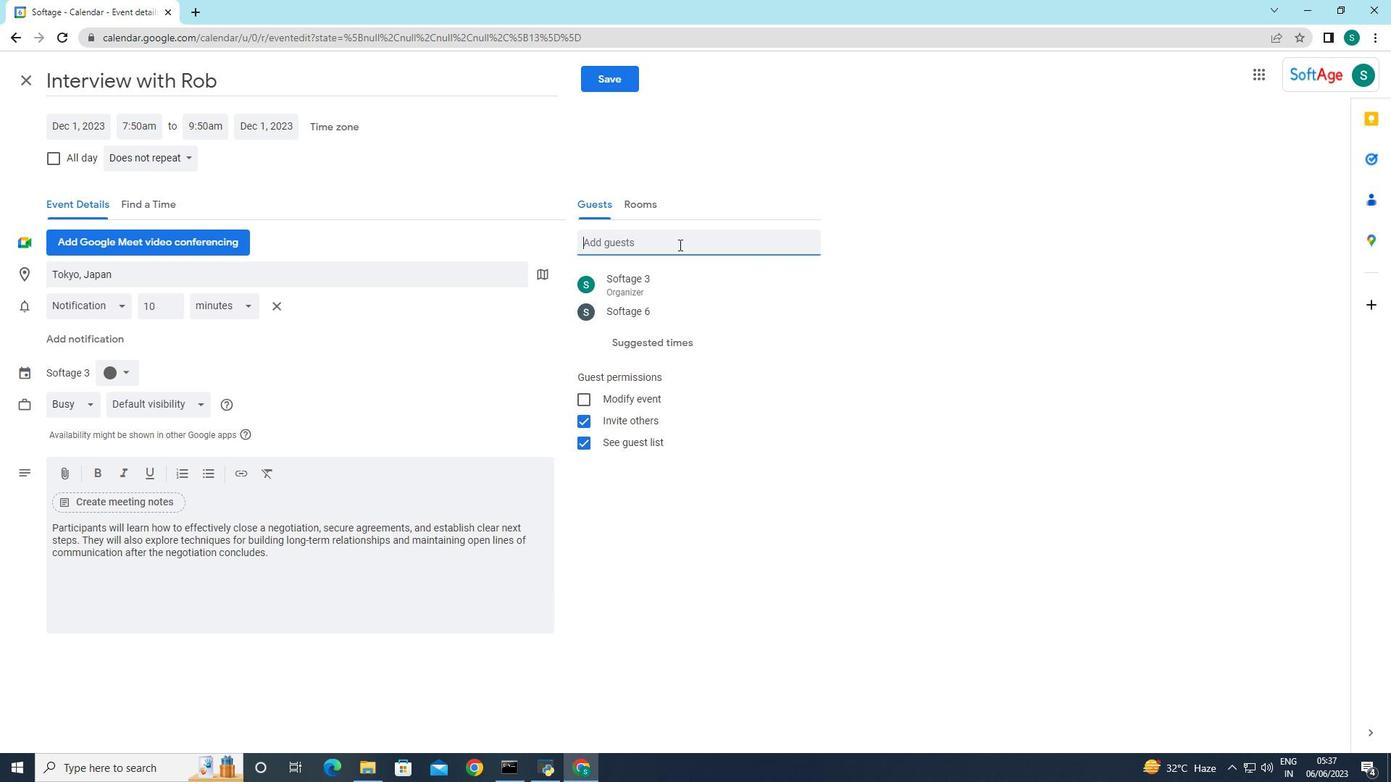 
Action: Key pressed softage.7
Screenshot: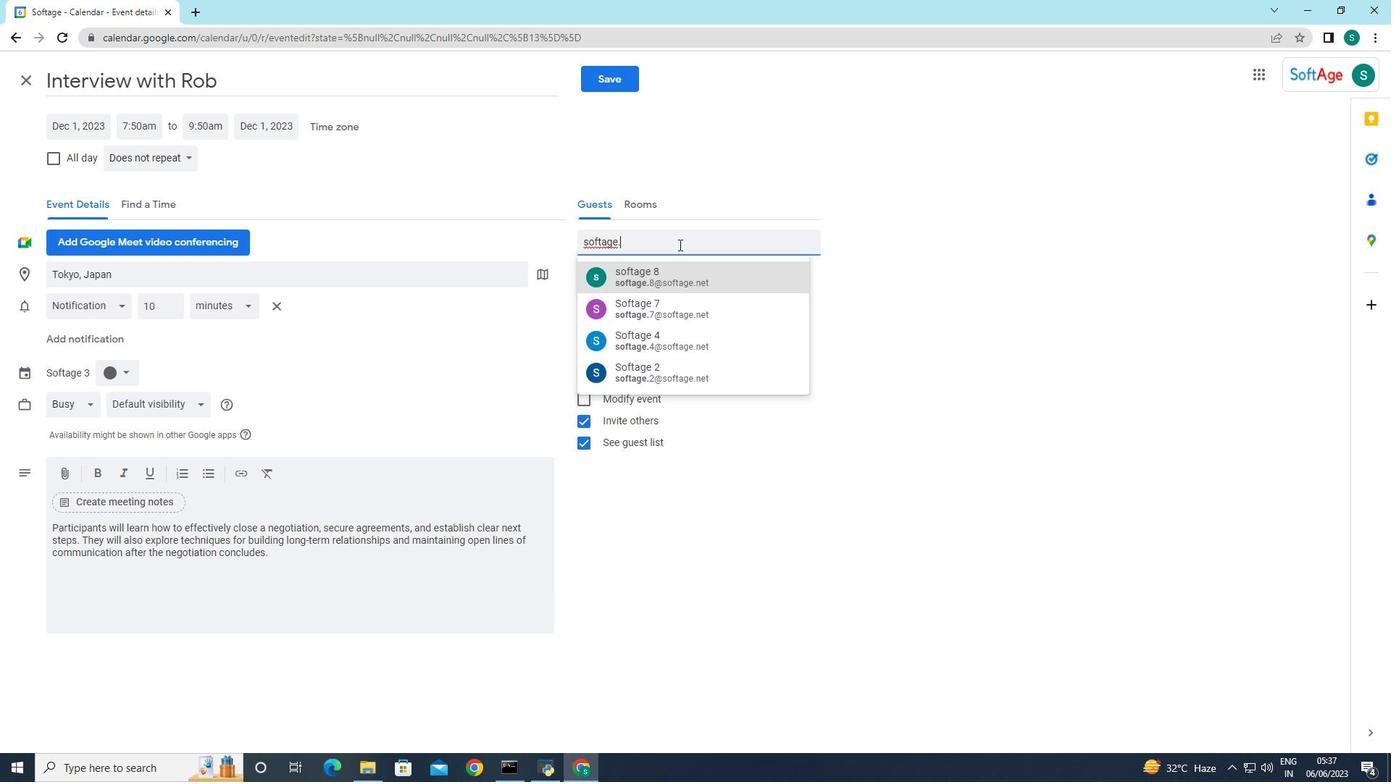 
Action: Mouse moved to (658, 283)
Screenshot: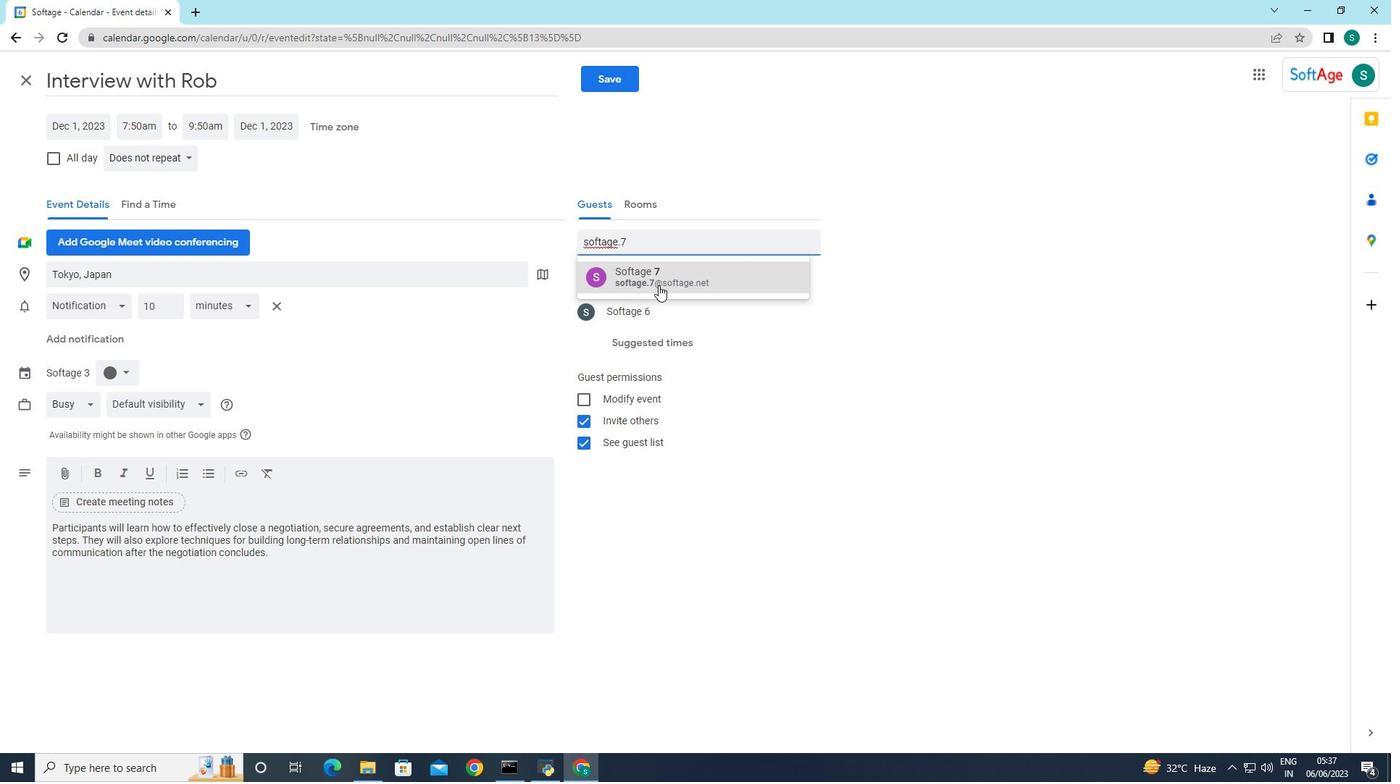 
Action: Mouse pressed left at (658, 283)
Screenshot: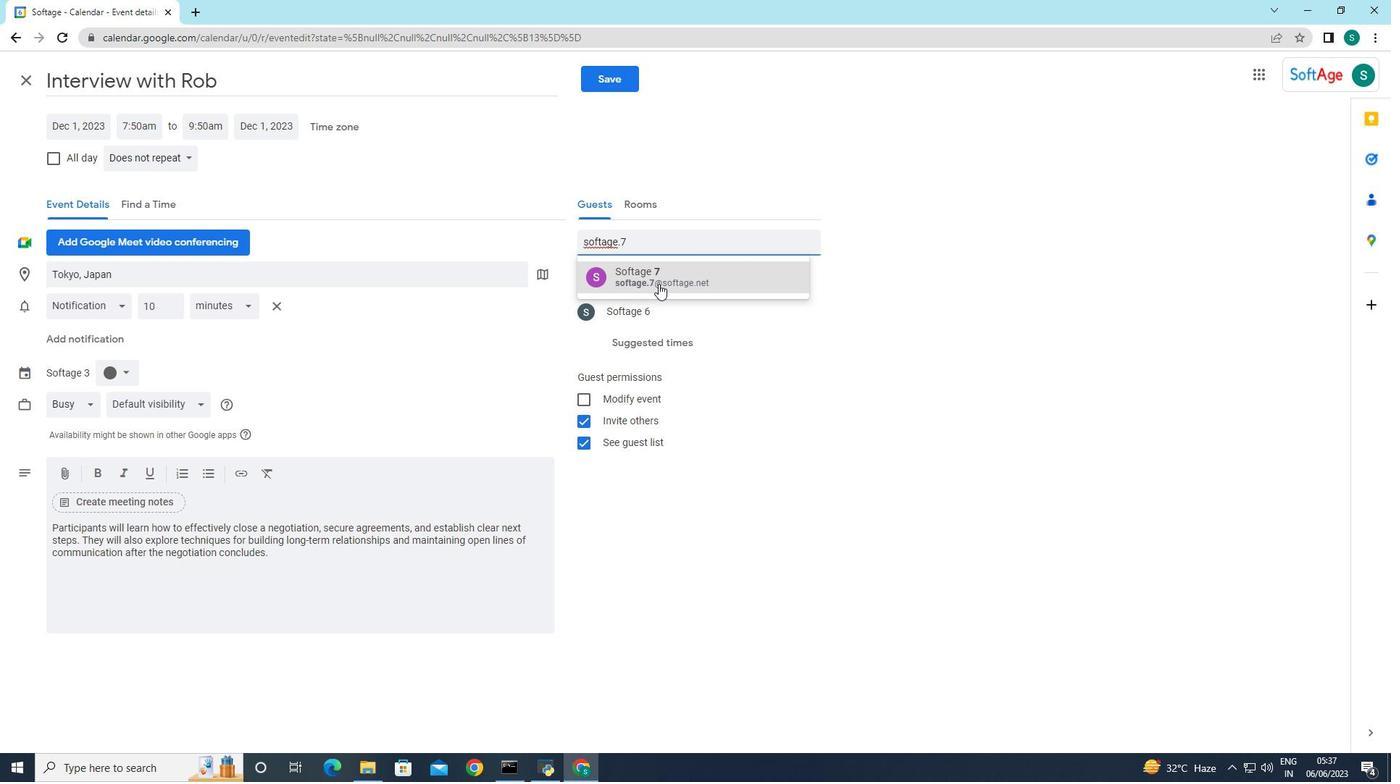 
Action: Mouse moved to (801, 282)
Screenshot: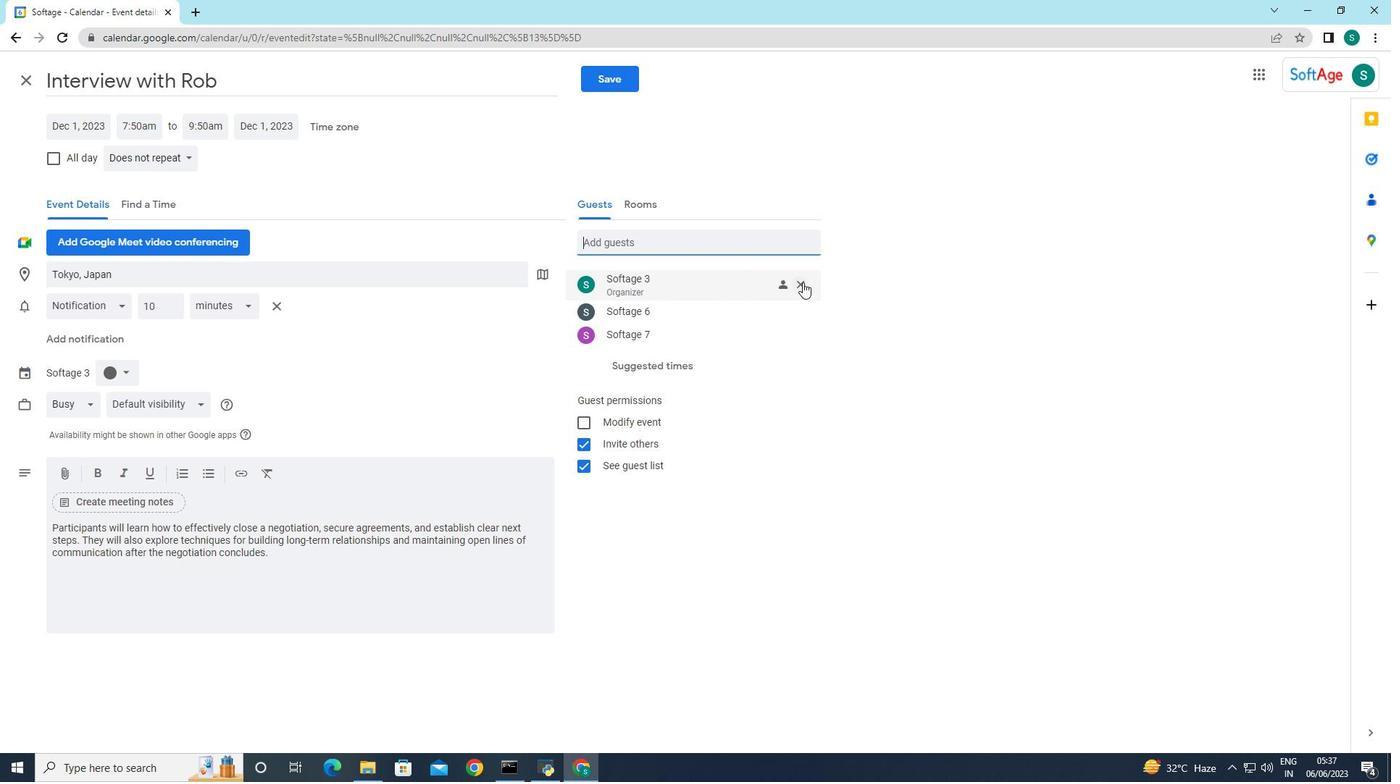 
Action: Mouse pressed left at (801, 282)
Screenshot: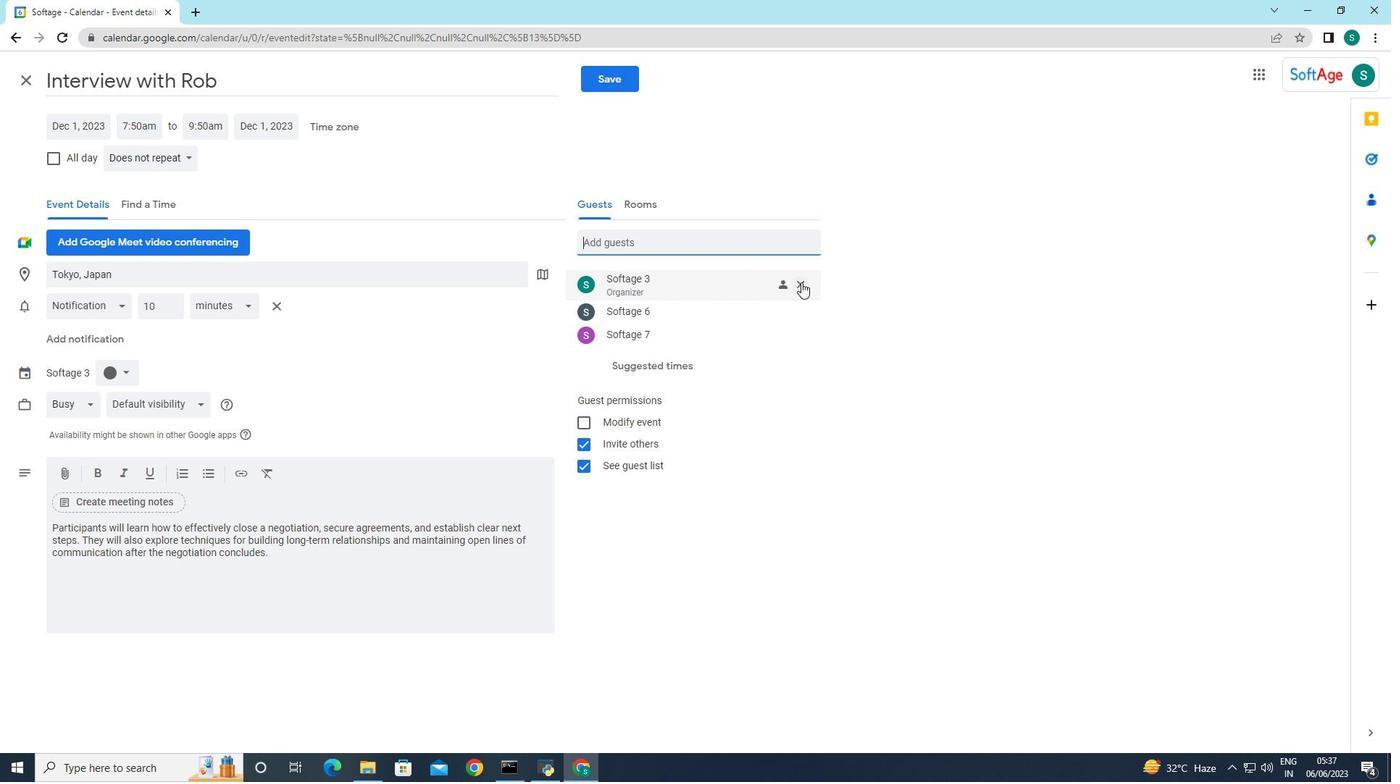 
Action: Mouse moved to (143, 155)
Screenshot: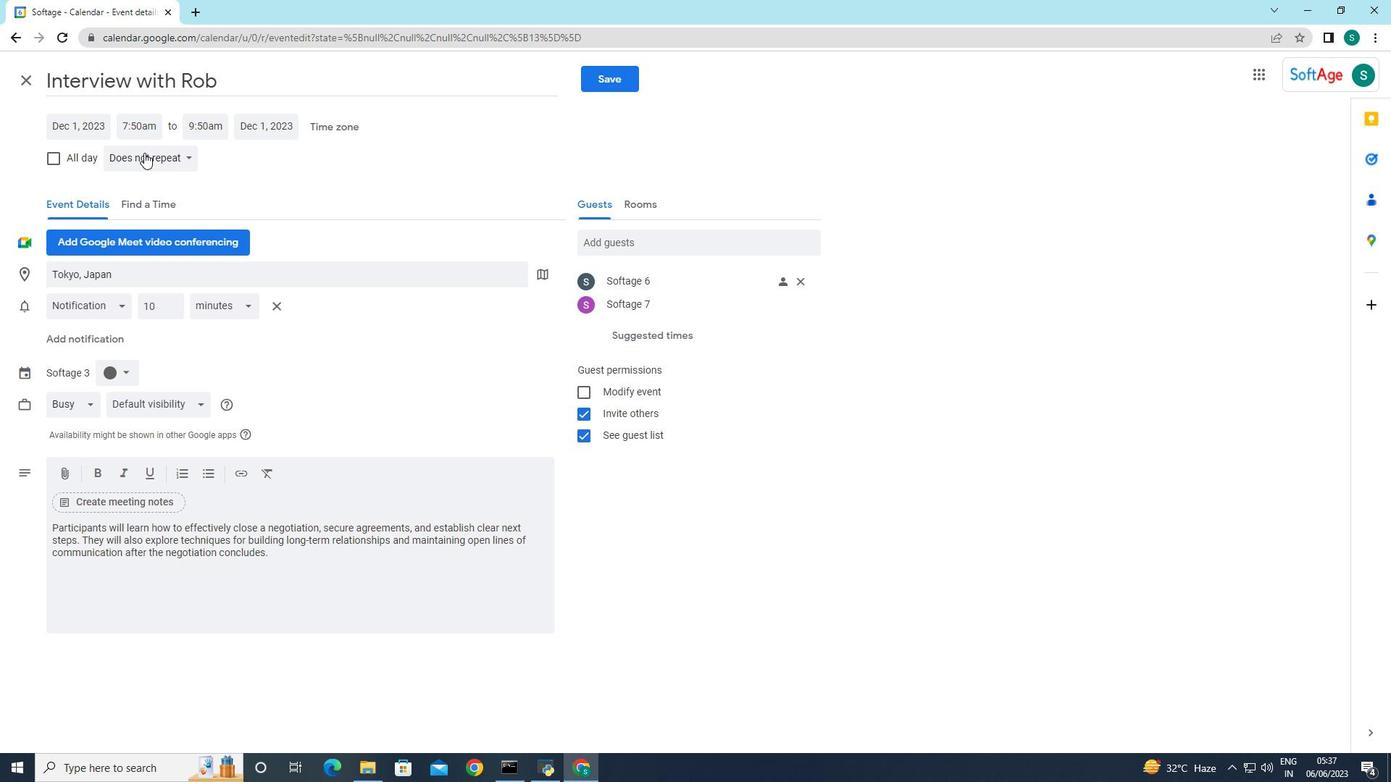 
Action: Mouse pressed left at (143, 155)
Screenshot: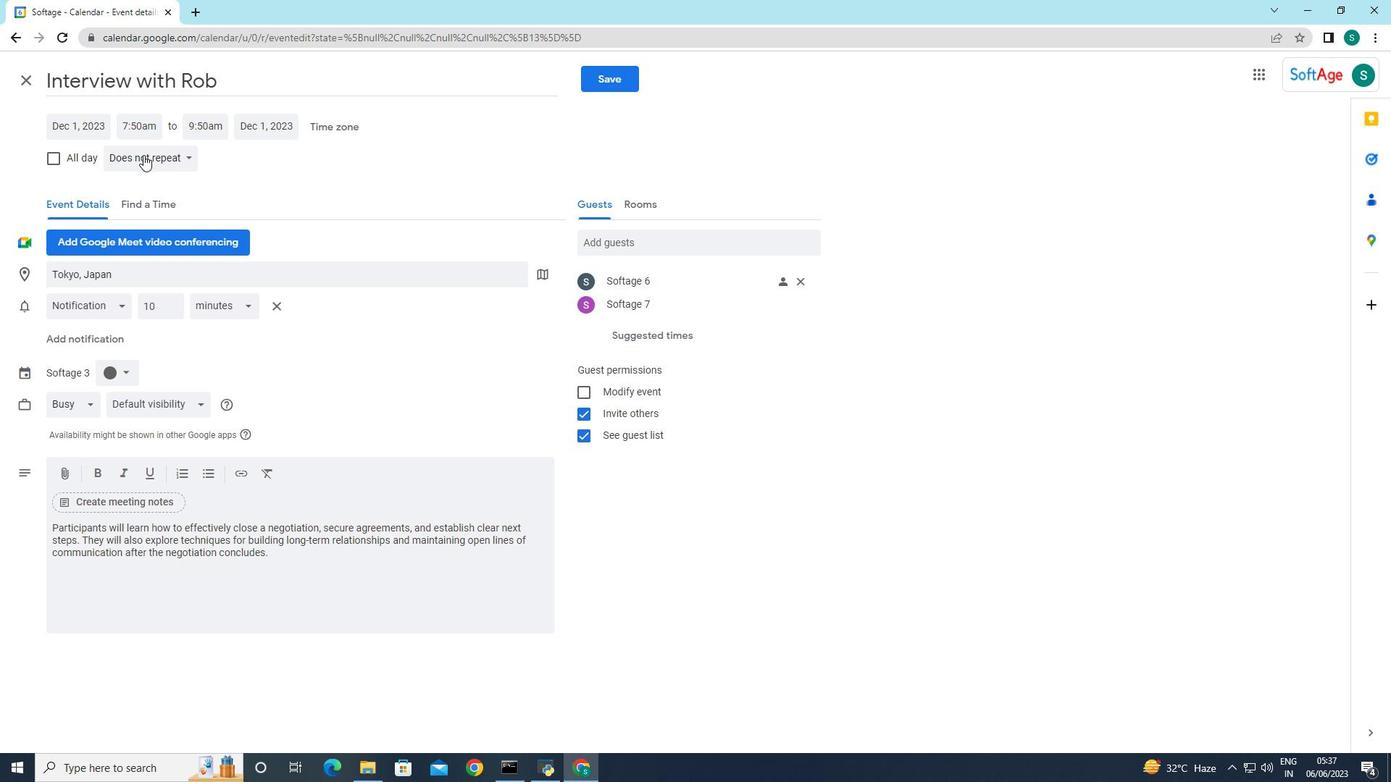 
Action: Mouse moved to (119, 310)
Screenshot: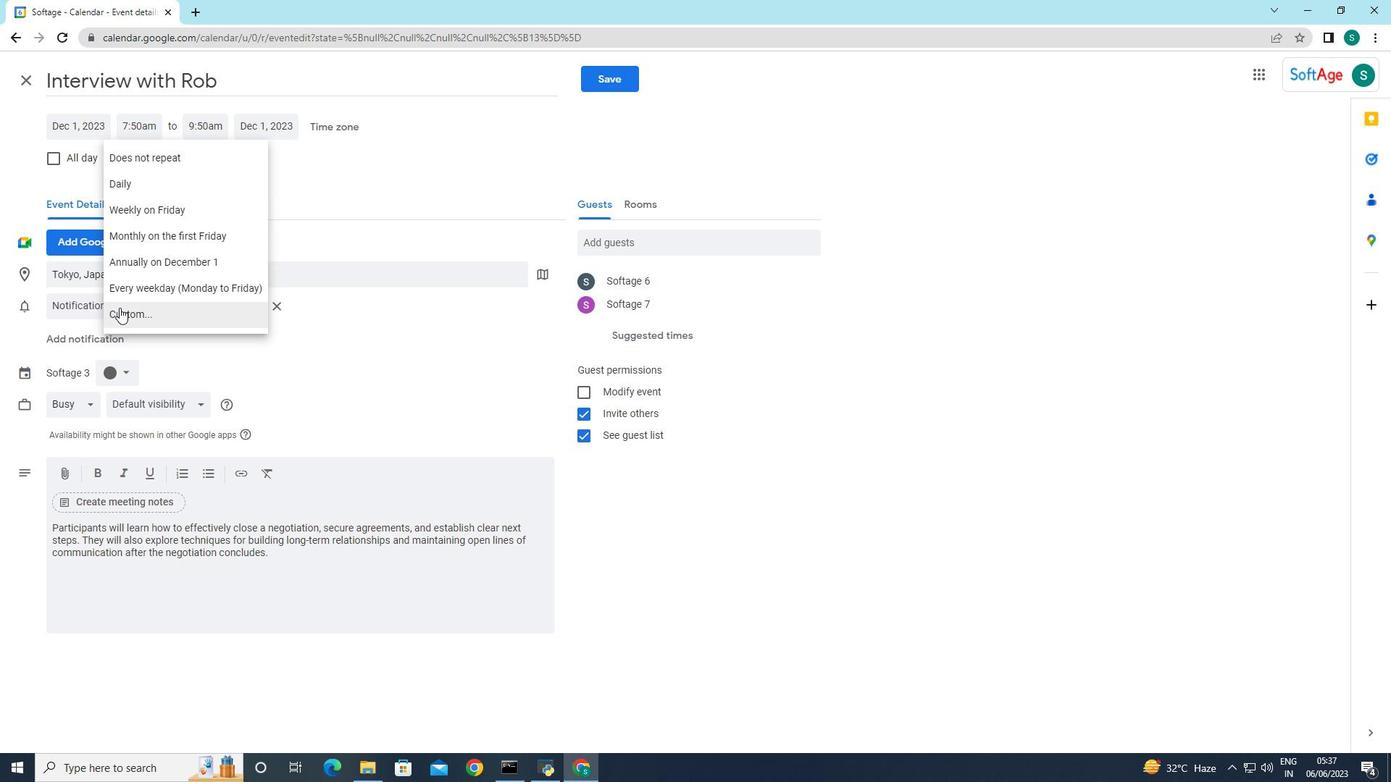 
Action: Mouse pressed left at (119, 310)
Screenshot: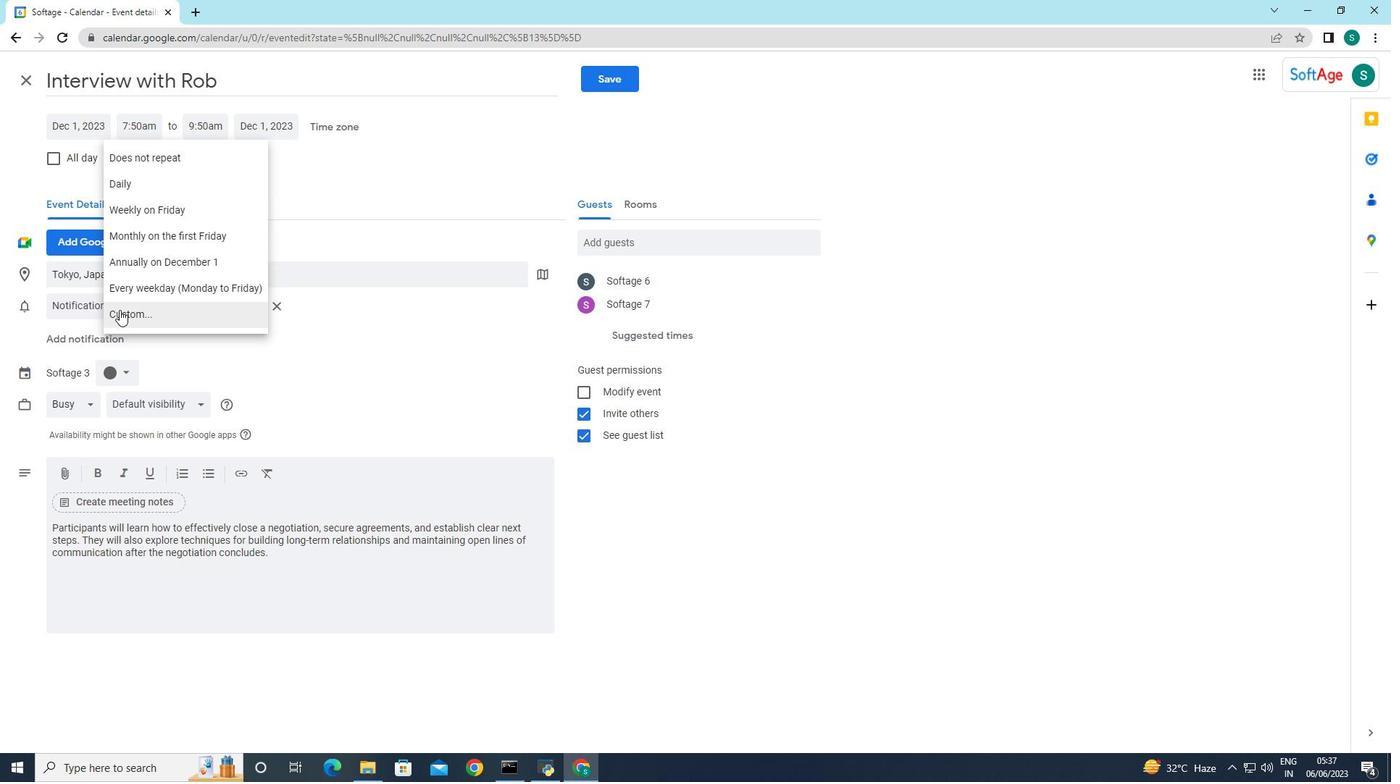 
Action: Mouse moved to (585, 373)
Screenshot: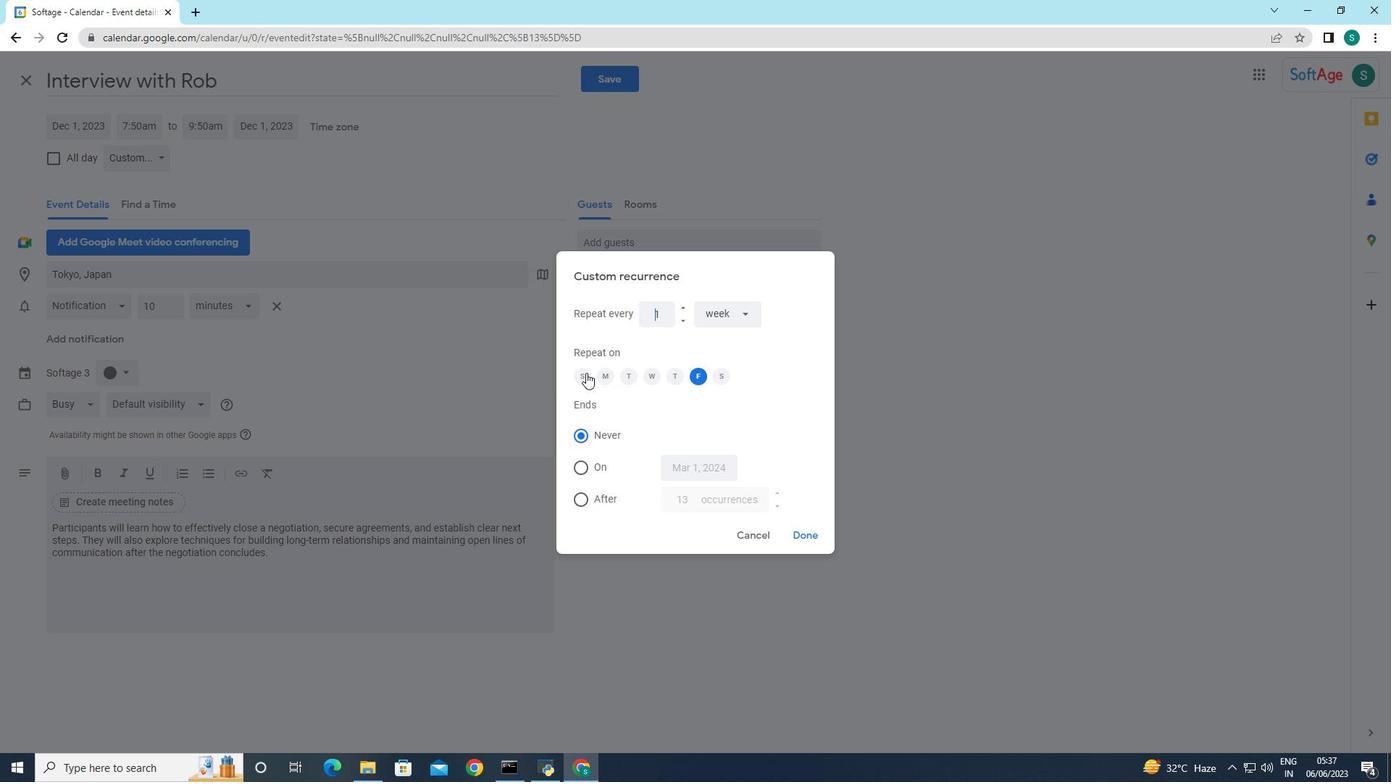
Action: Mouse pressed left at (585, 373)
Screenshot: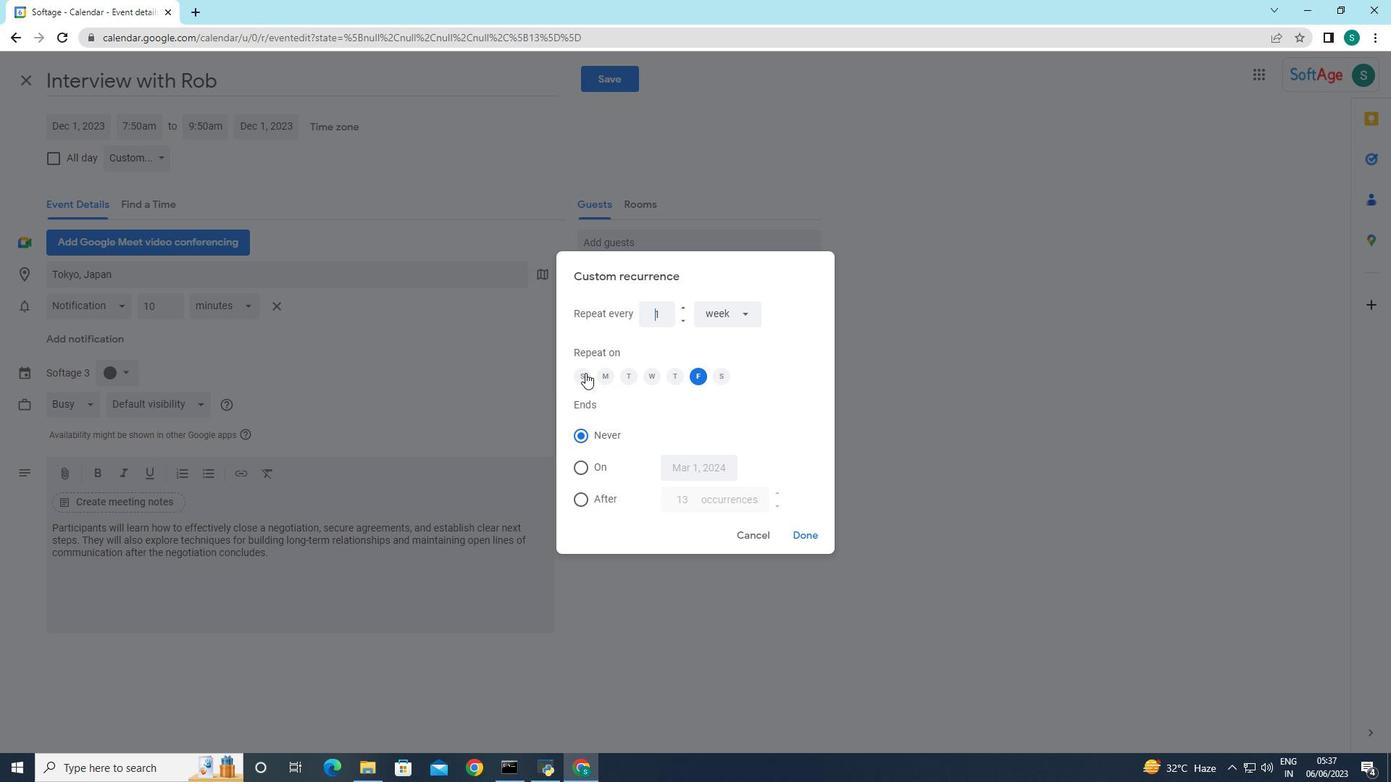 
Action: Mouse moved to (694, 377)
Screenshot: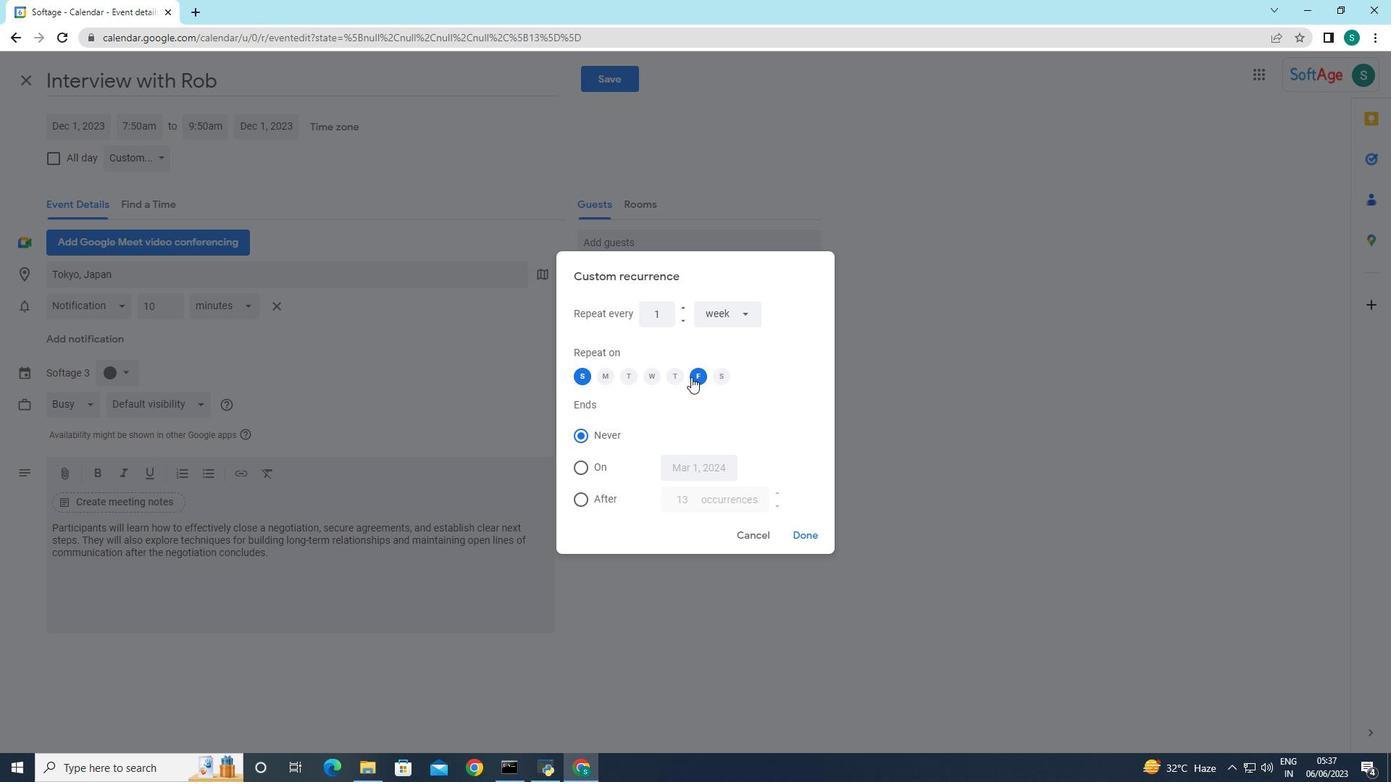 
Action: Mouse pressed left at (694, 377)
Screenshot: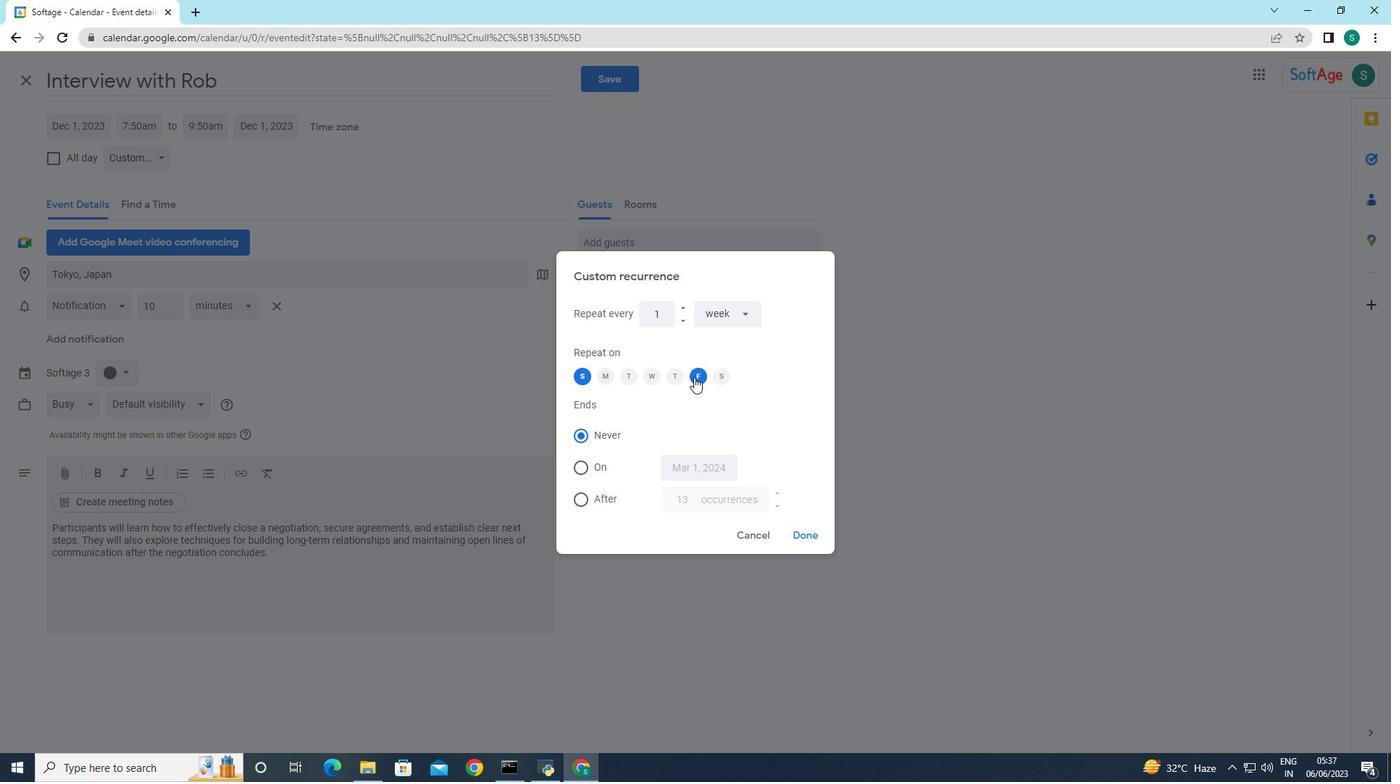 
Action: Mouse moved to (814, 536)
Screenshot: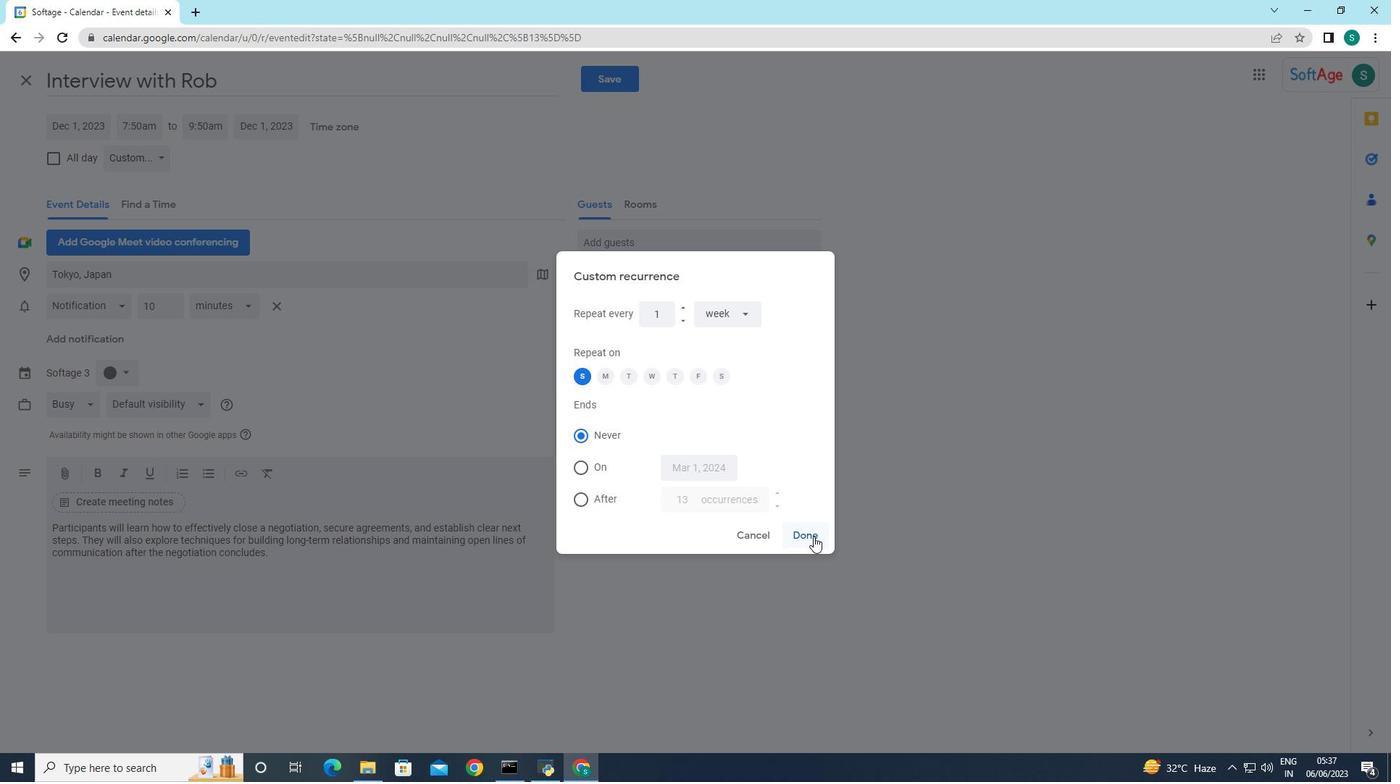 
Action: Mouse pressed left at (814, 536)
Screenshot: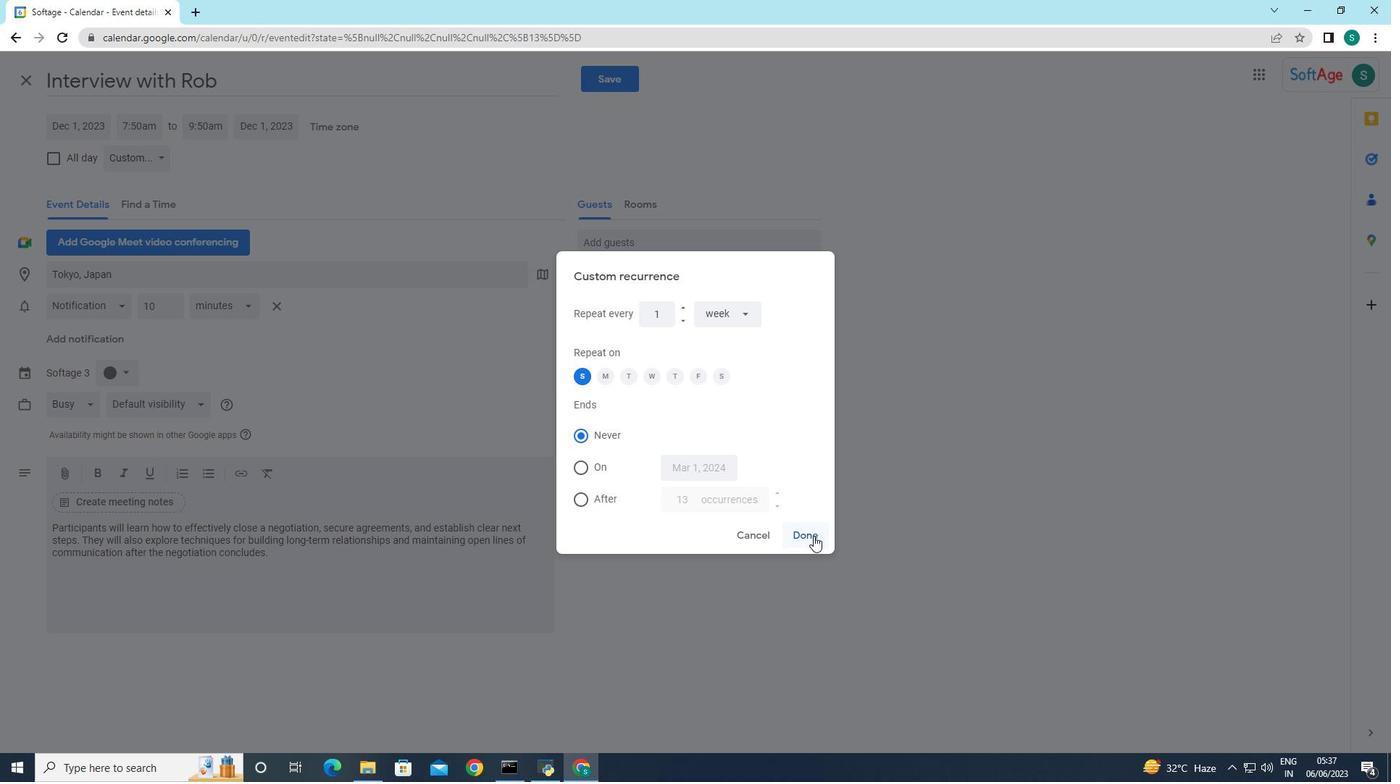 
Action: Mouse moved to (602, 80)
Screenshot: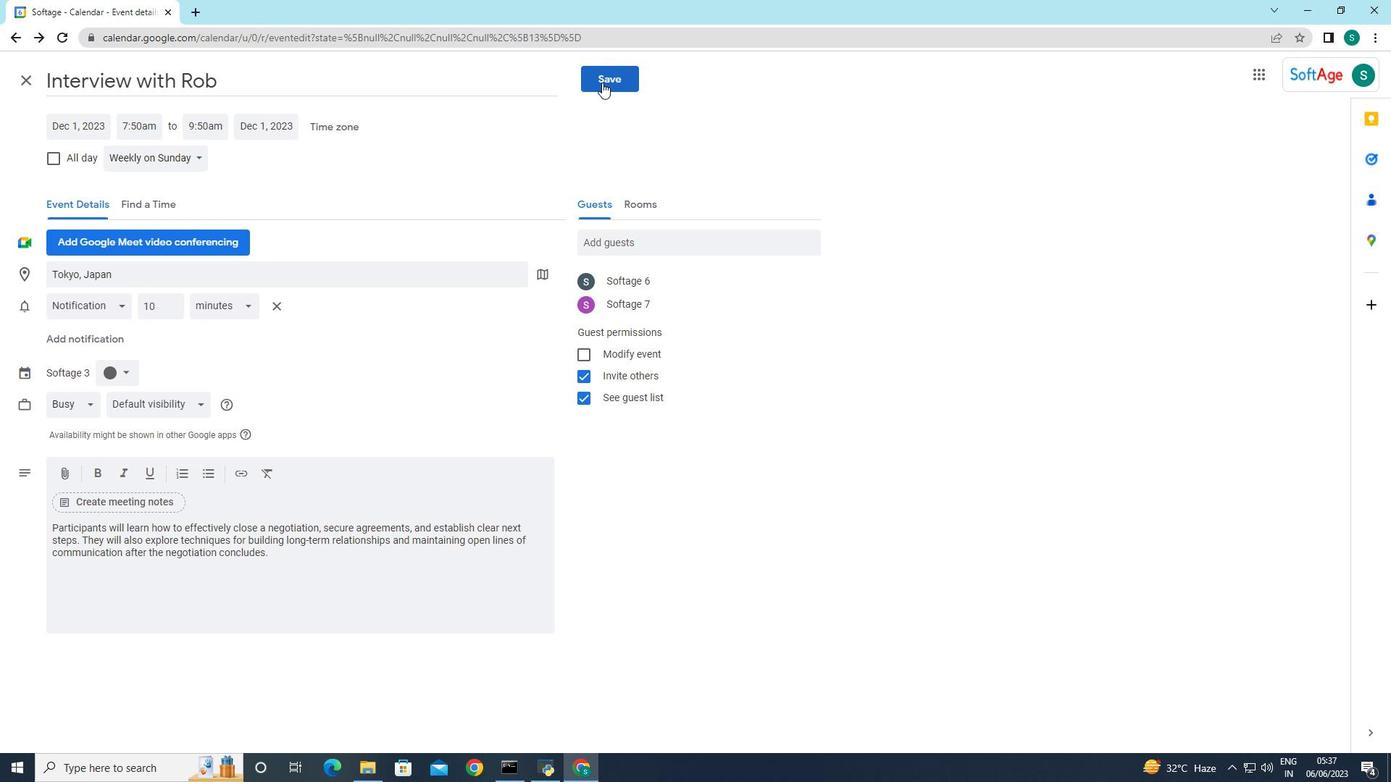 
Action: Mouse pressed left at (602, 80)
Screenshot: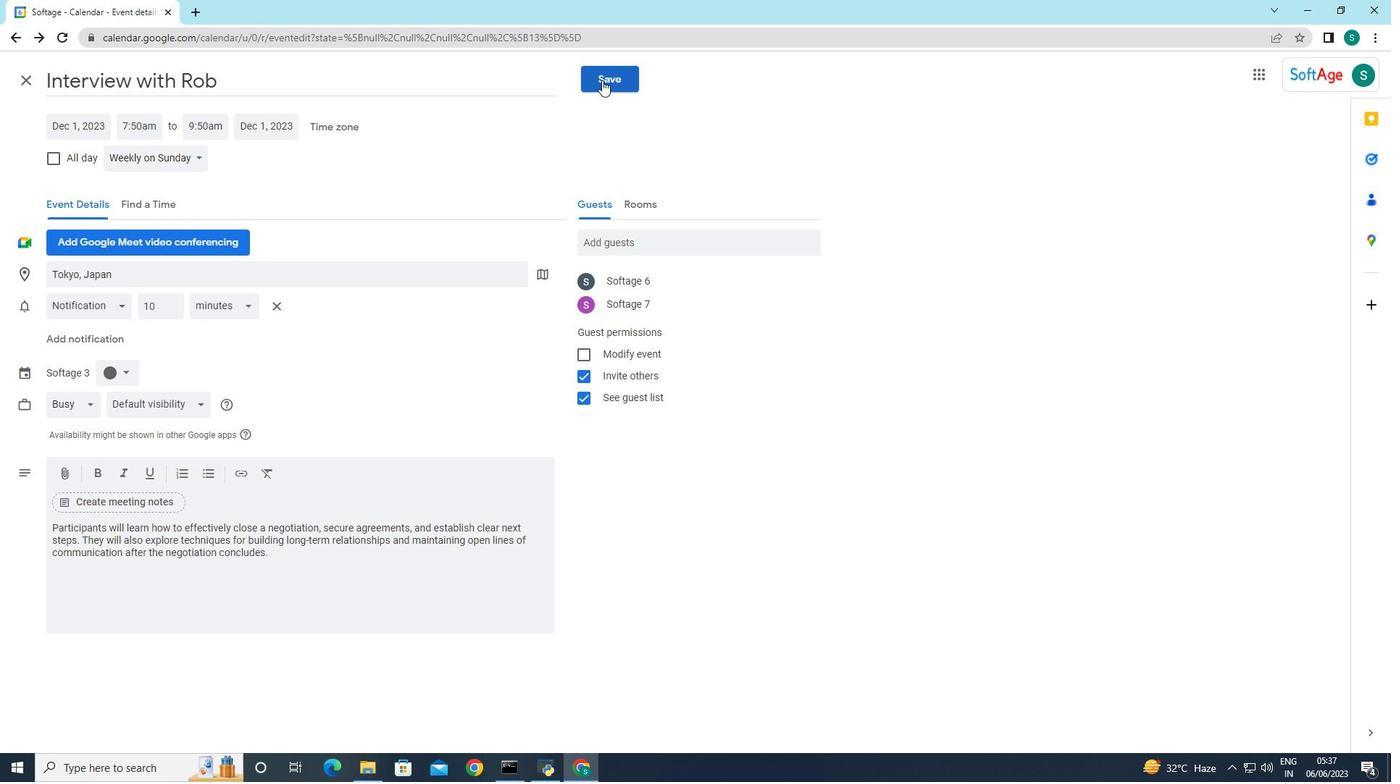 
Action: Mouse moved to (820, 433)
Screenshot: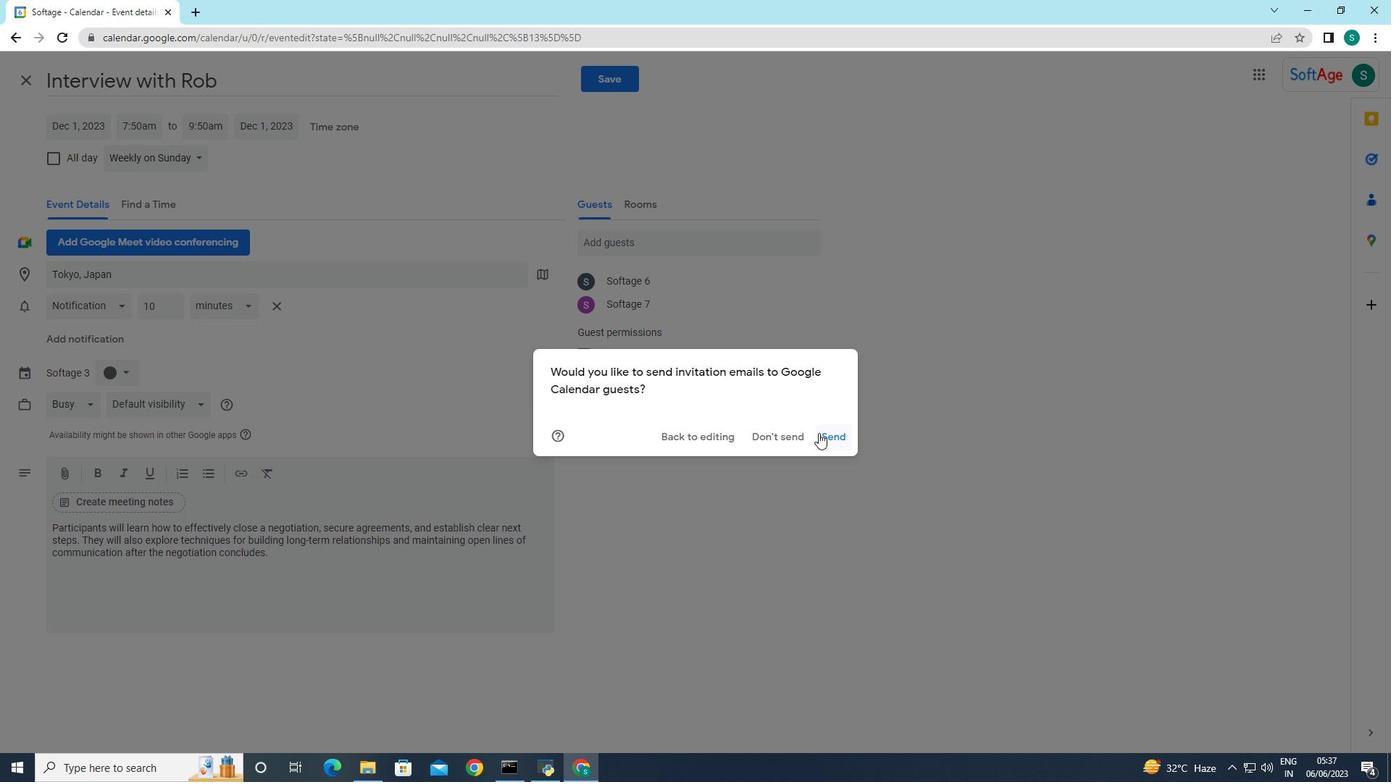 
Action: Mouse pressed left at (820, 433)
Screenshot: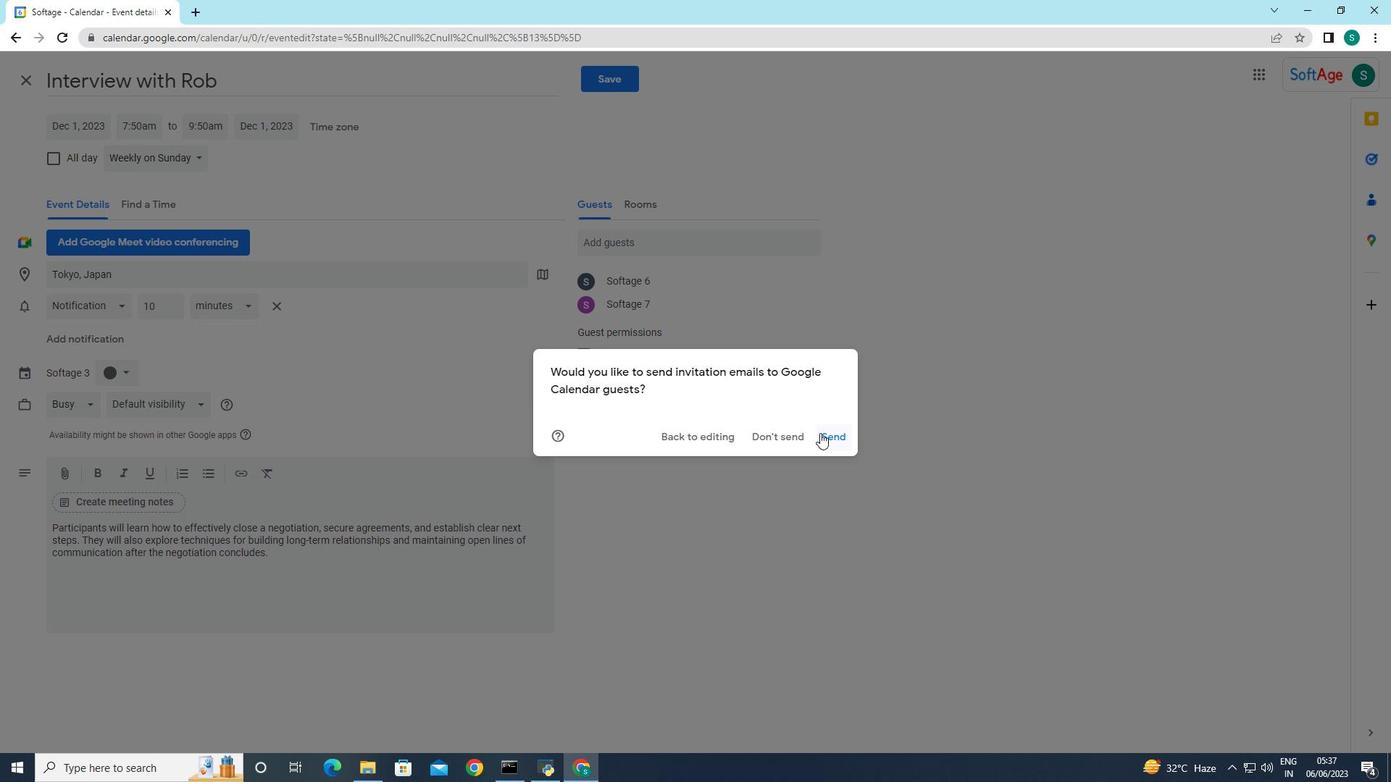 
